 Task: Find people on LinkedIn who are located in Zijinglu, talk about #Productivity, work at AYESAŞ or EY, attended Bharathiar University, speak French, and offer Portrait Photography services with the title 'Attorney'.
Action: Mouse moved to (595, 71)
Screenshot: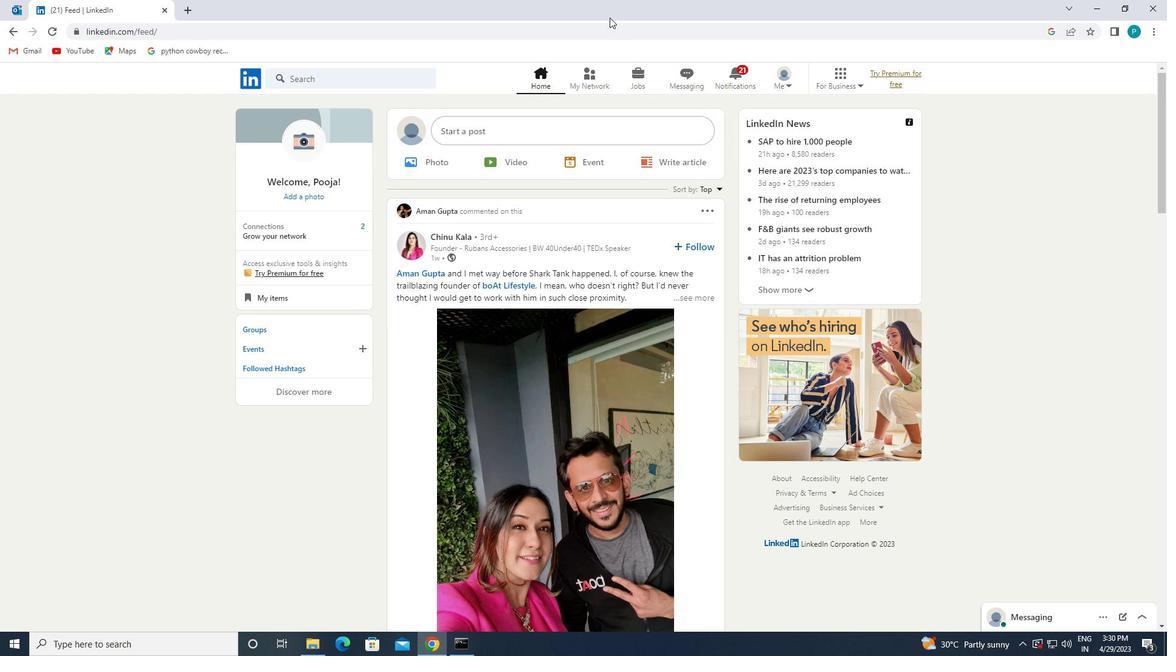 
Action: Mouse pressed left at (595, 71)
Screenshot: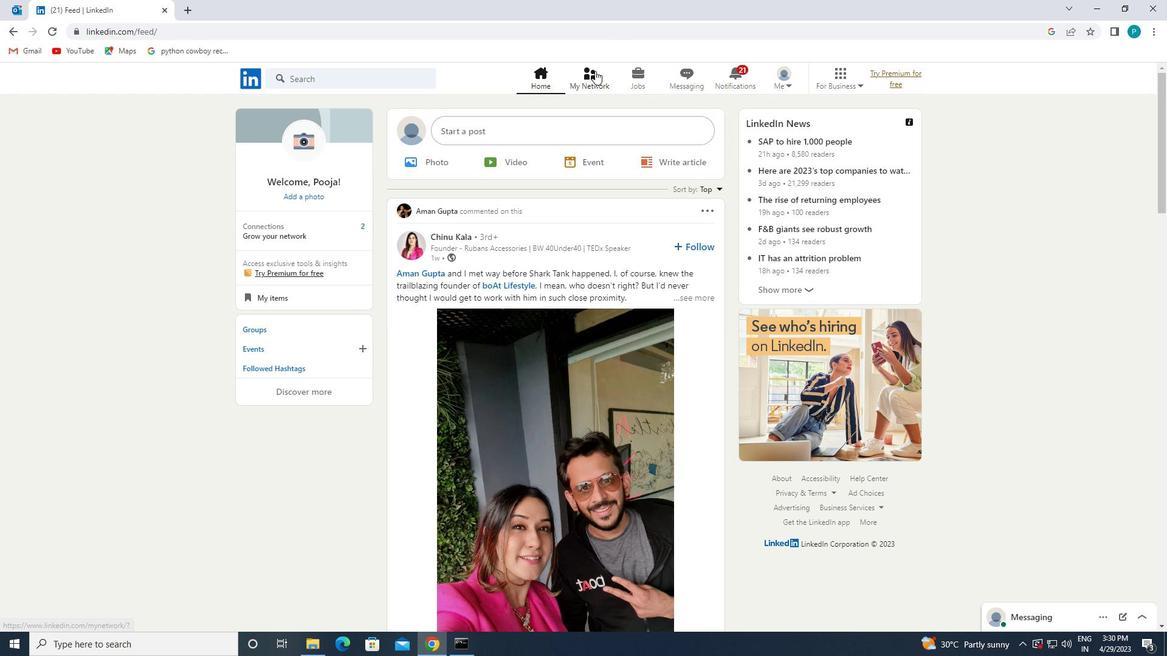 
Action: Mouse moved to (350, 160)
Screenshot: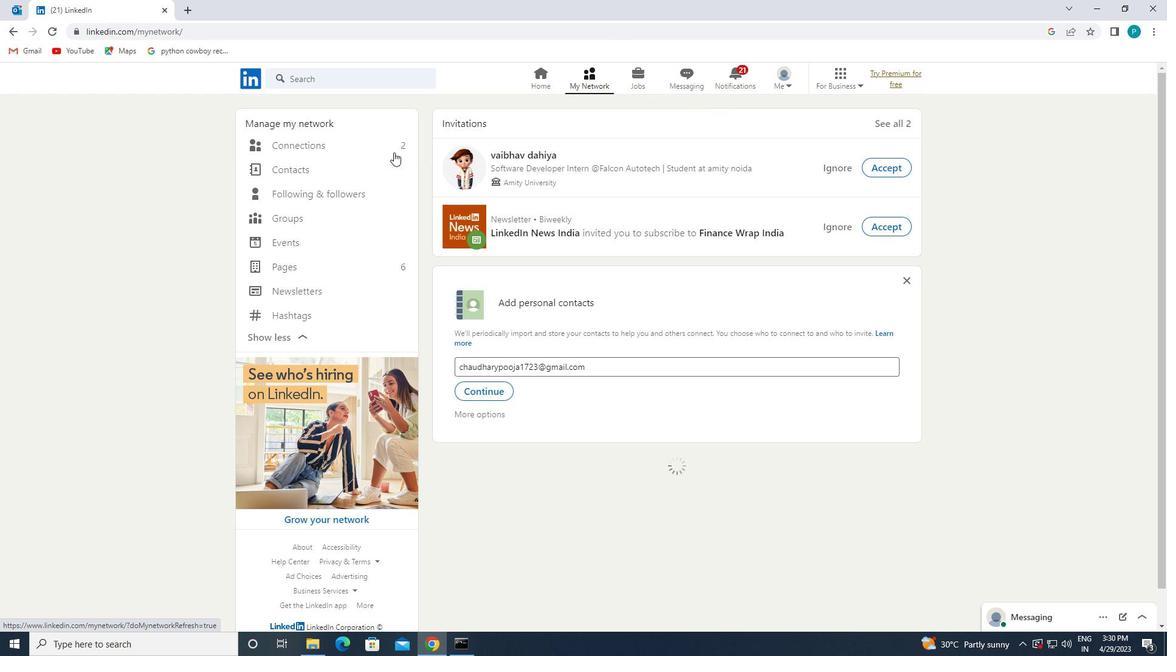 
Action: Mouse pressed left at (350, 160)
Screenshot: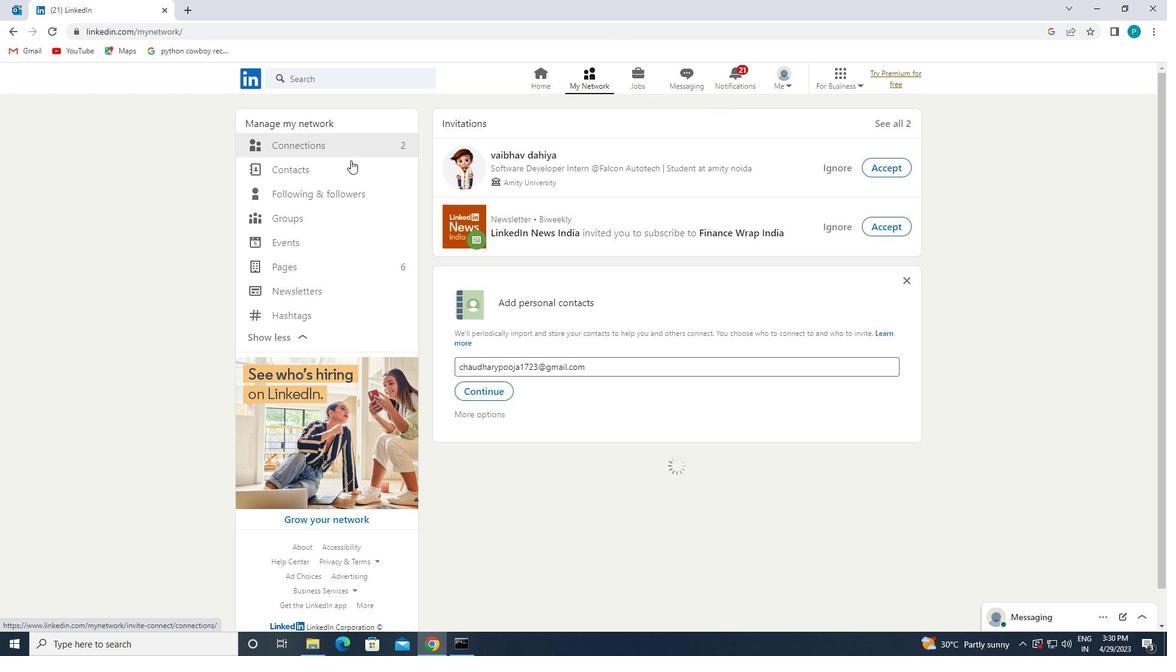 
Action: Mouse moved to (350, 150)
Screenshot: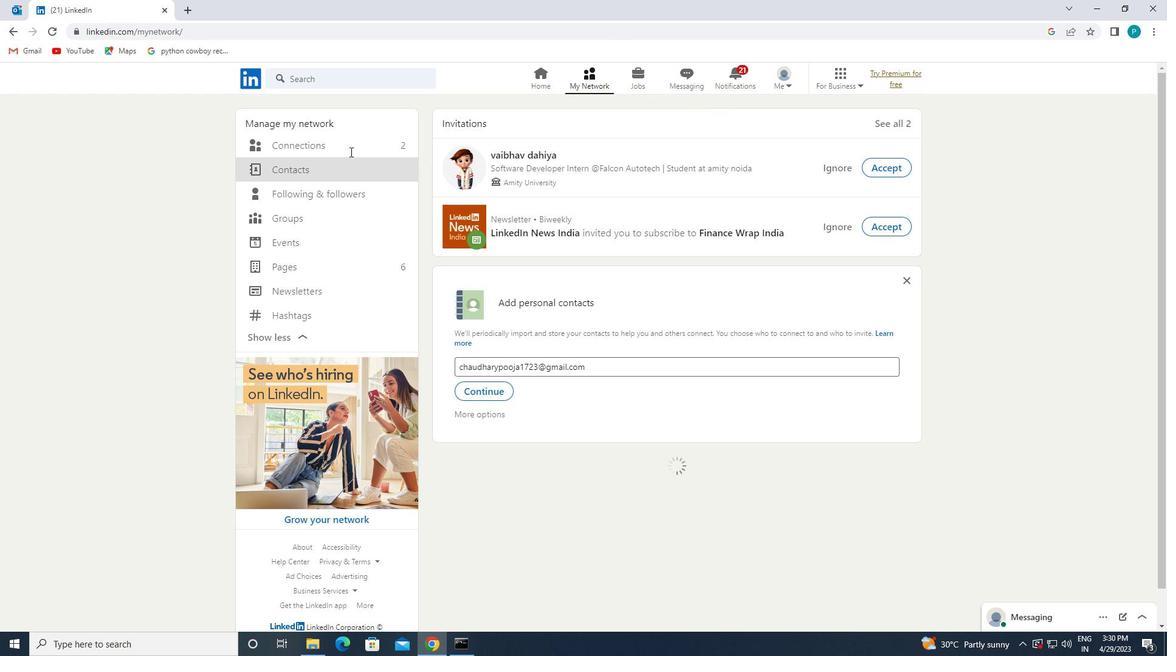 
Action: Mouse pressed left at (350, 150)
Screenshot: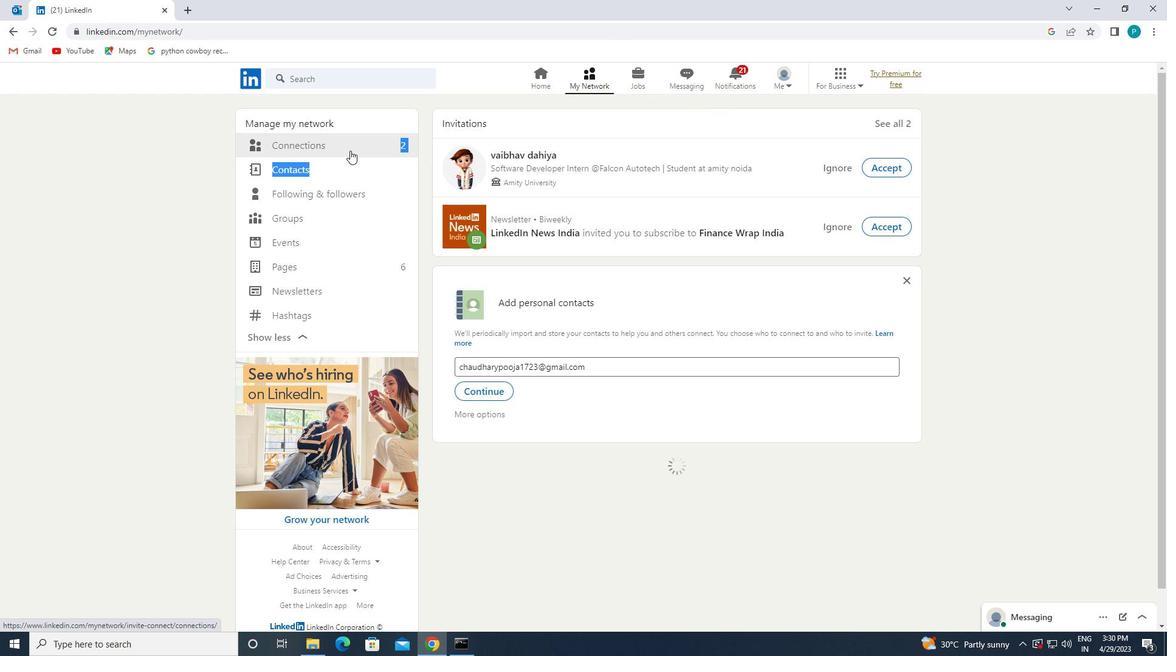 
Action: Mouse pressed left at (350, 150)
Screenshot: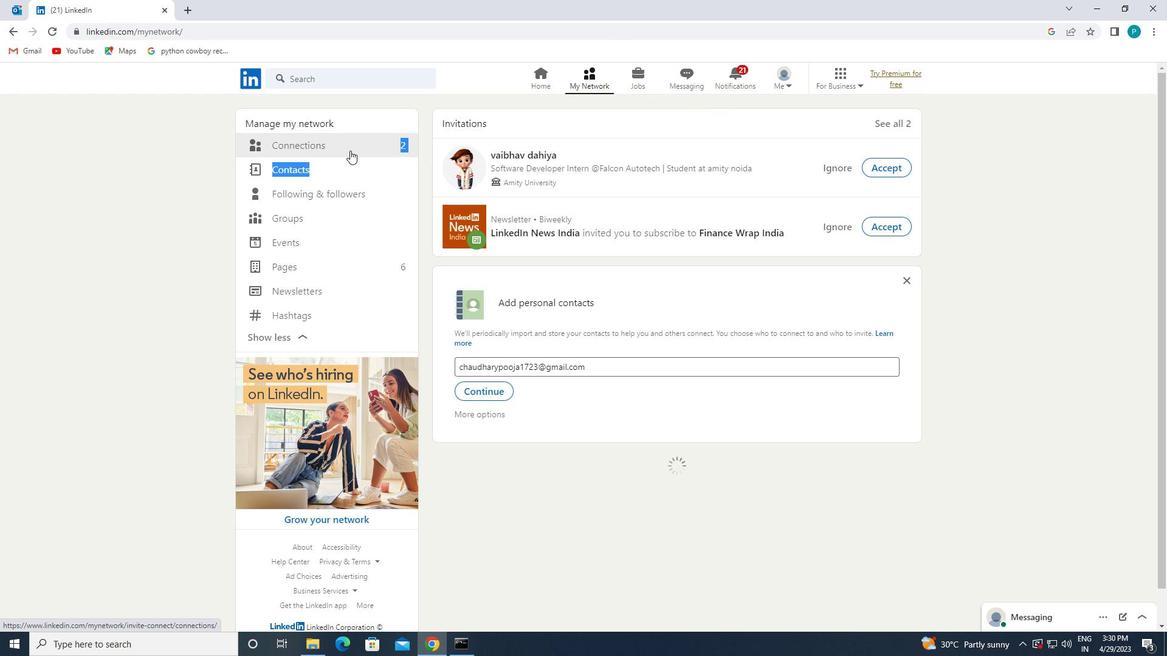 
Action: Mouse moved to (347, 148)
Screenshot: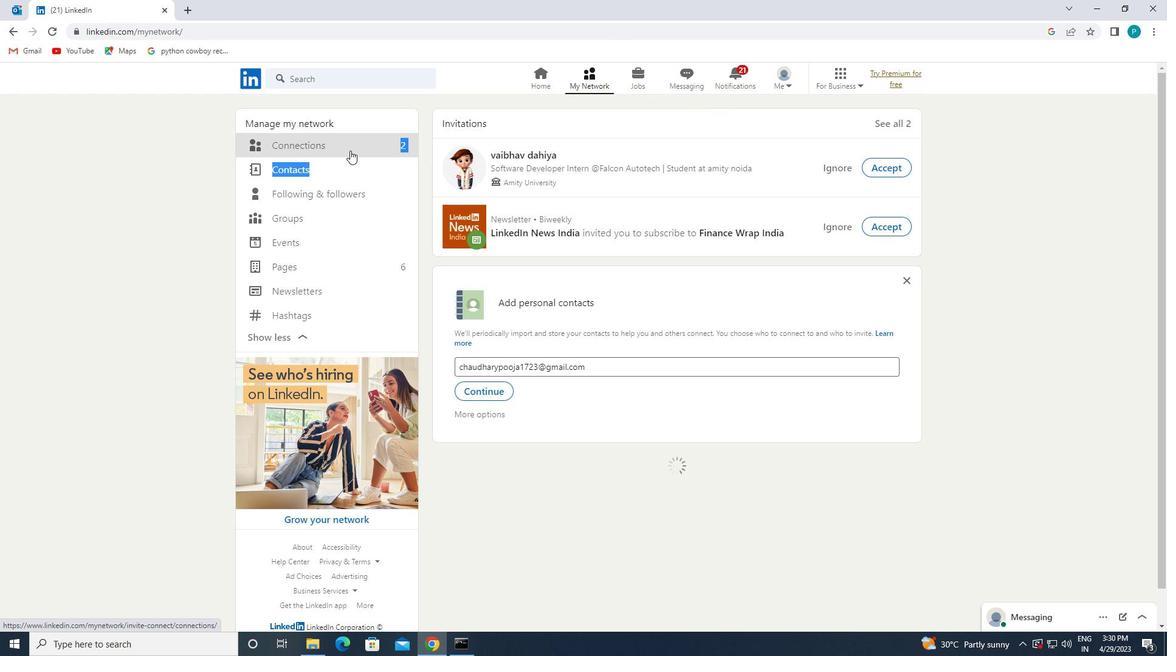 
Action: Mouse pressed left at (347, 148)
Screenshot: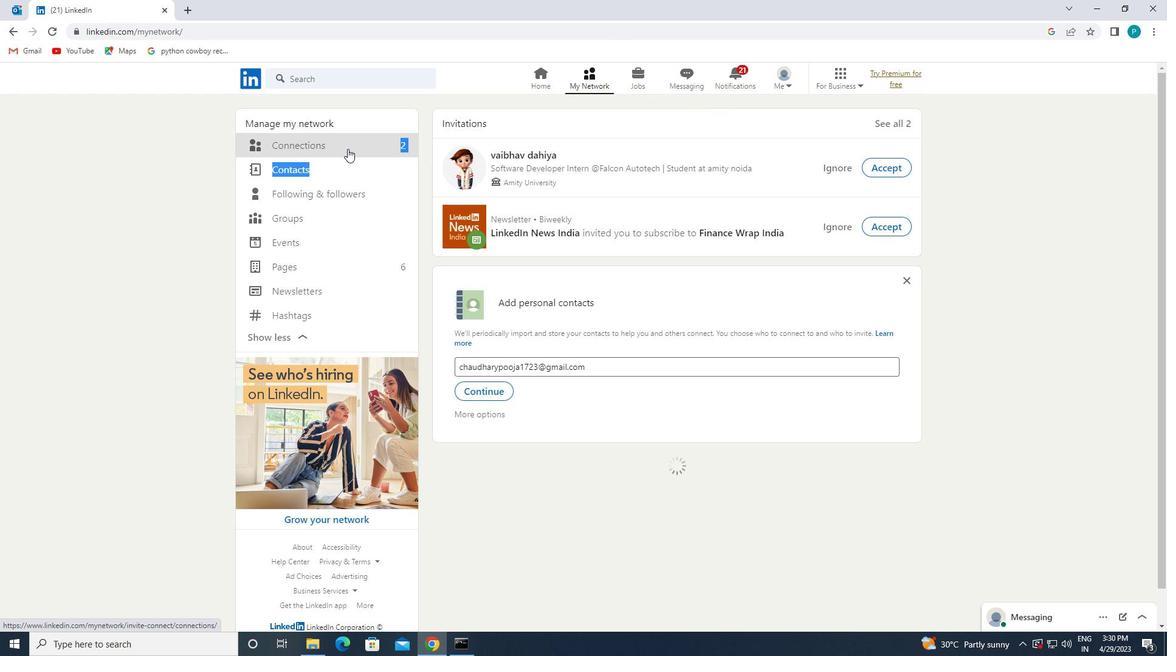 
Action: Mouse pressed left at (347, 148)
Screenshot: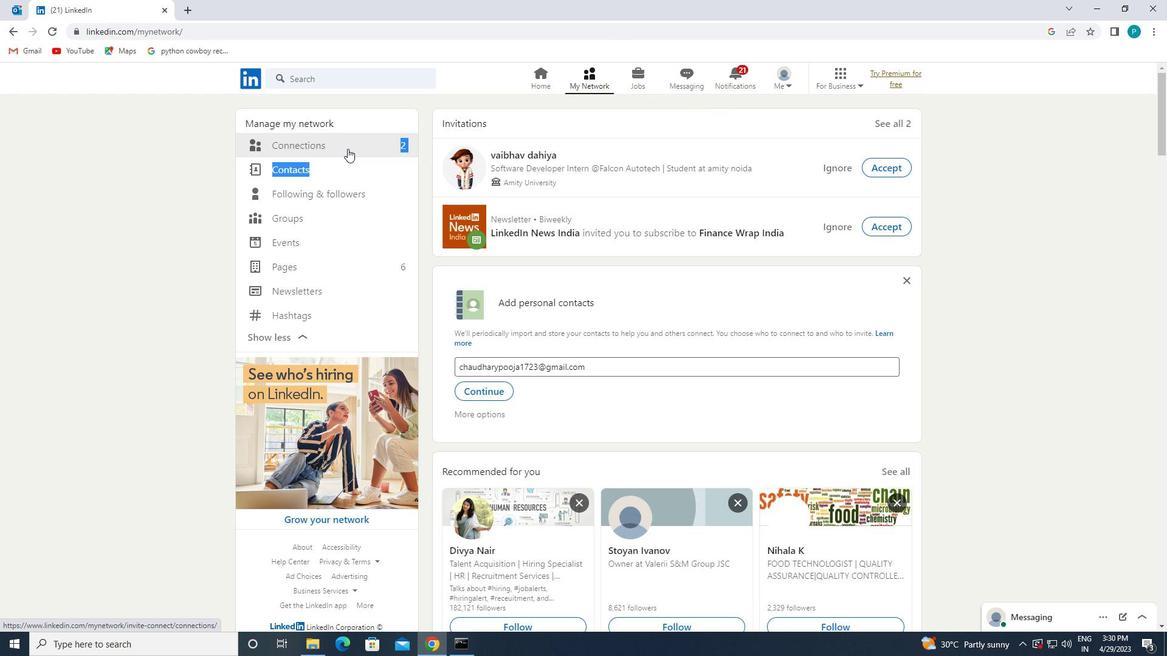 
Action: Mouse moved to (652, 150)
Screenshot: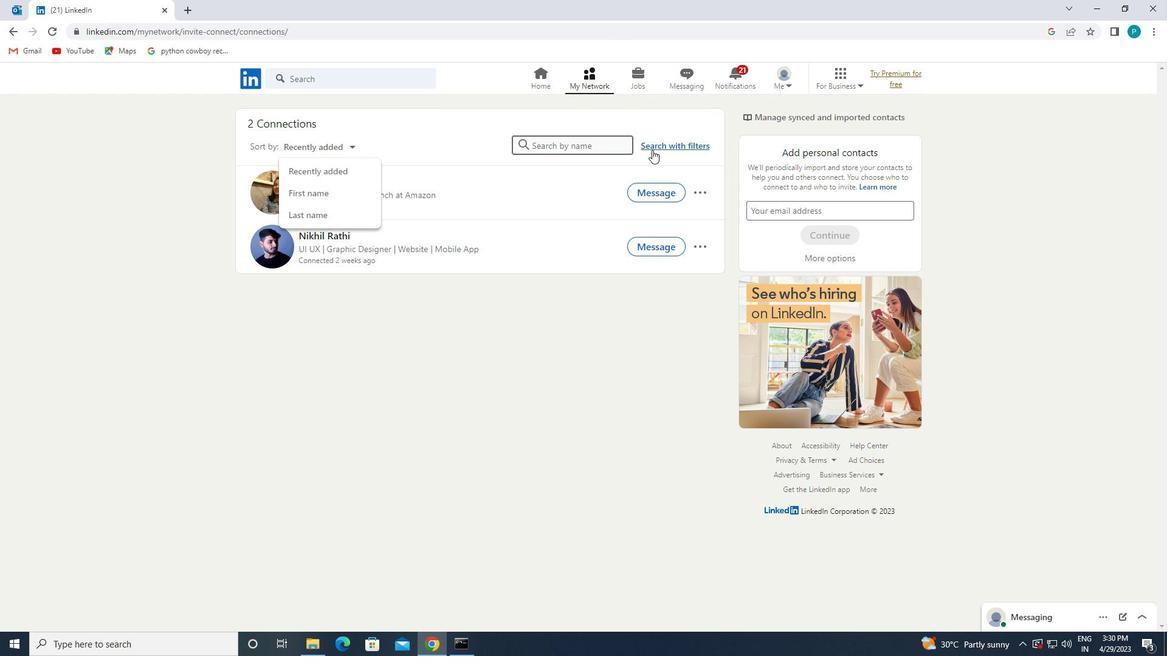 
Action: Mouse pressed left at (652, 150)
Screenshot: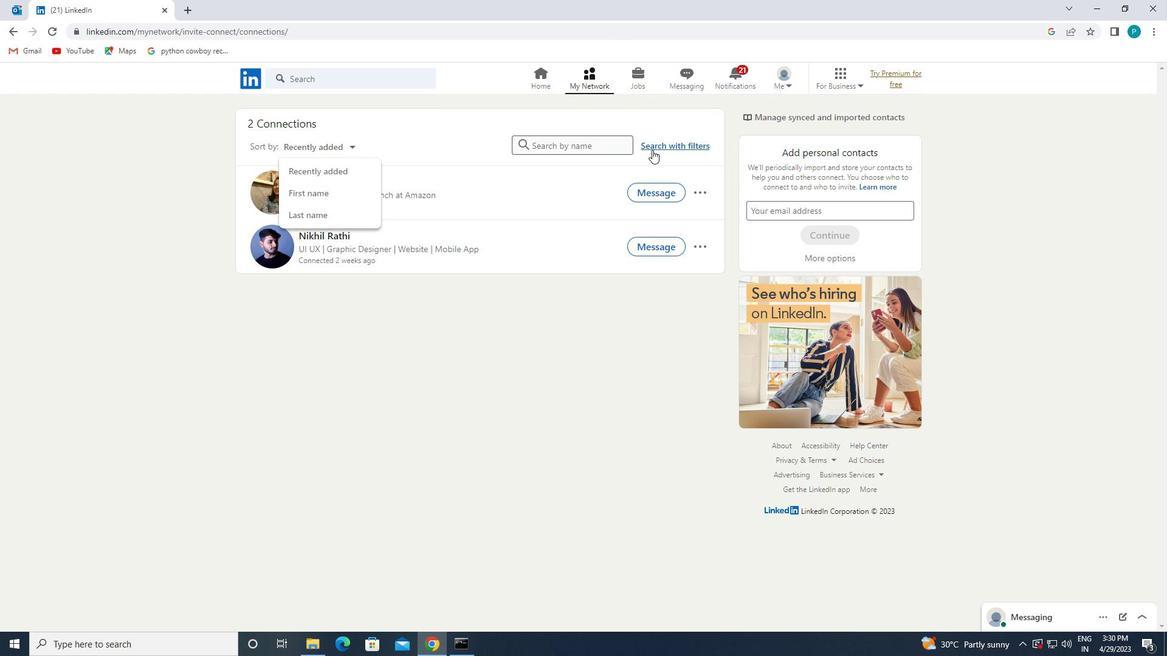 
Action: Mouse moved to (609, 108)
Screenshot: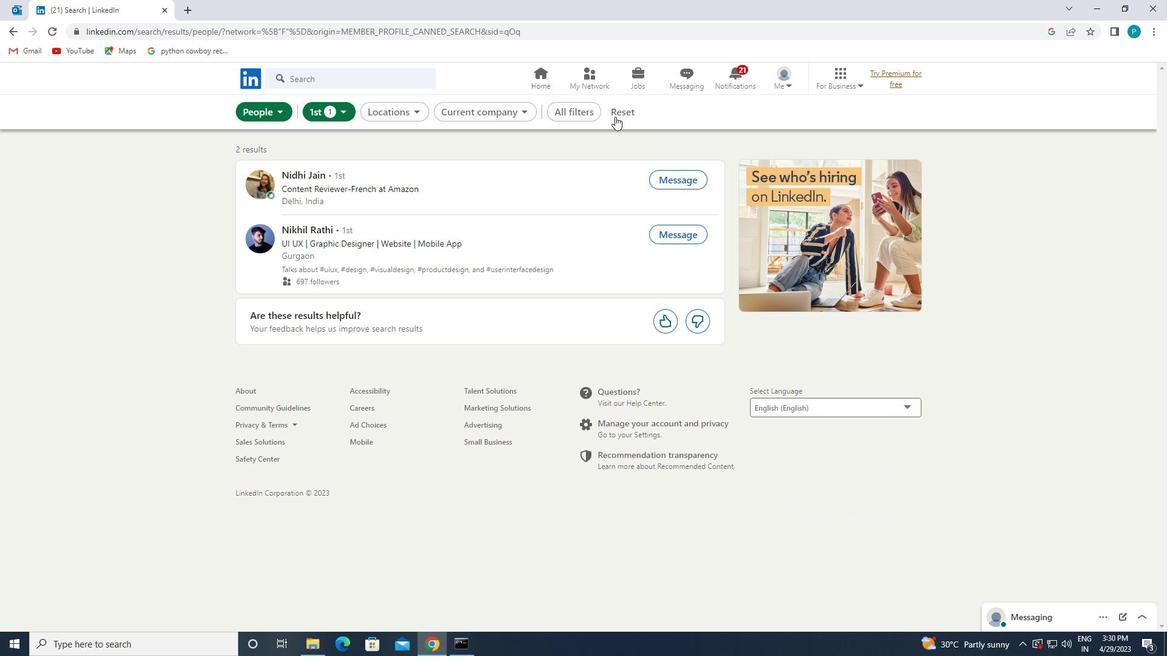
Action: Mouse pressed left at (609, 108)
Screenshot: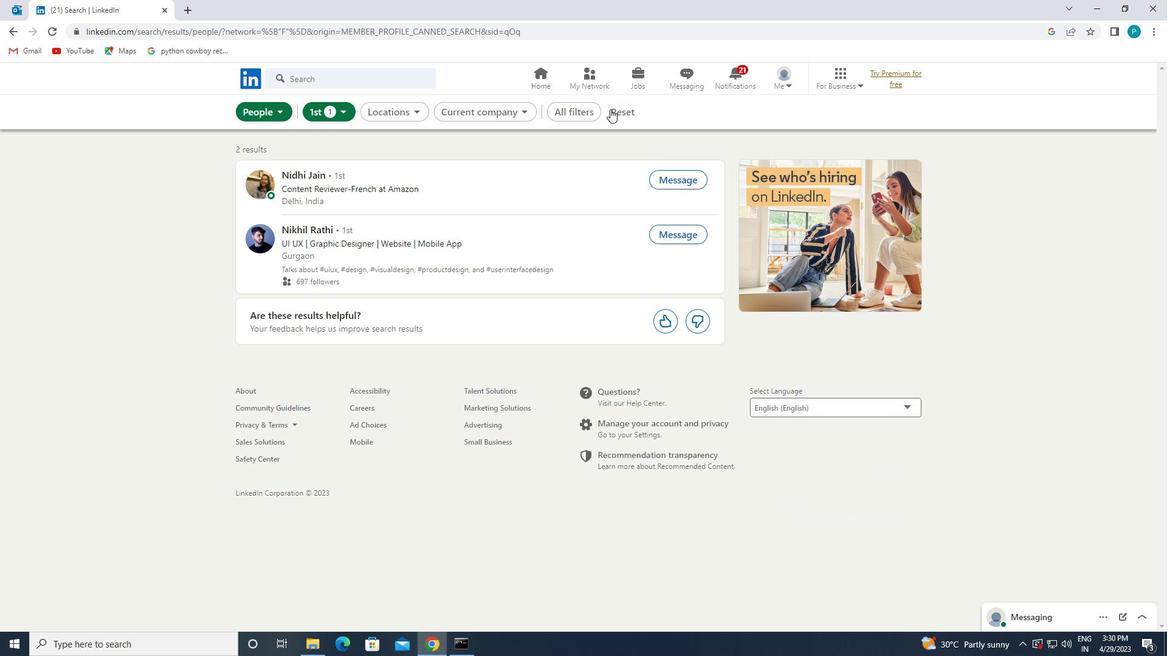 
Action: Mouse moved to (596, 117)
Screenshot: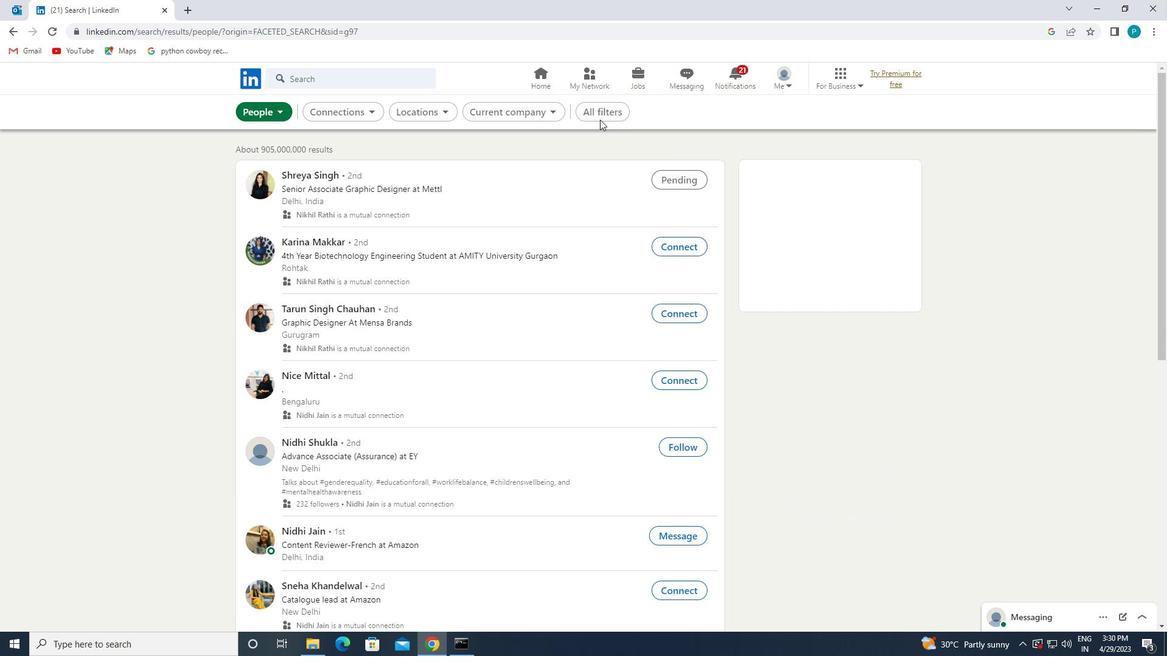
Action: Mouse pressed left at (596, 117)
Screenshot: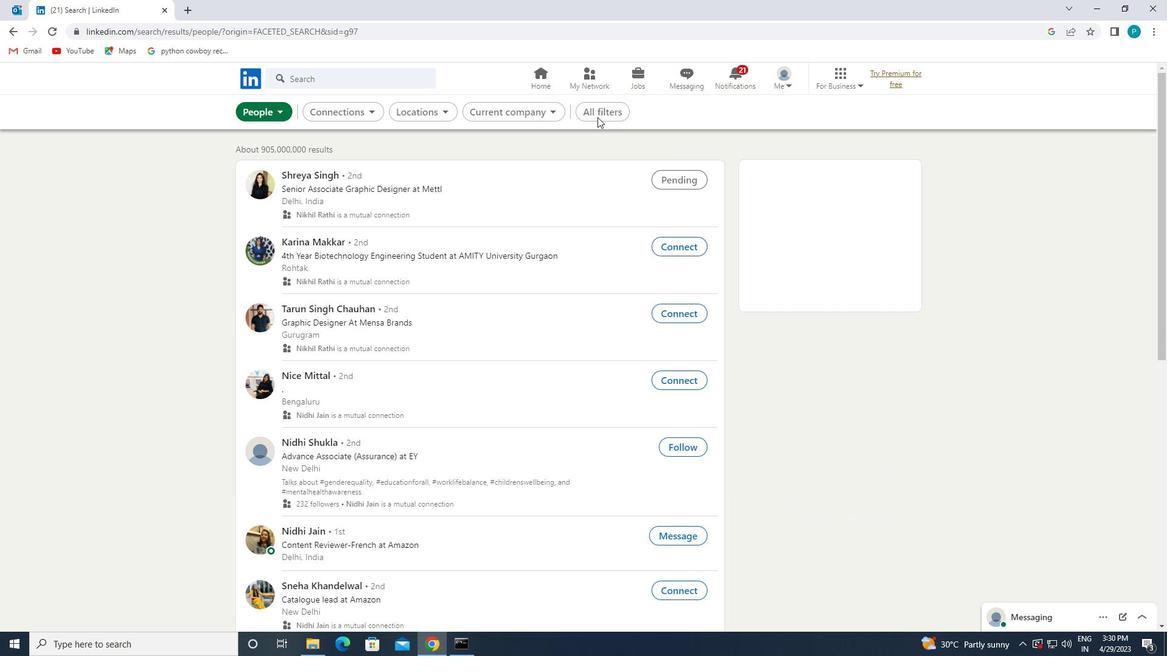 
Action: Mouse moved to (1032, 452)
Screenshot: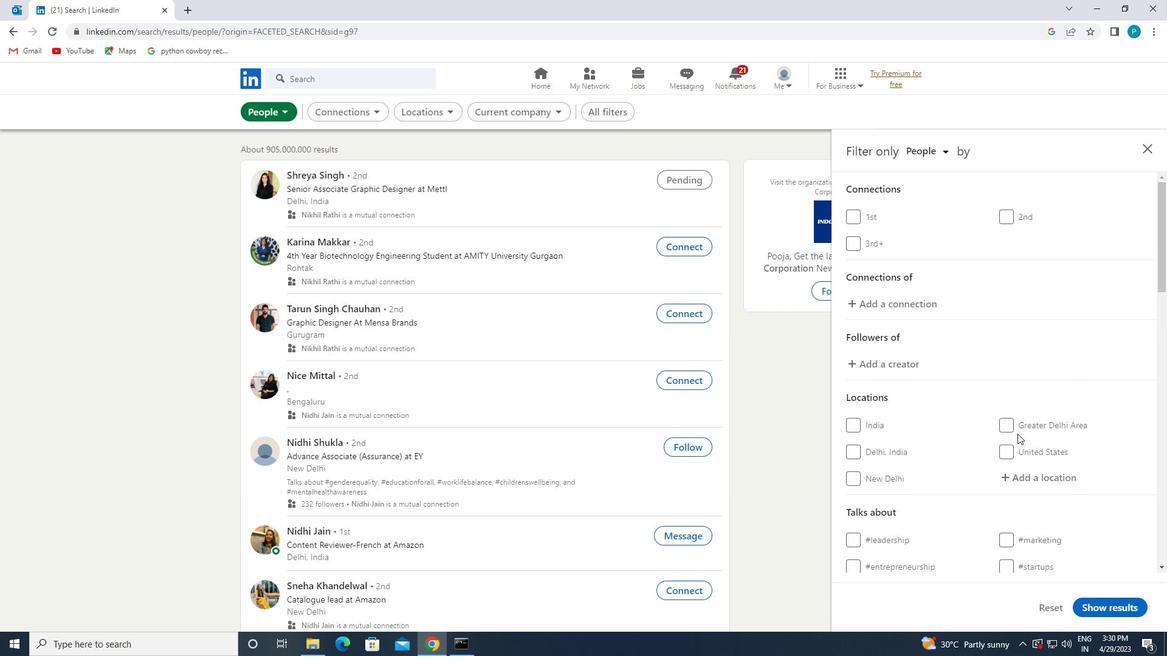 
Action: Mouse scrolled (1032, 452) with delta (0, 0)
Screenshot: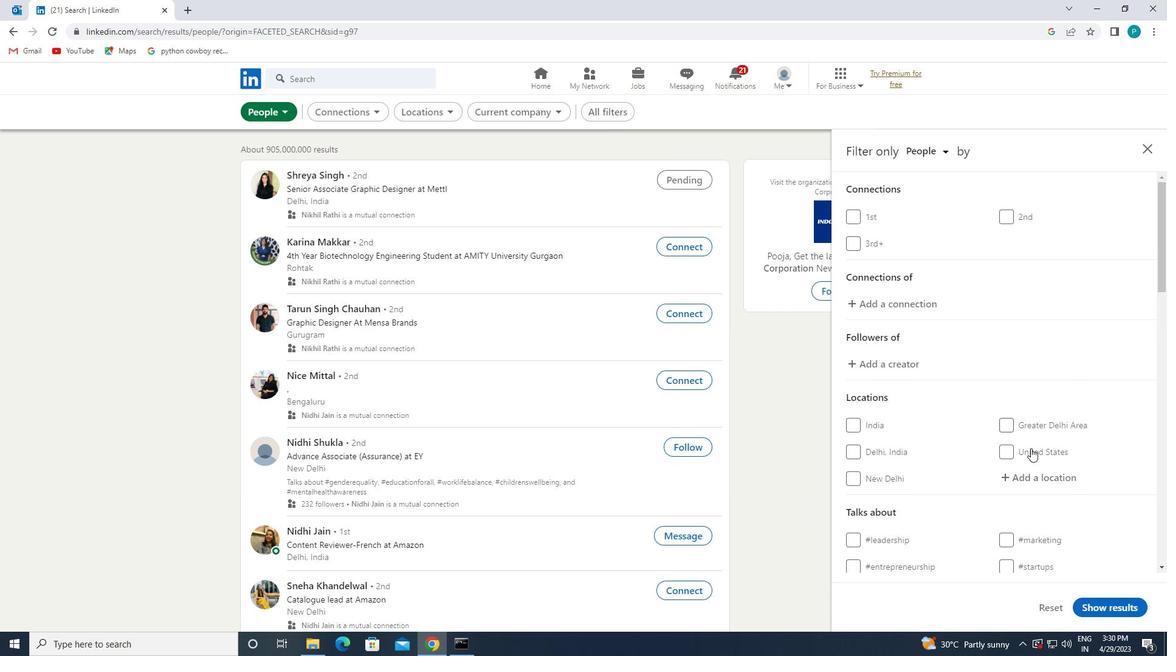
Action: Mouse moved to (1026, 409)
Screenshot: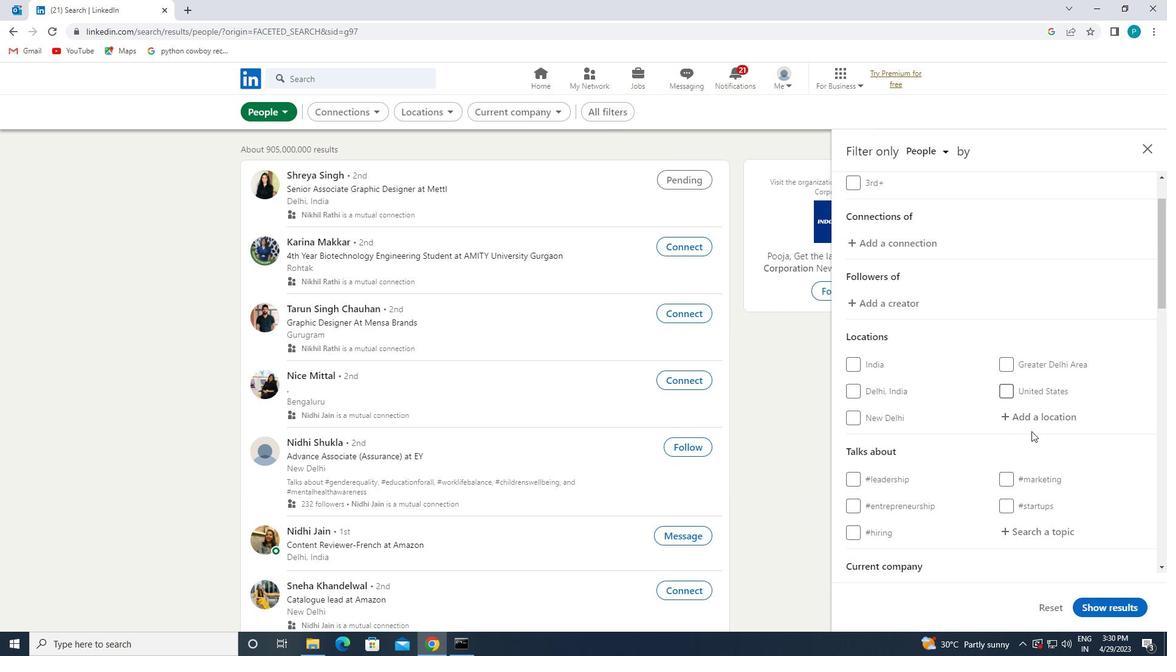 
Action: Mouse pressed left at (1026, 409)
Screenshot: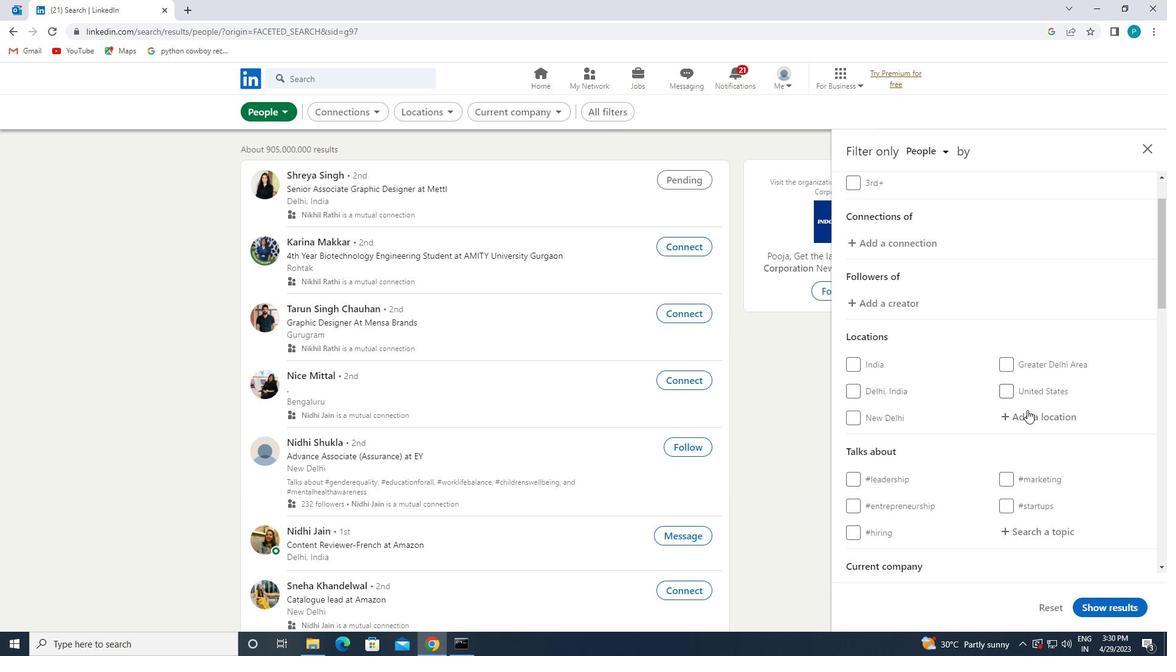 
Action: Key pressed <Key.caps_lock><Key.shift>Z<Key.caps_lock>IJINGLU
Screenshot: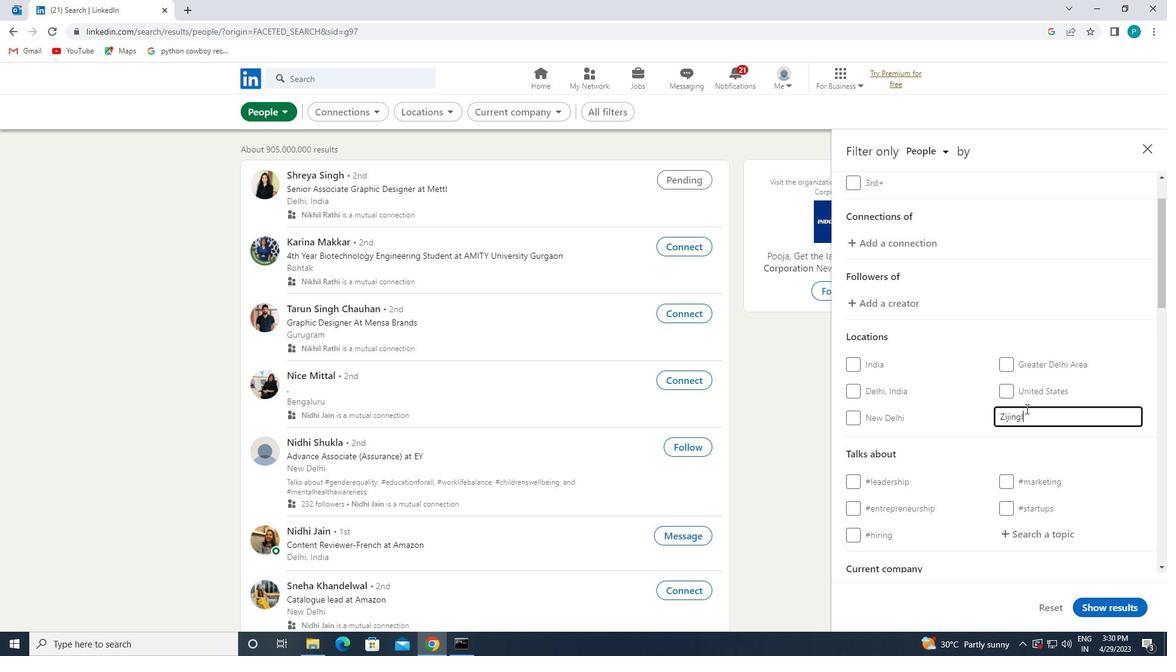
Action: Mouse moved to (1026, 409)
Screenshot: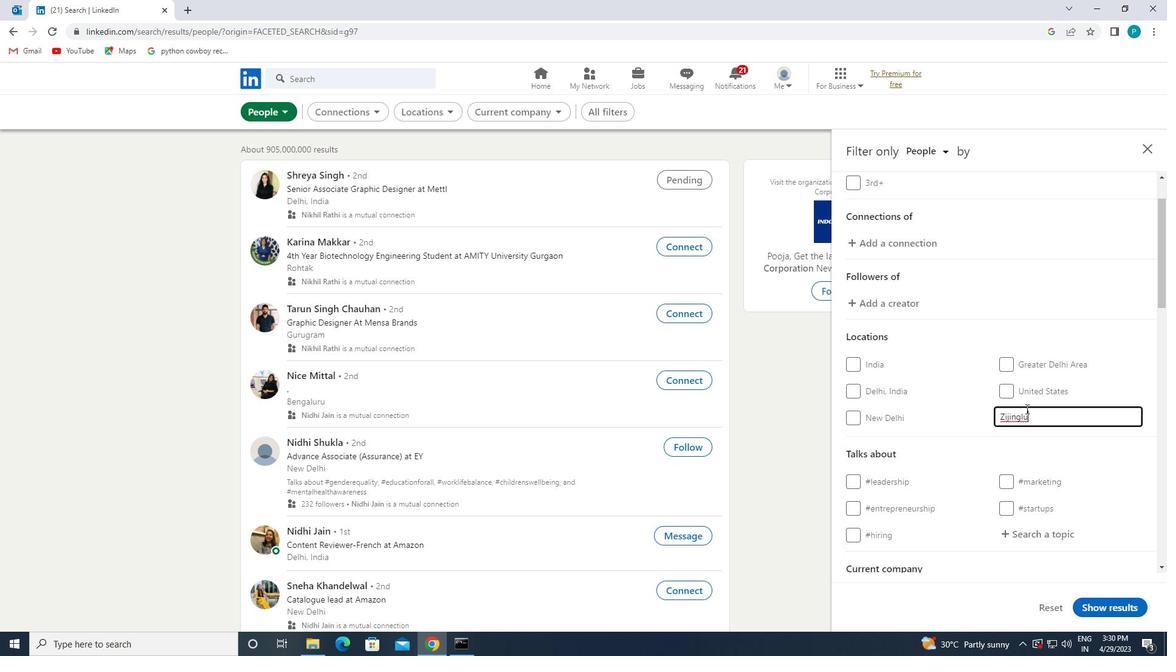 
Action: Mouse scrolled (1026, 409) with delta (0, 0)
Screenshot: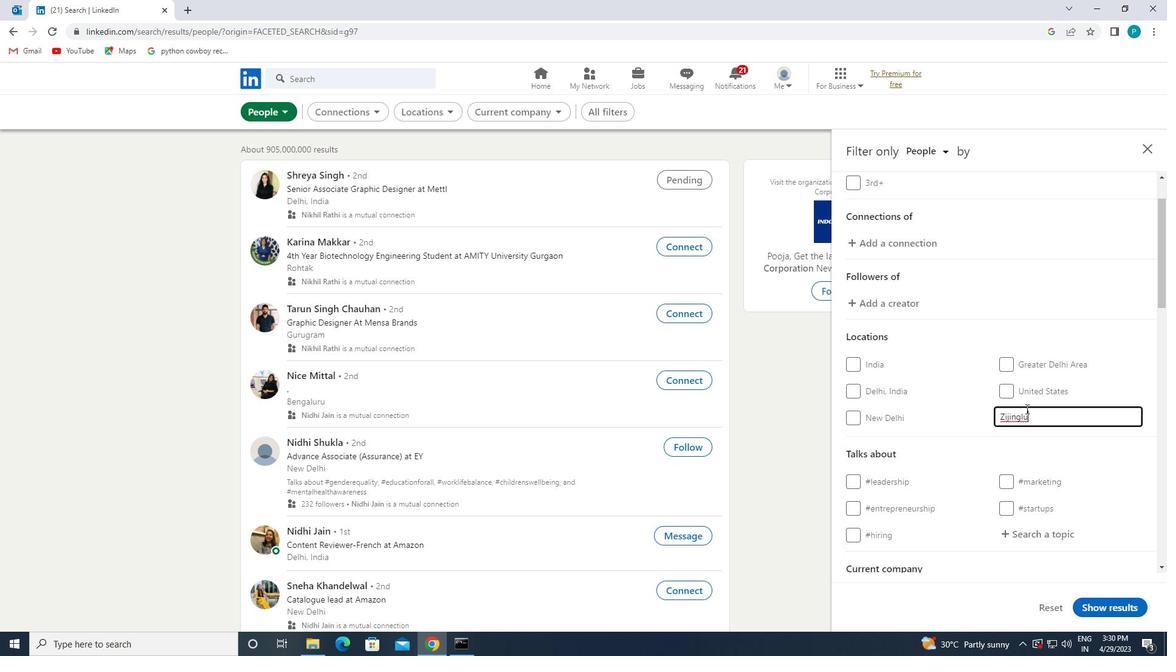 
Action: Mouse moved to (1024, 421)
Screenshot: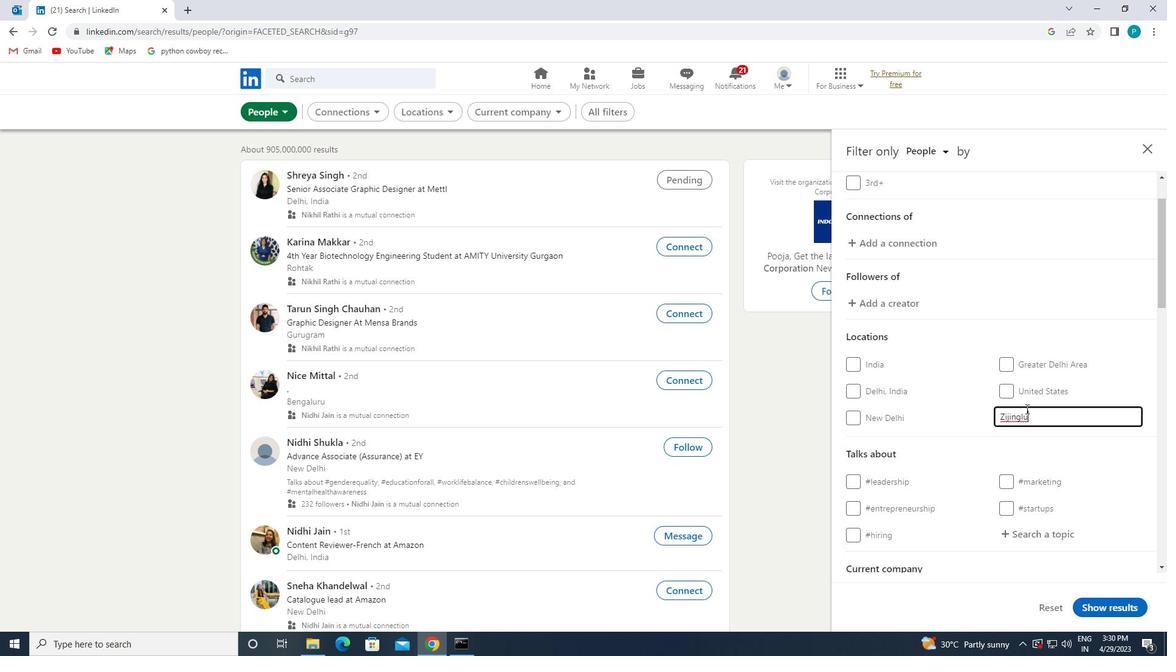 
Action: Mouse scrolled (1024, 421) with delta (0, 0)
Screenshot: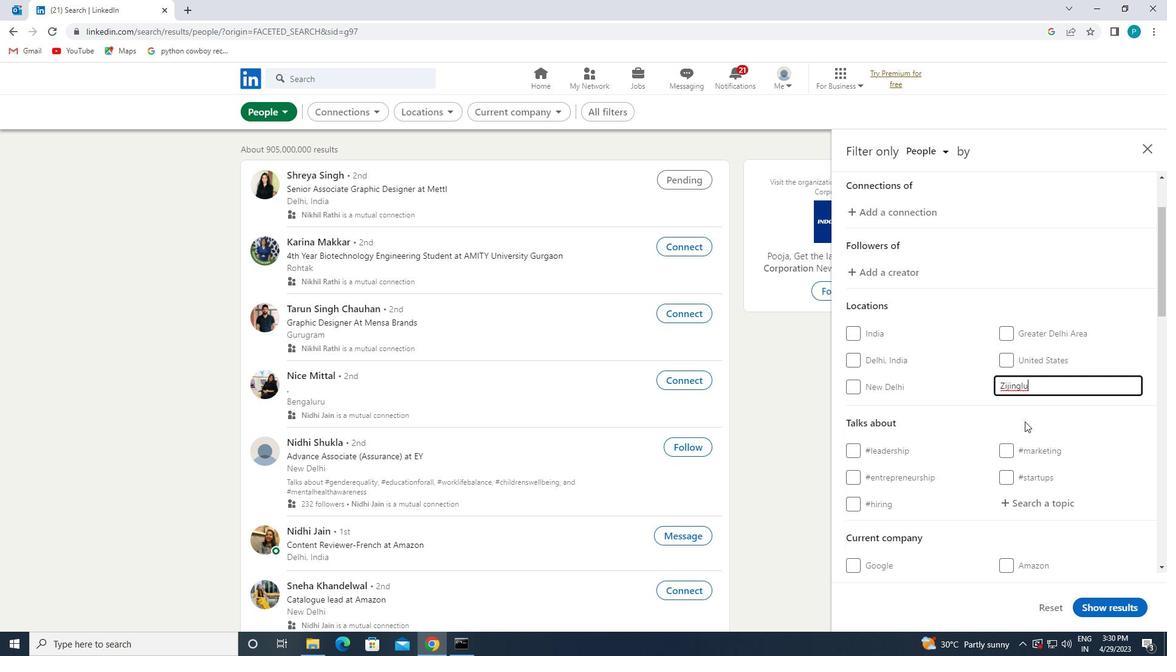 
Action: Mouse pressed left at (1024, 421)
Screenshot: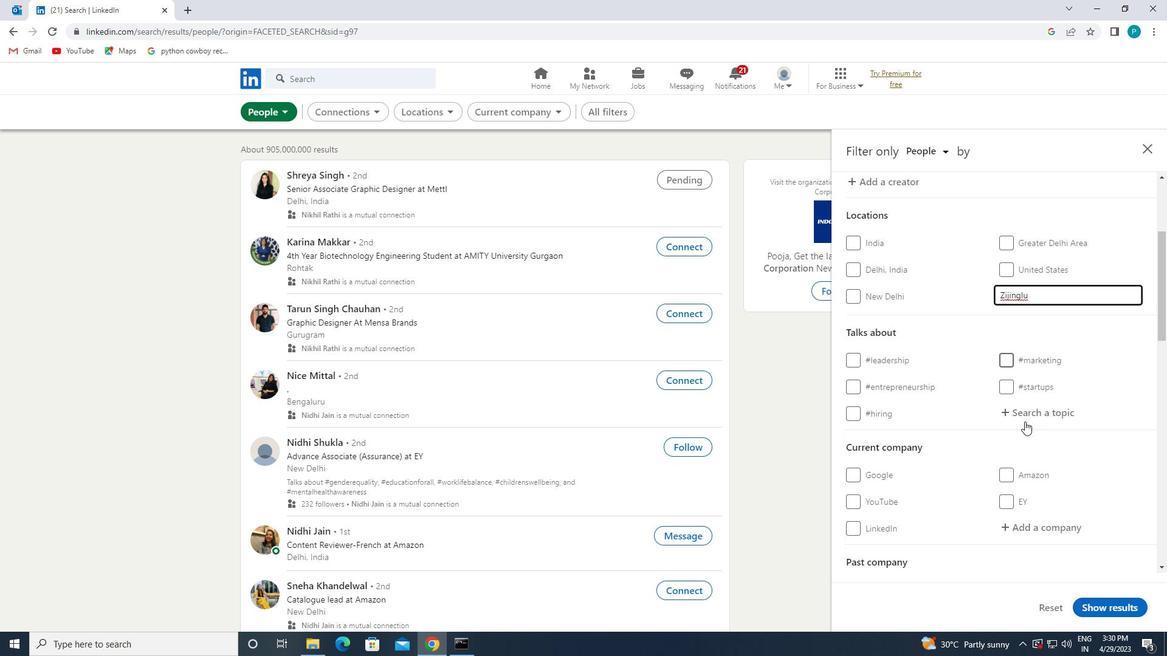 
Action: Key pressed <Key.shift>#<Key.caps_lock>P<Key.caps_lock>RODUCTIVITY
Screenshot: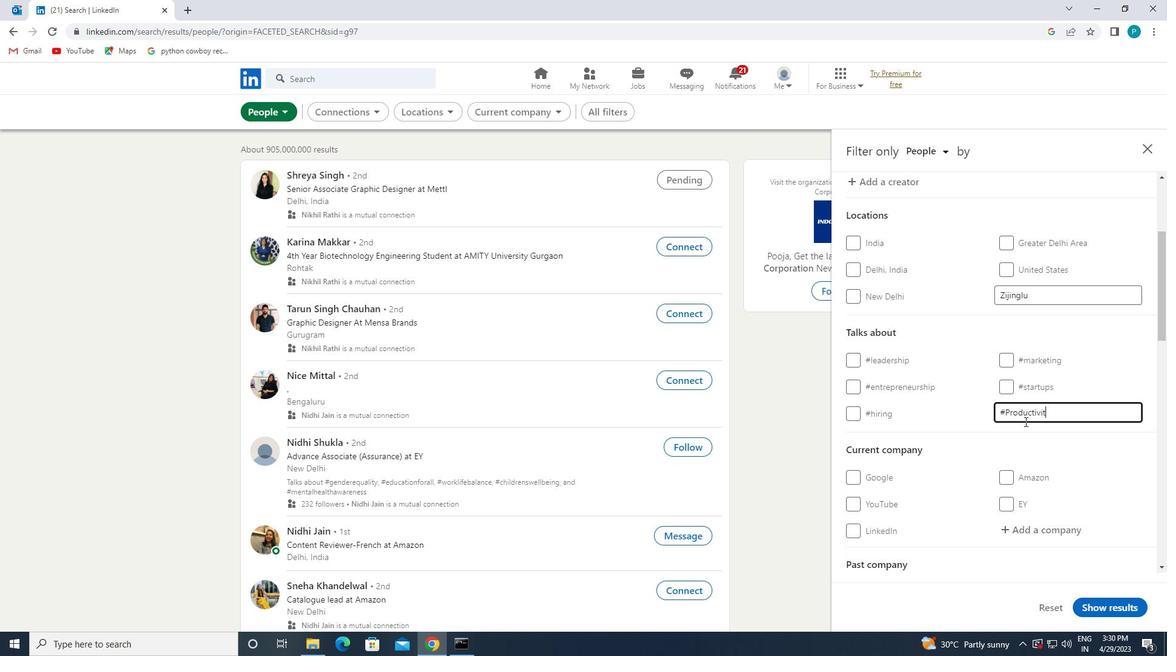 
Action: Mouse scrolled (1024, 421) with delta (0, 0)
Screenshot: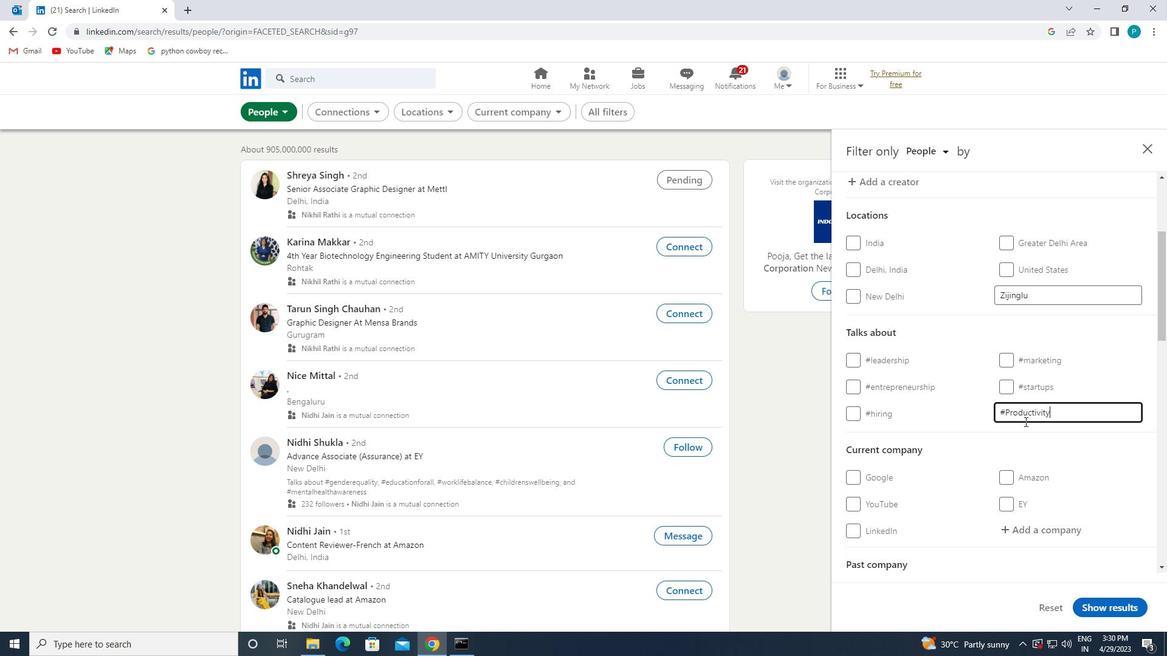 
Action: Mouse scrolled (1024, 421) with delta (0, 0)
Screenshot: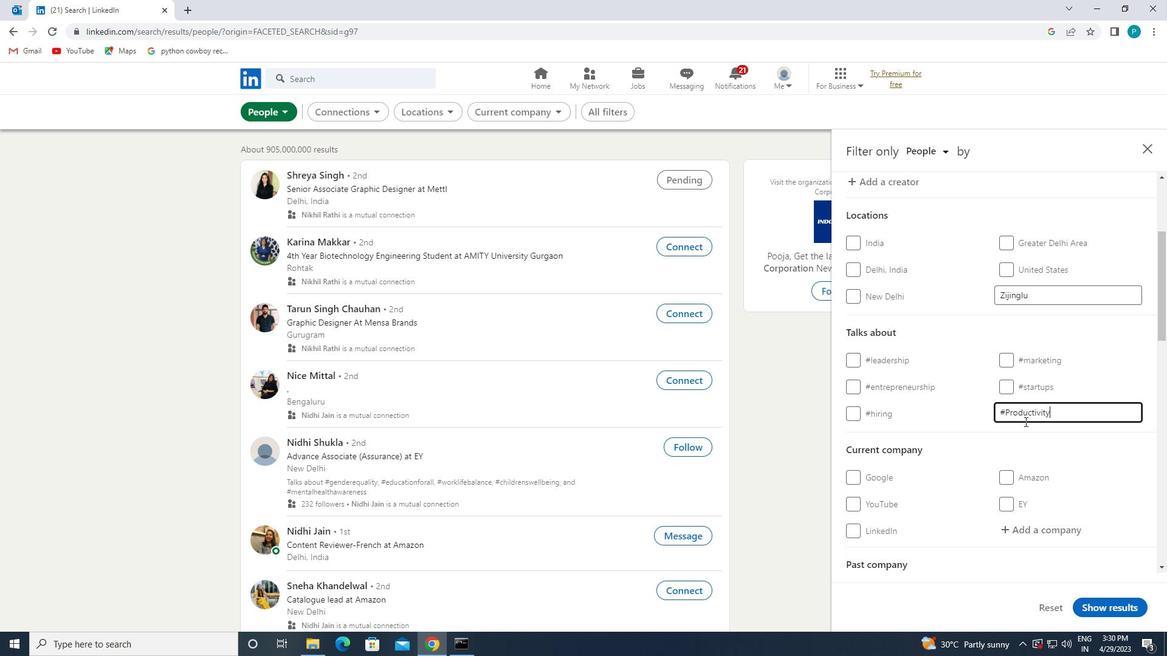 
Action: Mouse scrolled (1024, 421) with delta (0, 0)
Screenshot: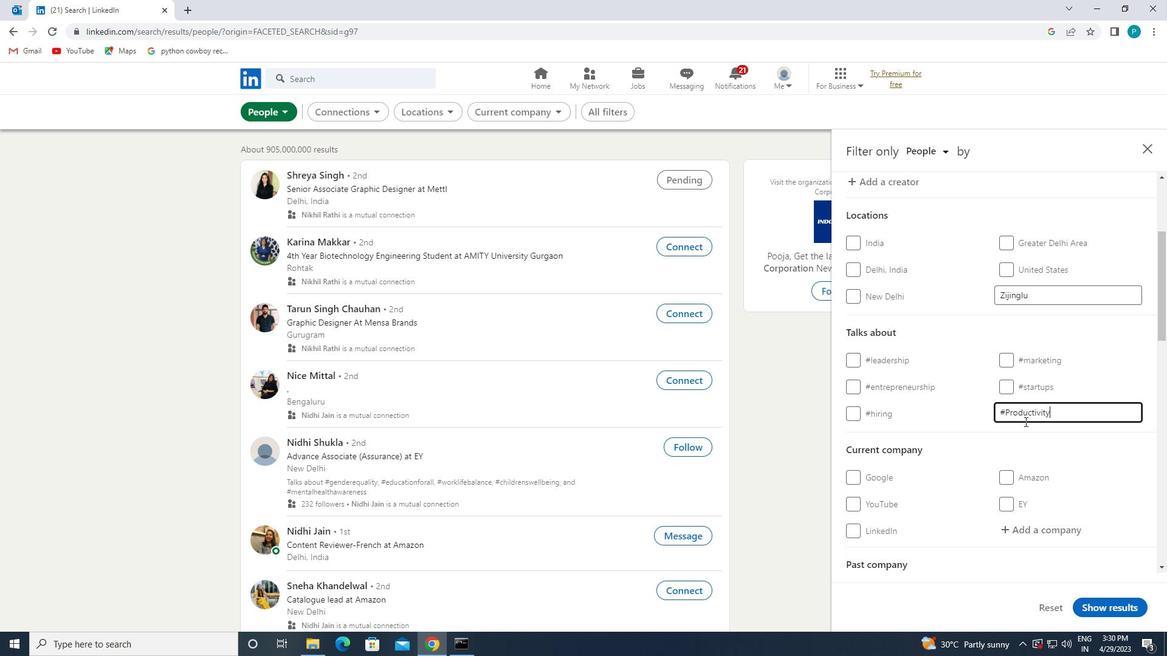 
Action: Mouse scrolled (1024, 421) with delta (0, 0)
Screenshot: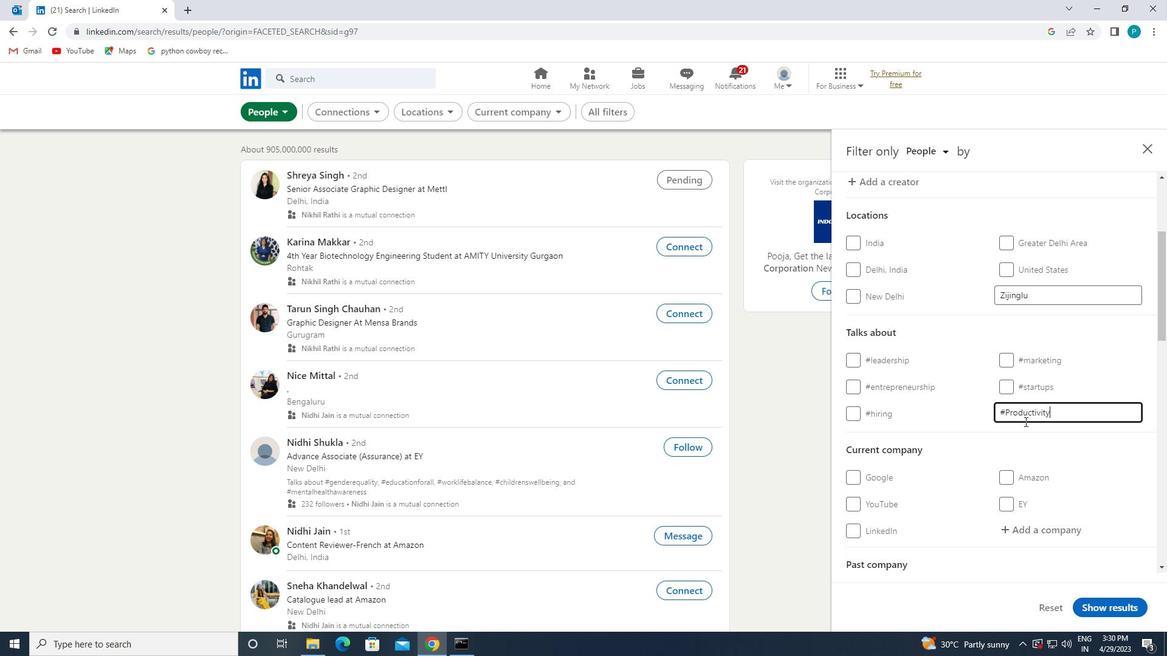 
Action: Mouse moved to (888, 475)
Screenshot: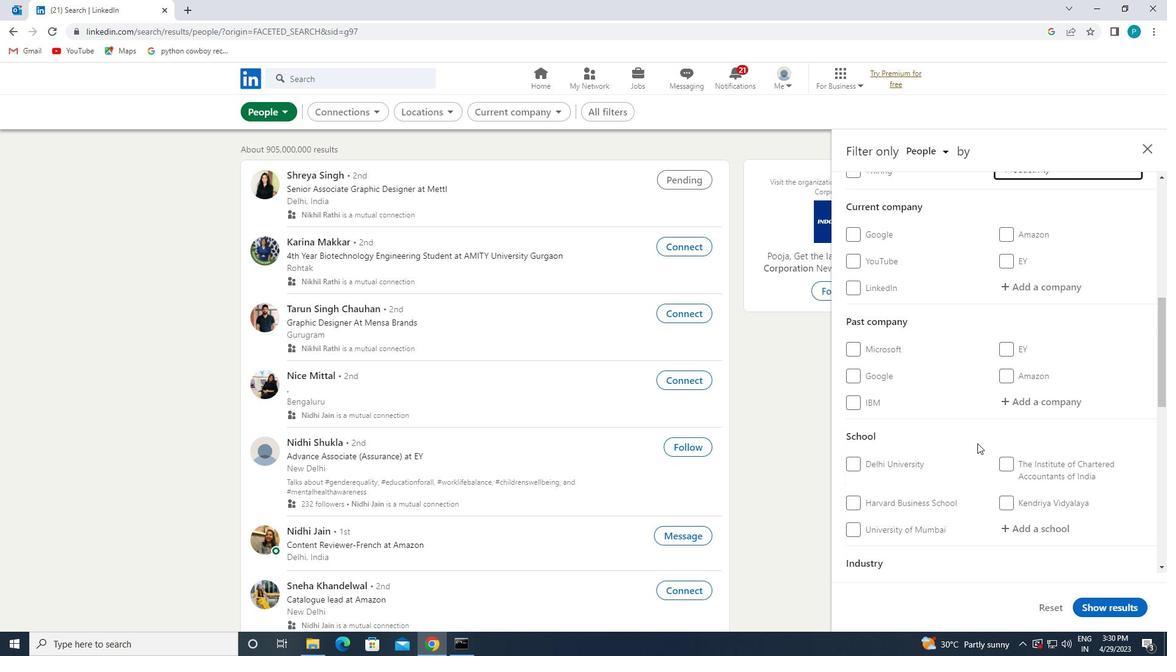 
Action: Mouse scrolled (888, 475) with delta (0, 0)
Screenshot: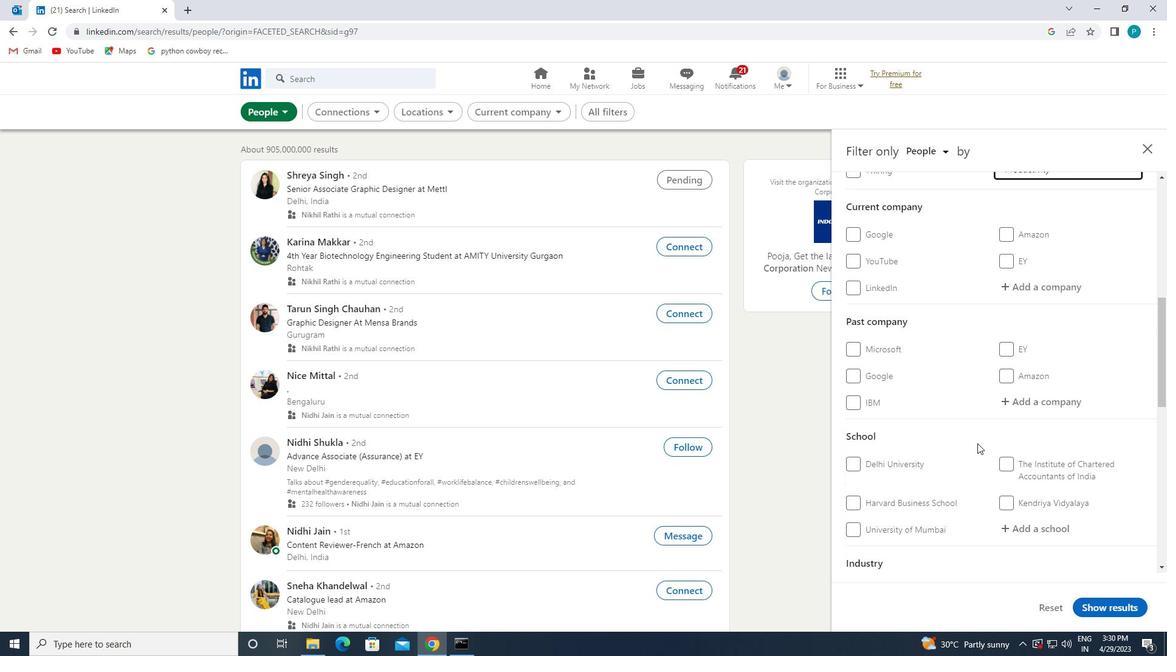 
Action: Mouse scrolled (888, 475) with delta (0, 0)
Screenshot: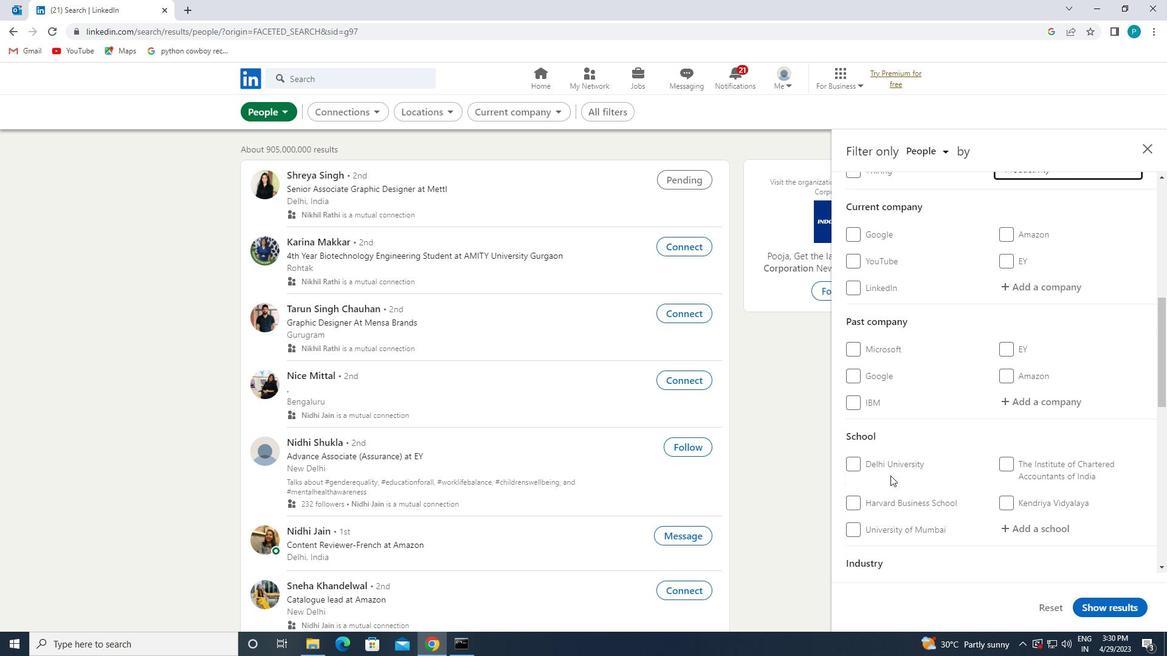 
Action: Mouse scrolled (888, 475) with delta (0, 0)
Screenshot: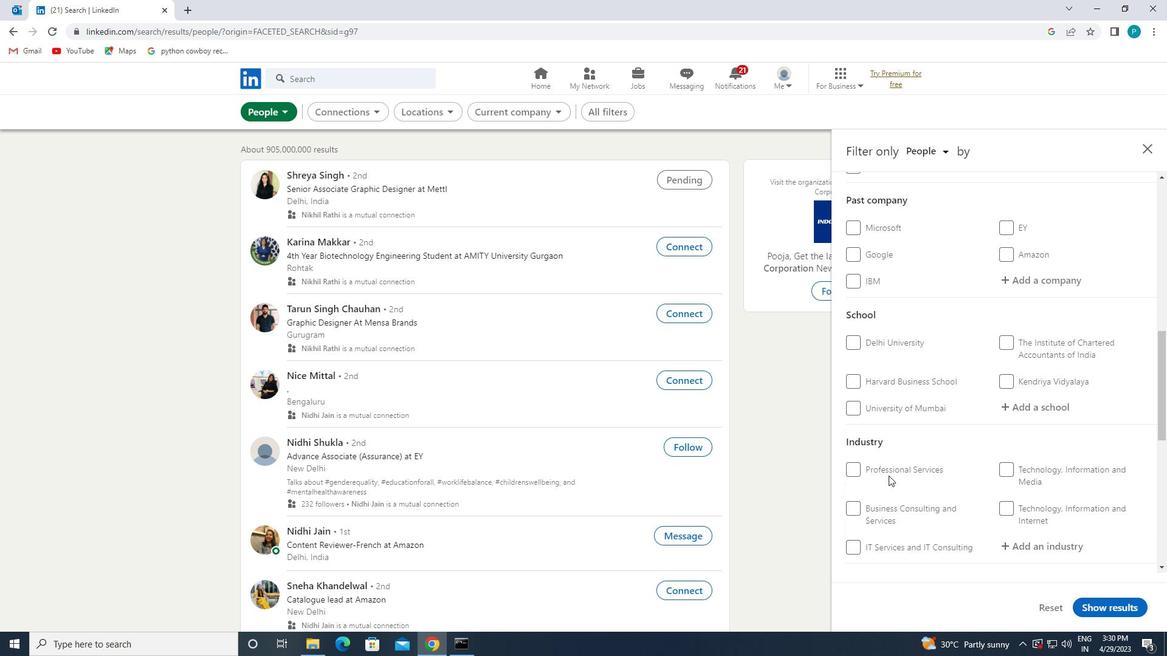 
Action: Mouse moved to (888, 476)
Screenshot: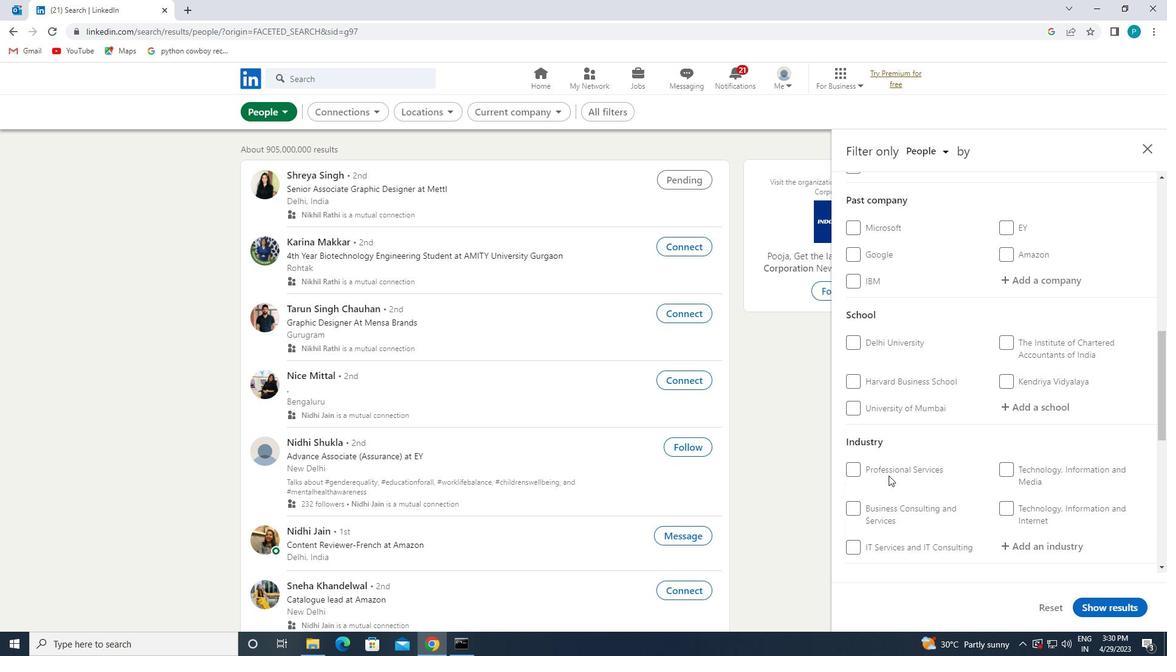 
Action: Mouse scrolled (888, 475) with delta (0, 0)
Screenshot: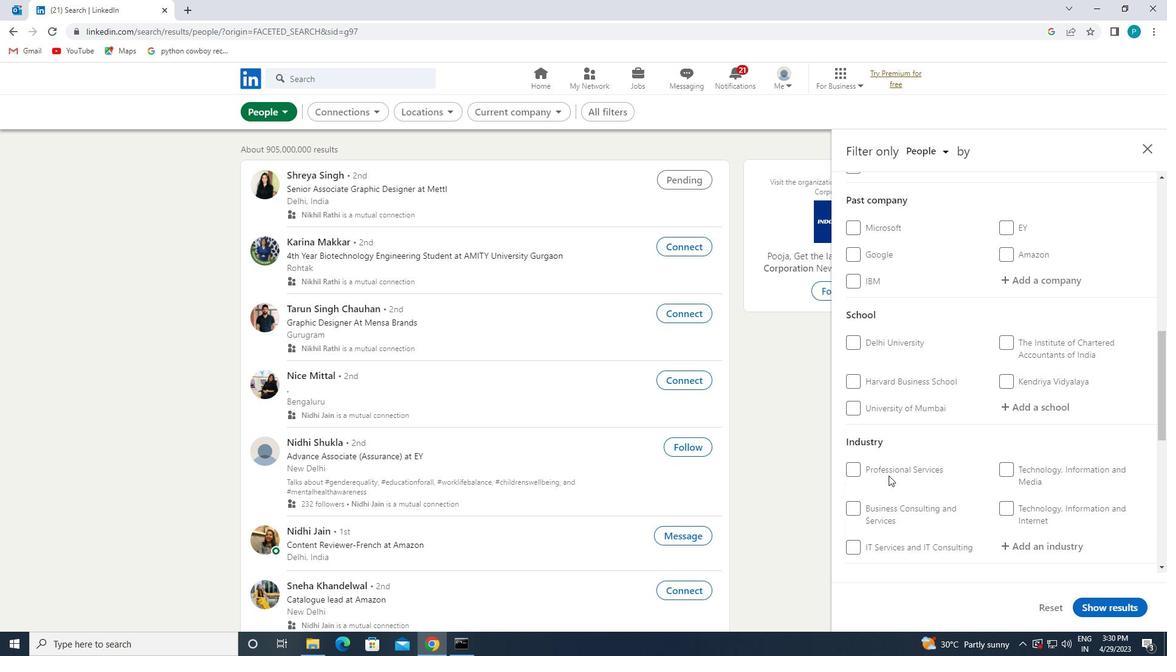 
Action: Mouse moved to (1032, 488)
Screenshot: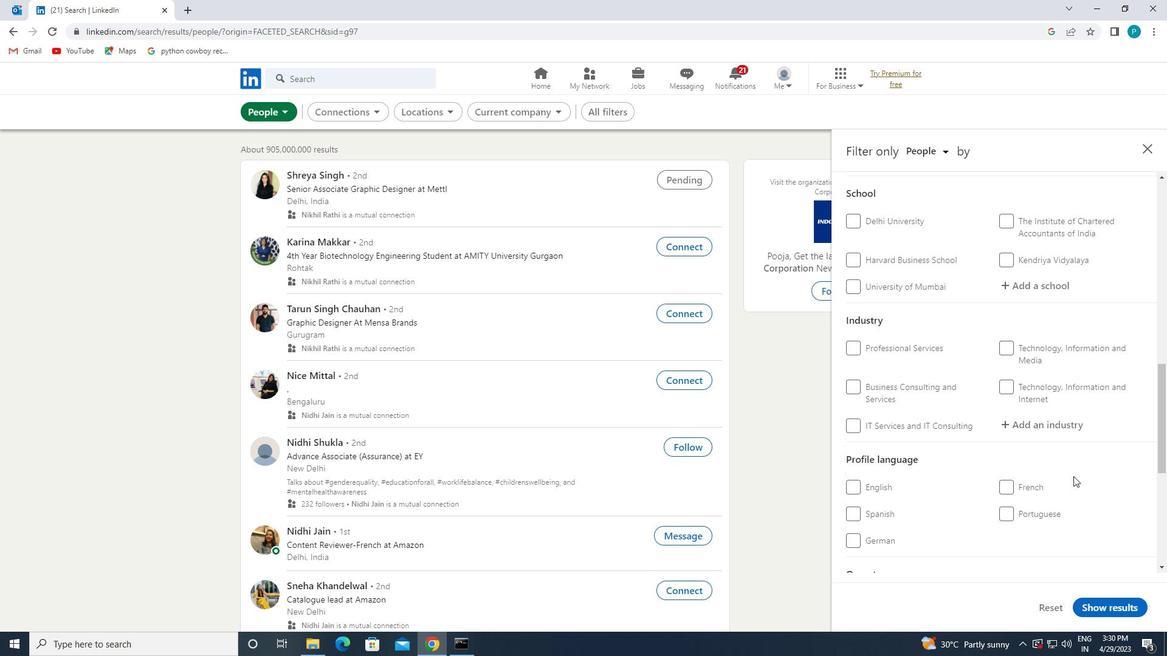 
Action: Mouse pressed left at (1032, 488)
Screenshot: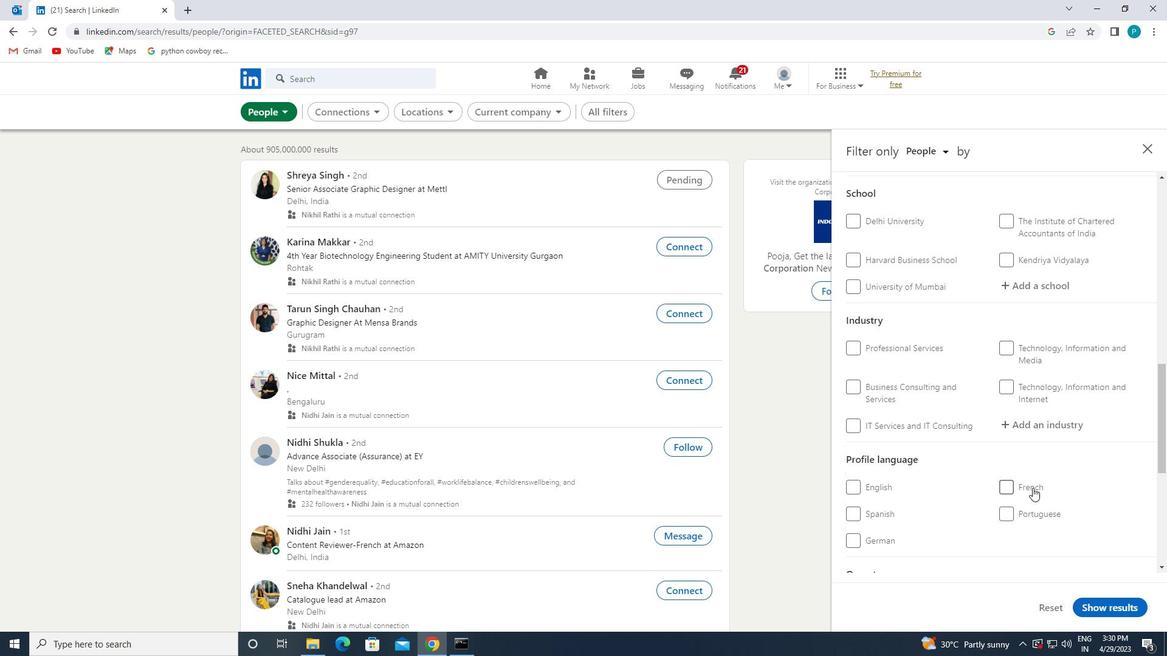
Action: Mouse moved to (1038, 471)
Screenshot: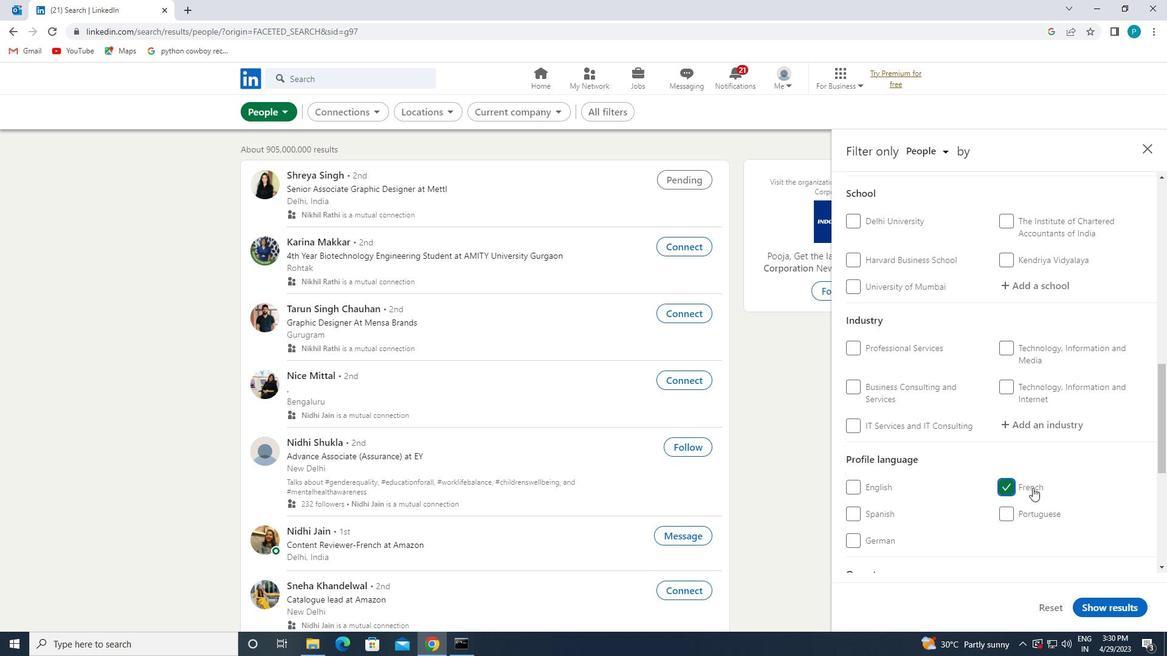 
Action: Mouse scrolled (1038, 471) with delta (0, 0)
Screenshot: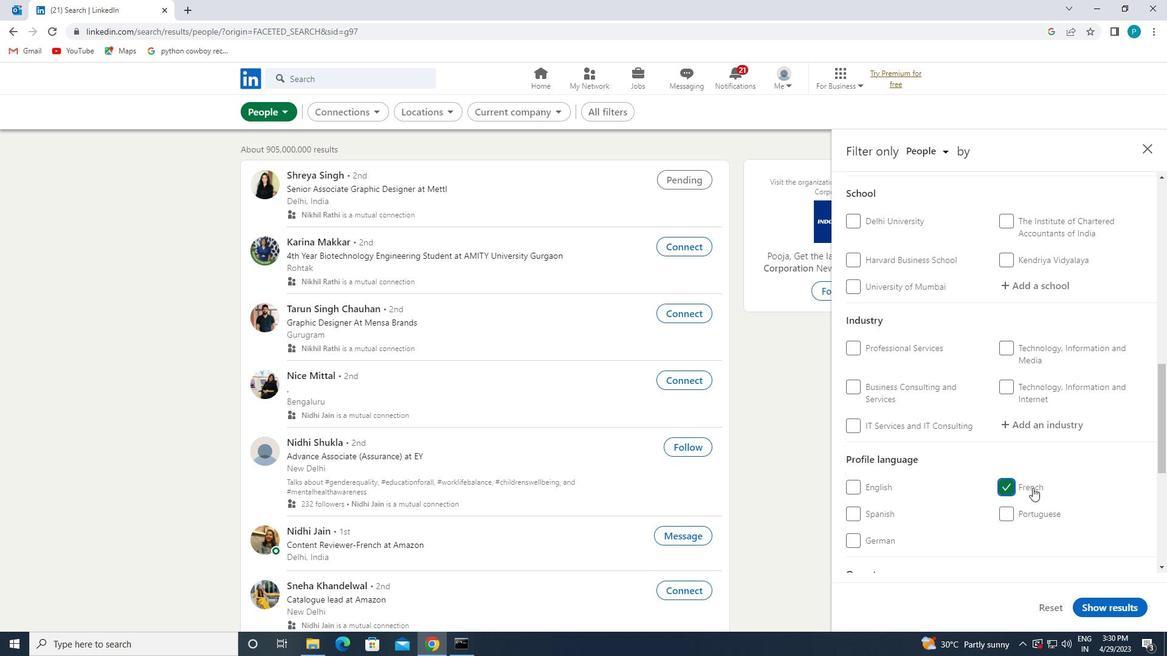 
Action: Mouse moved to (1038, 466)
Screenshot: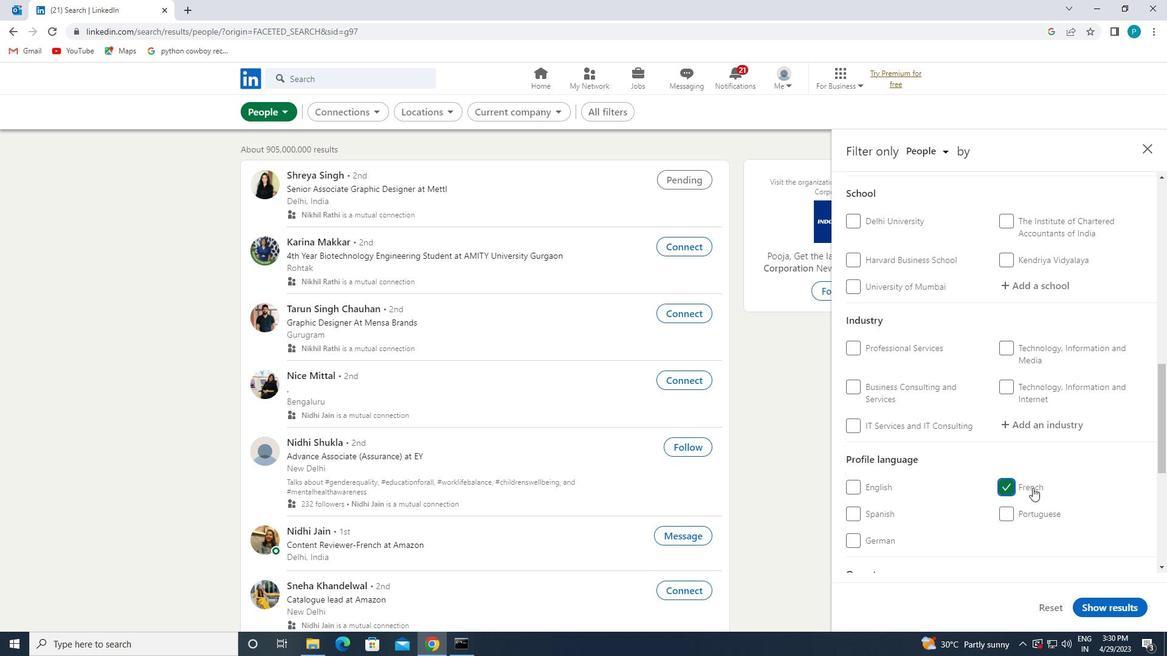 
Action: Mouse scrolled (1038, 466) with delta (0, 0)
Screenshot: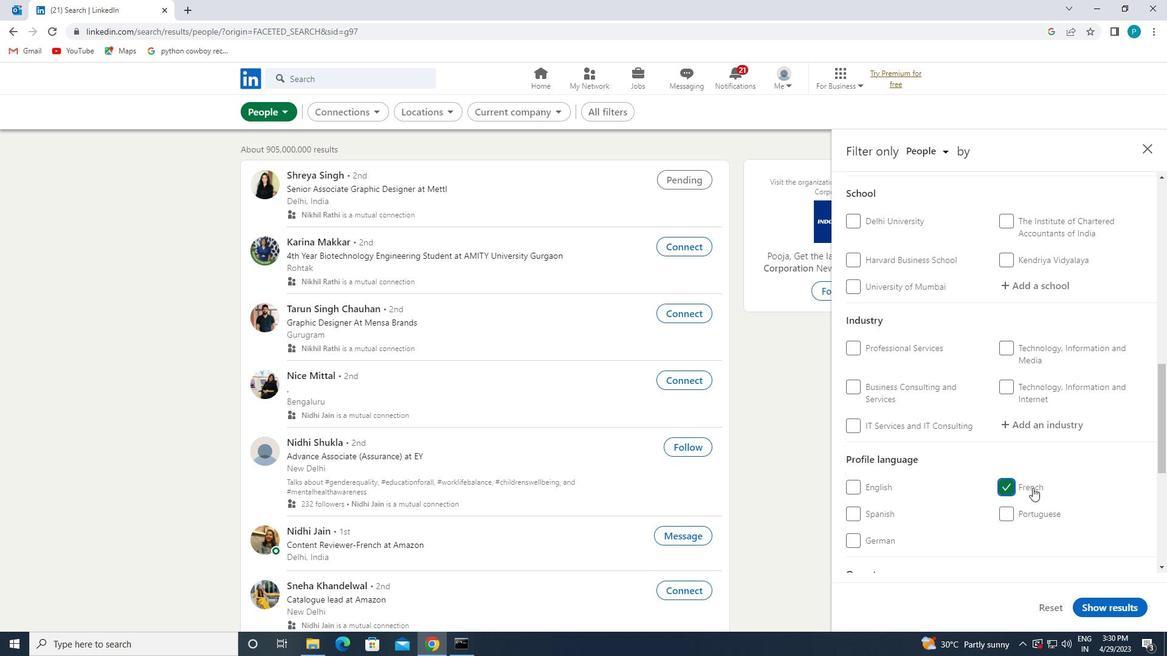 
Action: Mouse scrolled (1038, 466) with delta (0, 0)
Screenshot: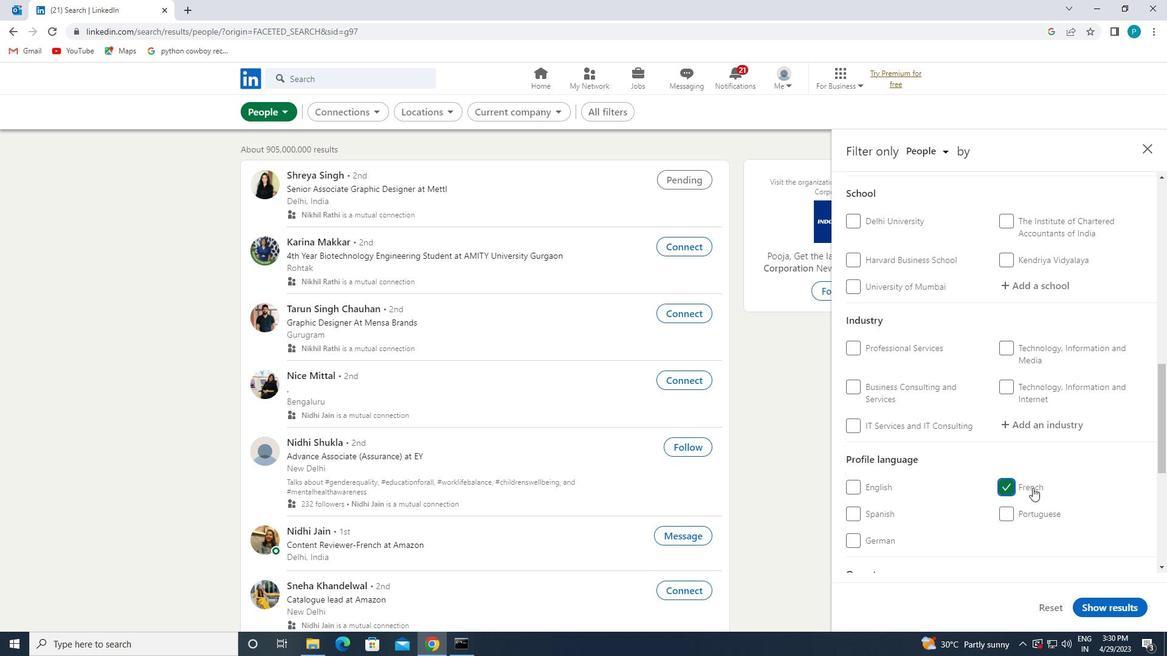 
Action: Mouse scrolled (1038, 466) with delta (0, 0)
Screenshot: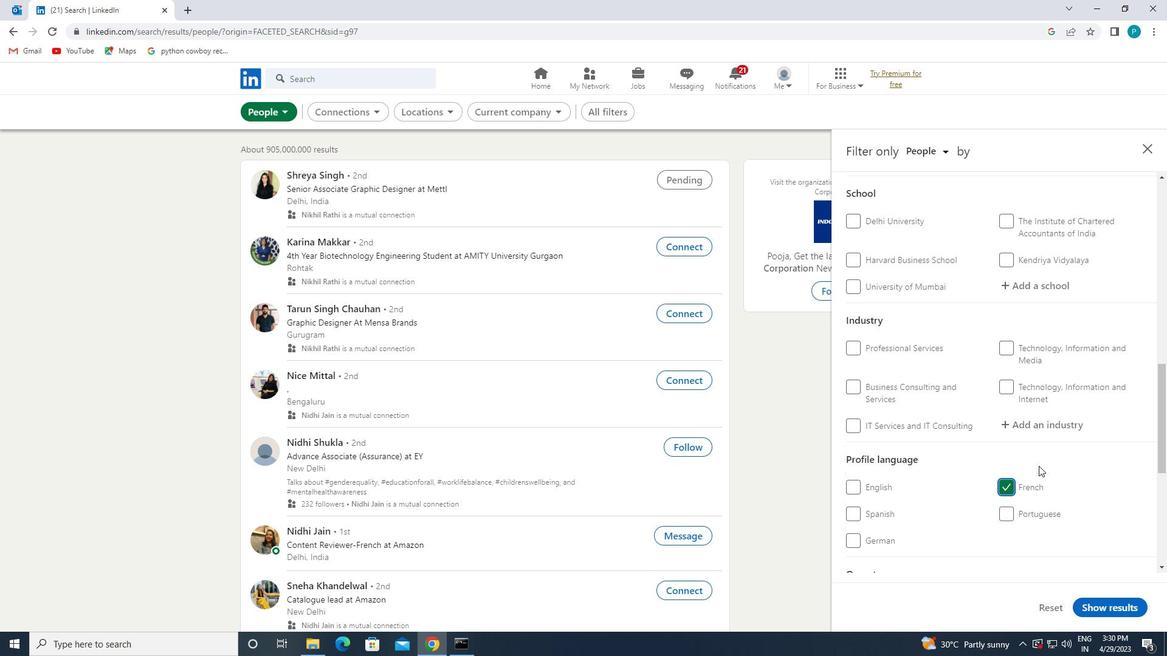 
Action: Mouse scrolled (1038, 466) with delta (0, 0)
Screenshot: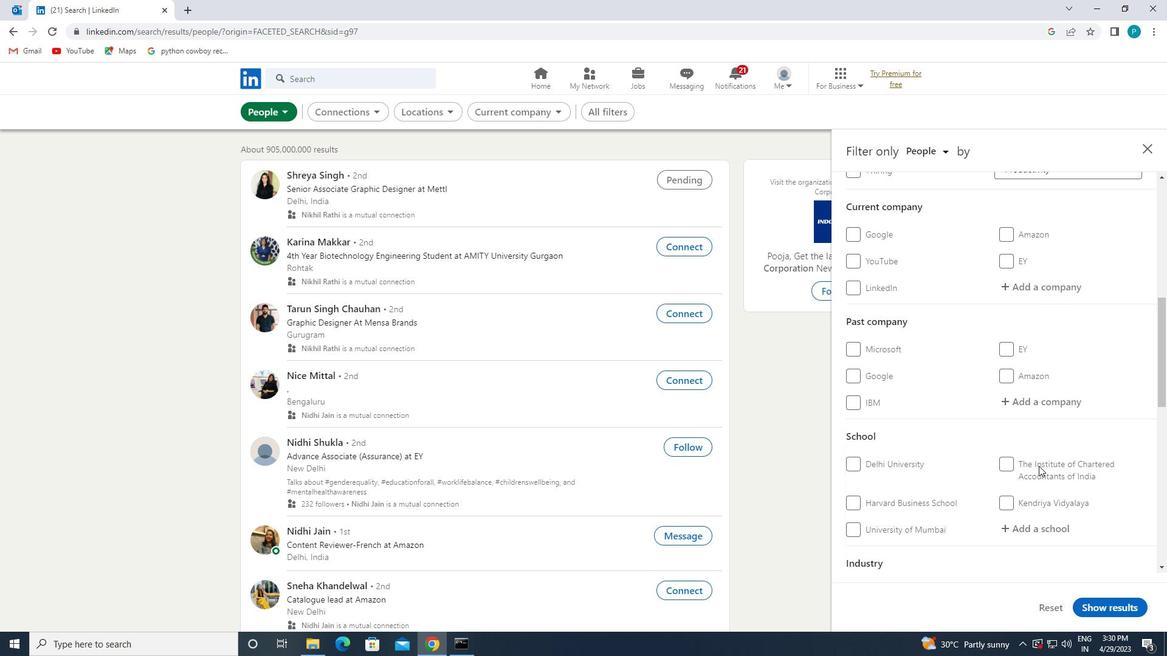 
Action: Mouse scrolled (1038, 466) with delta (0, 0)
Screenshot: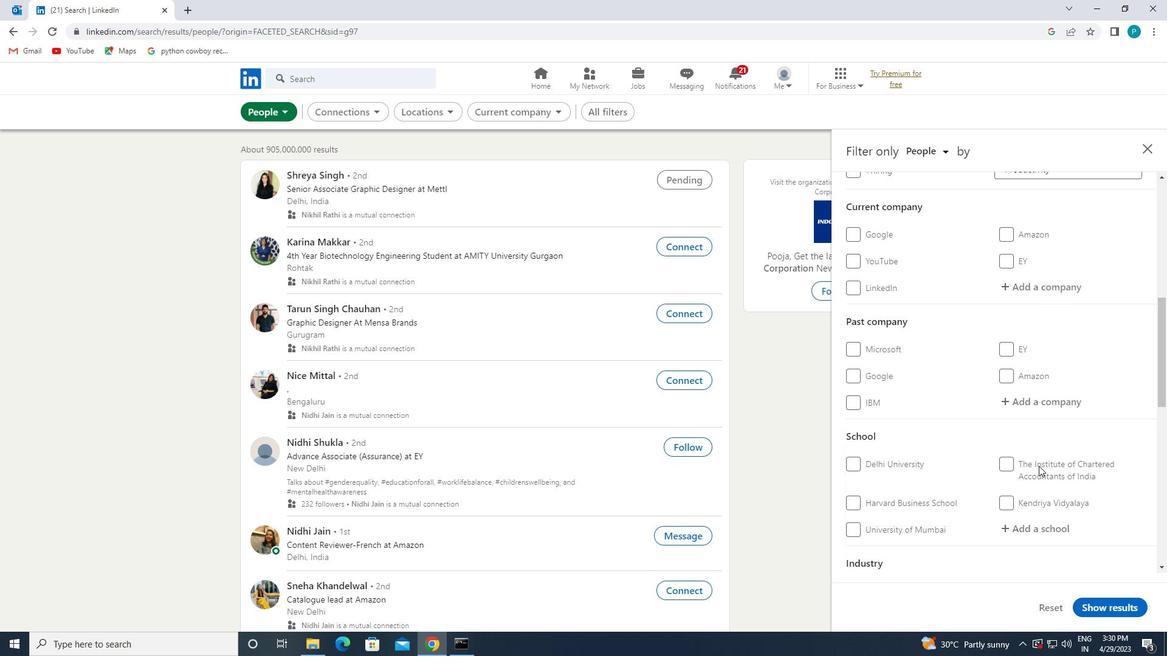 
Action: Mouse scrolled (1038, 466) with delta (0, 0)
Screenshot: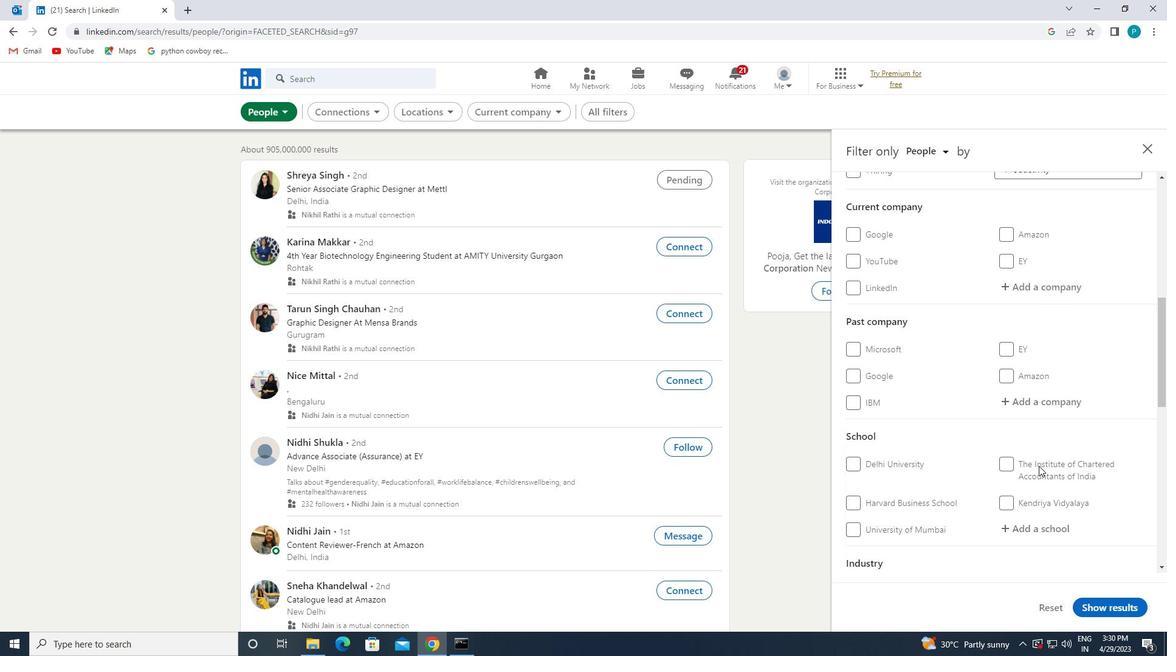 
Action: Mouse moved to (1036, 472)
Screenshot: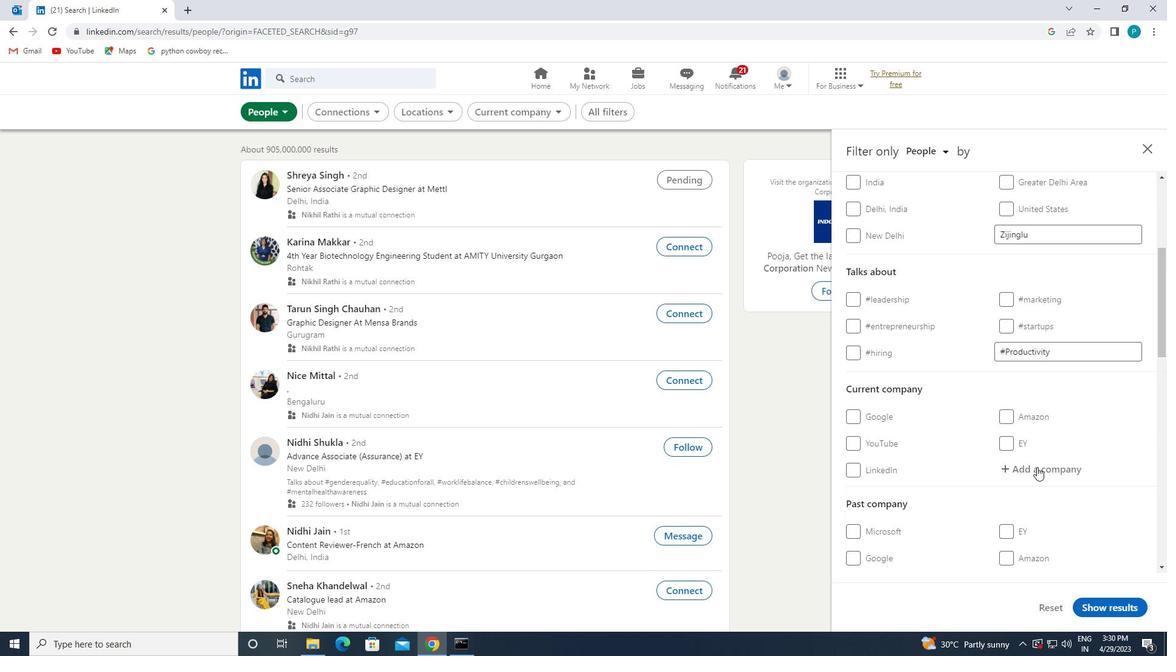 
Action: Mouse pressed left at (1036, 472)
Screenshot: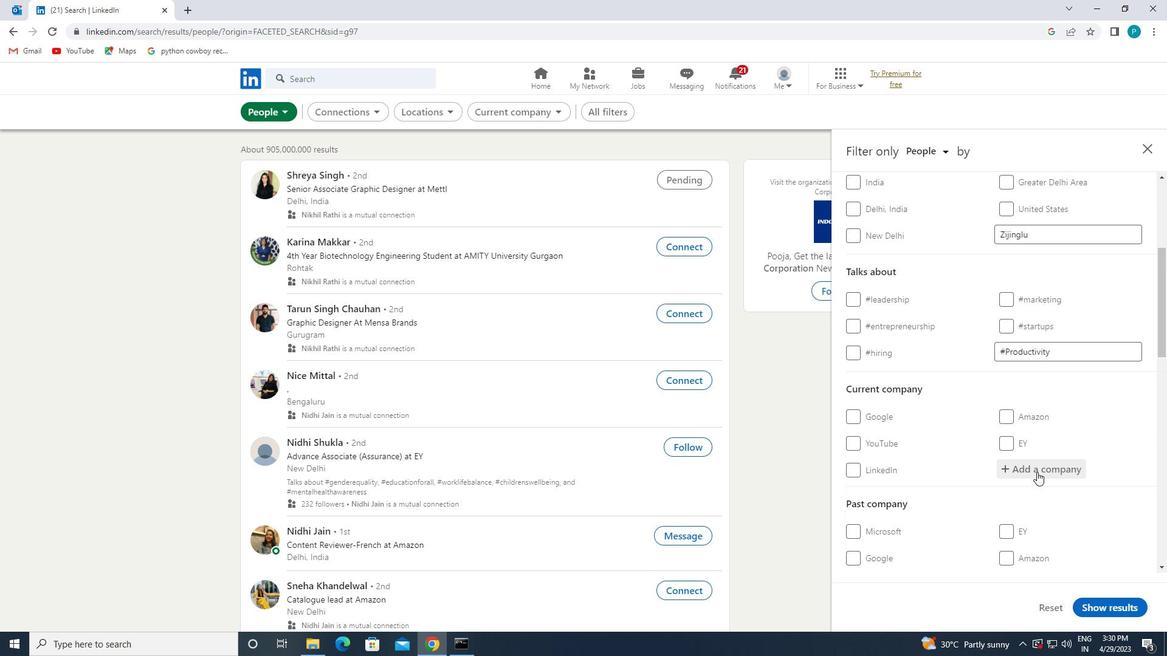 
Action: Key pressed <Key.caps_lock>AYESA
Screenshot: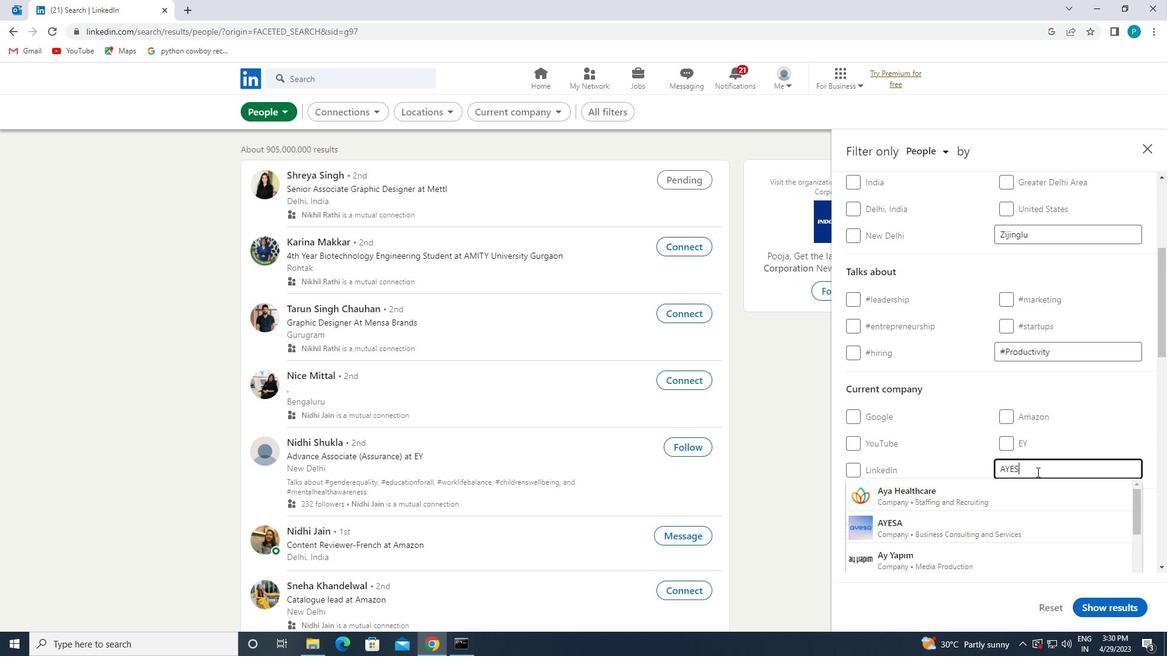 
Action: Mouse moved to (934, 526)
Screenshot: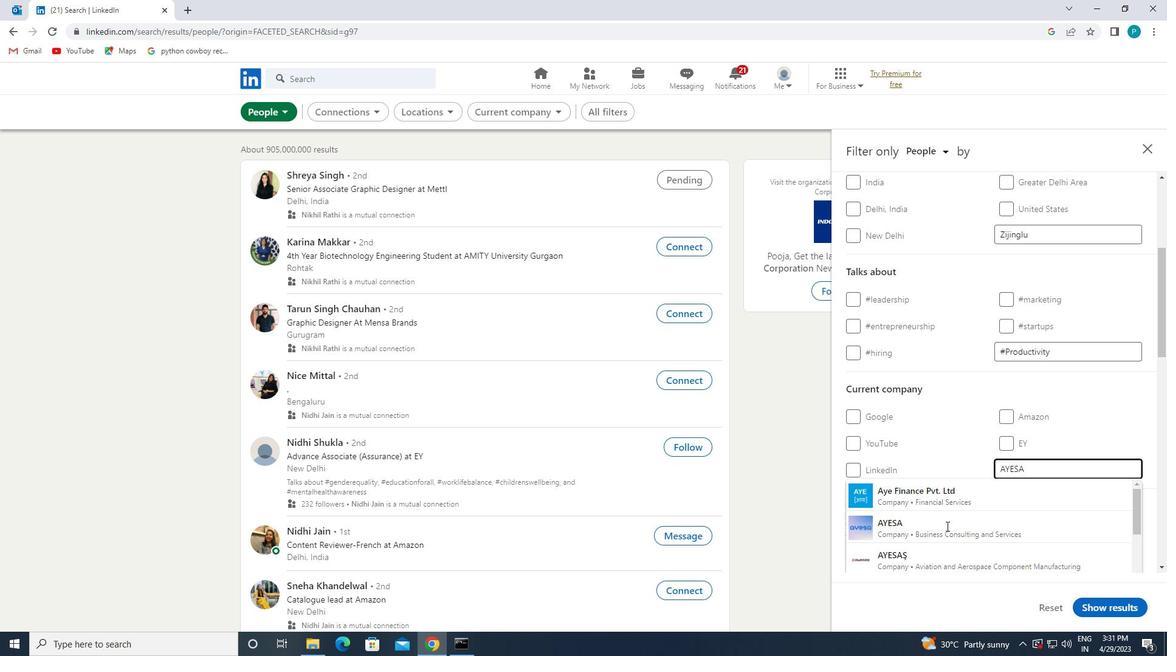 
Action: Mouse pressed left at (934, 526)
Screenshot: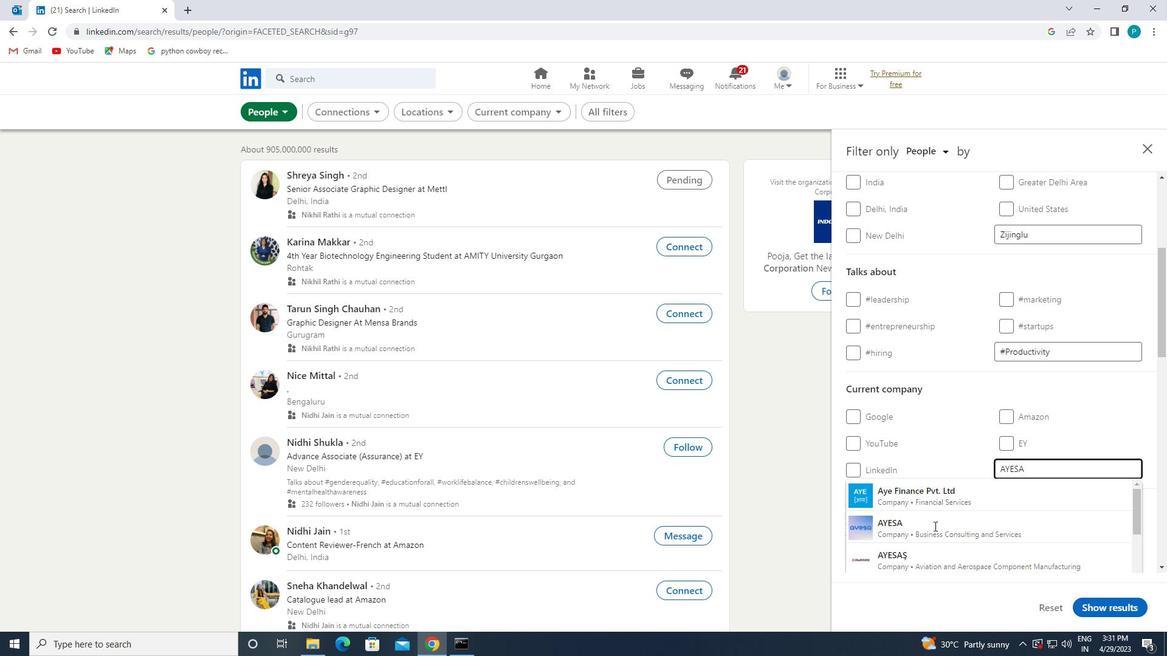 
Action: Mouse moved to (871, 527)
Screenshot: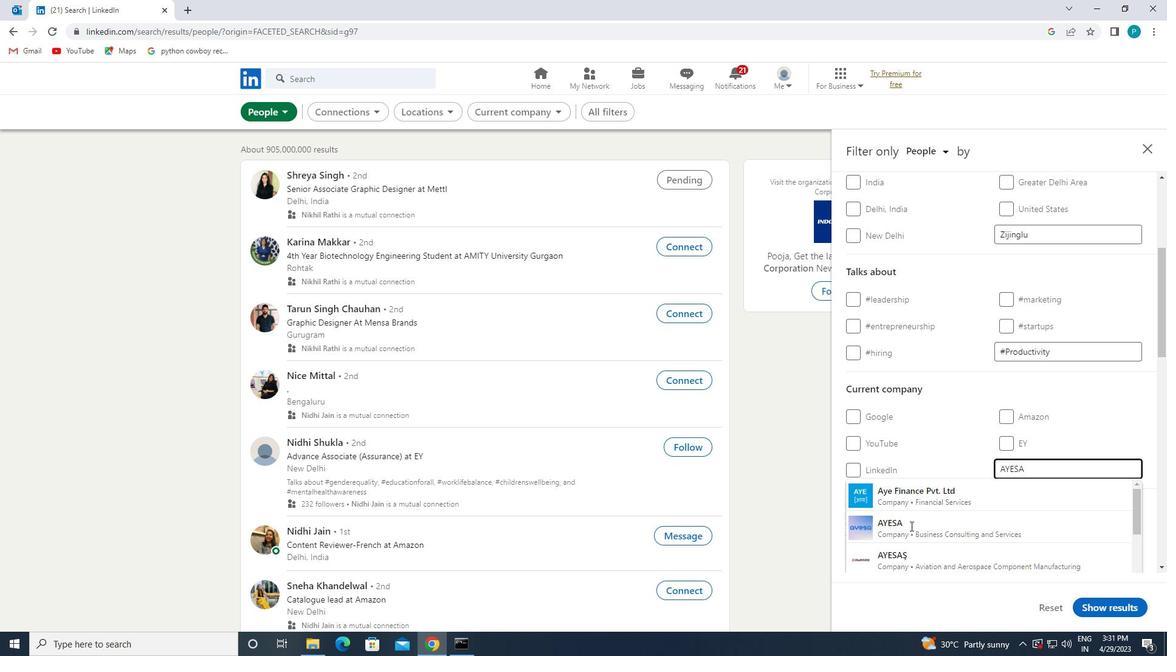 
Action: Mouse pressed left at (871, 527)
Screenshot: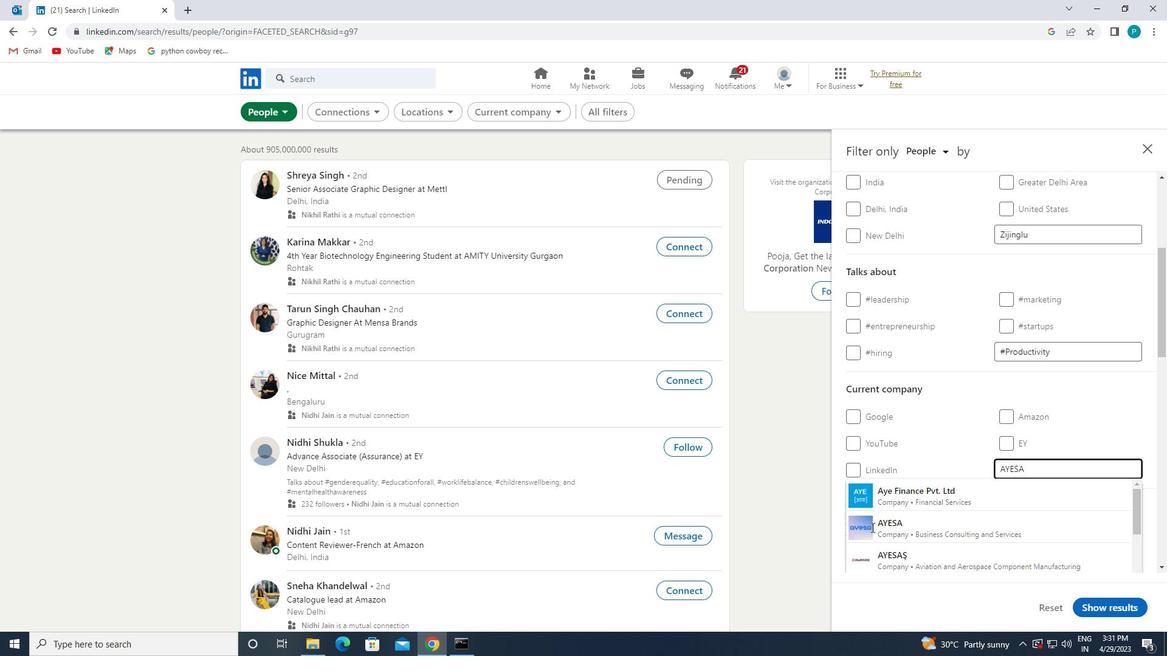
Action: Mouse pressed left at (871, 527)
Screenshot: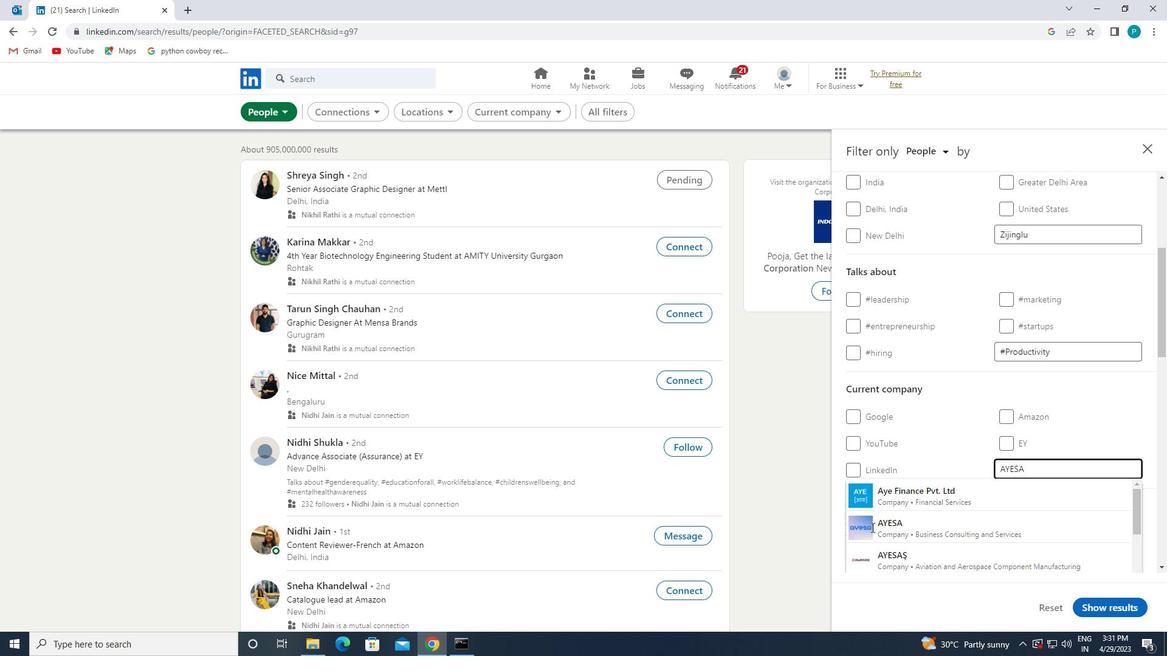 
Action: Mouse scrolled (871, 528) with delta (0, 0)
Screenshot: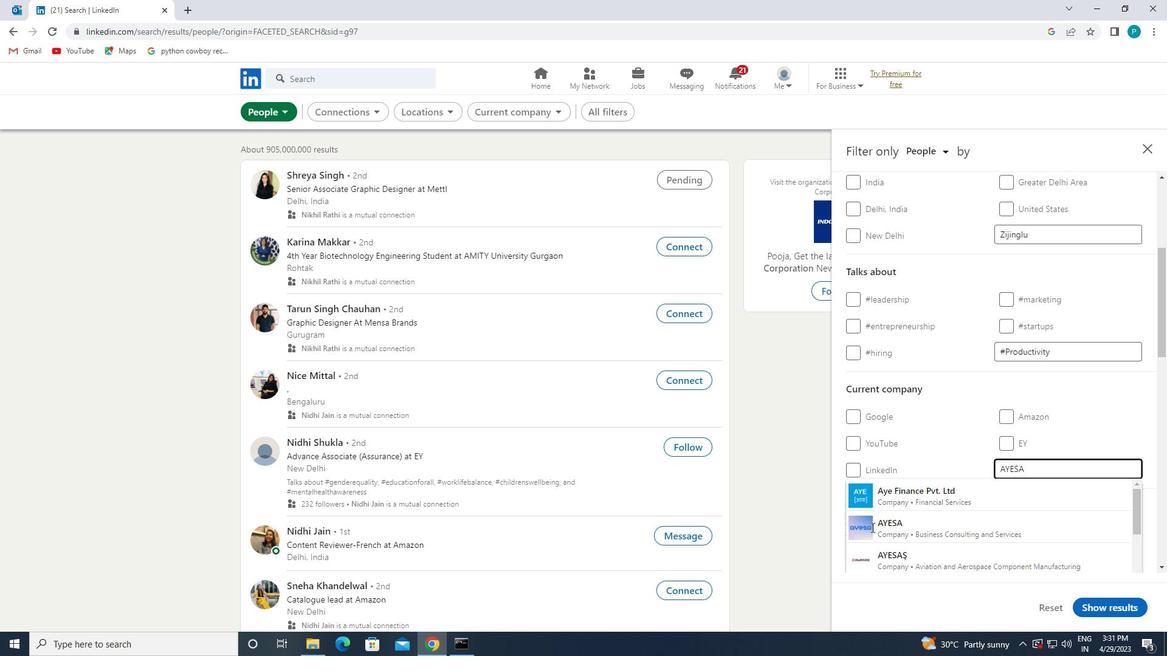 
Action: Mouse pressed left at (871, 527)
Screenshot: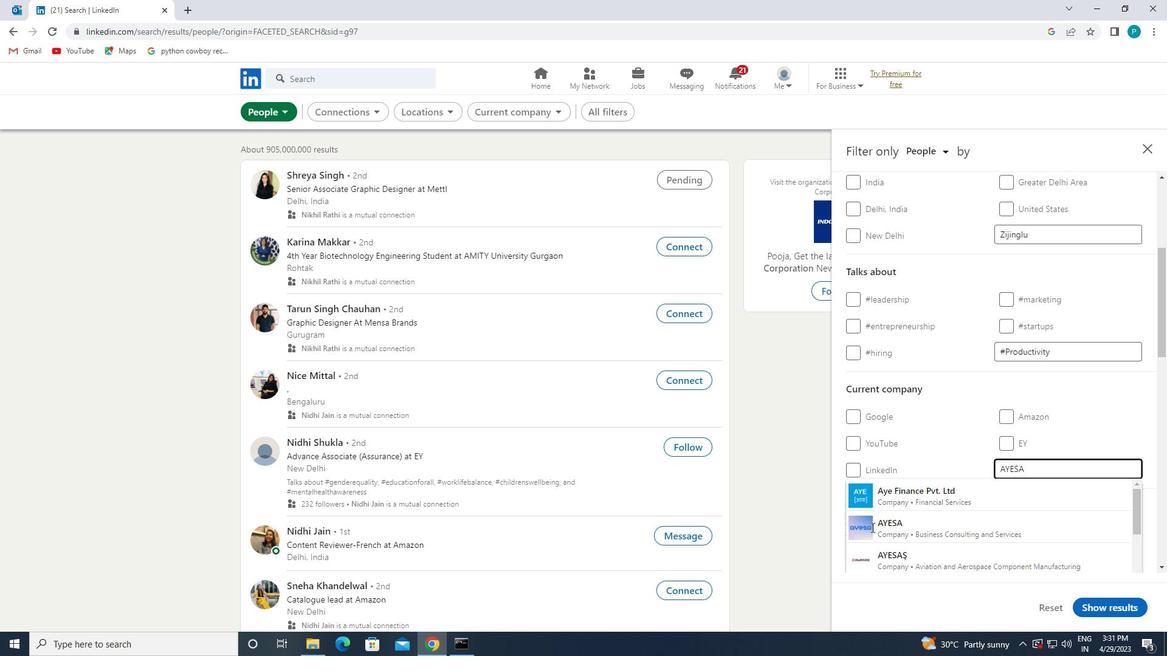 
Action: Mouse pressed left at (871, 527)
Screenshot: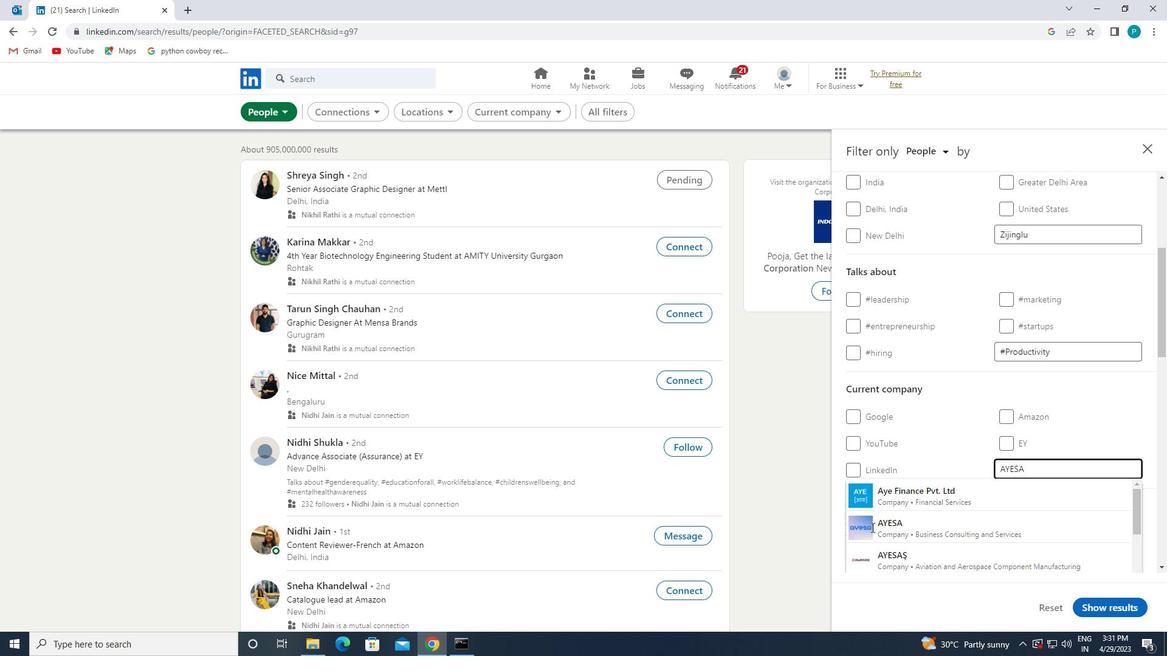 
Action: Mouse pressed left at (871, 527)
Screenshot: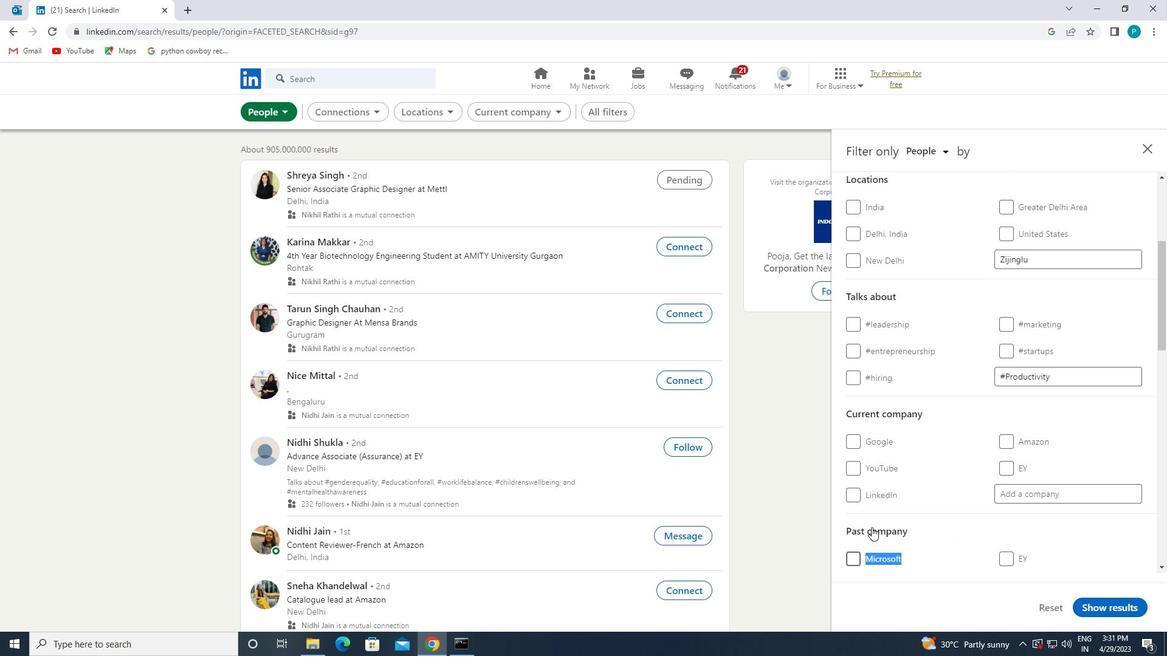 
Action: Mouse pressed left at (871, 527)
Screenshot: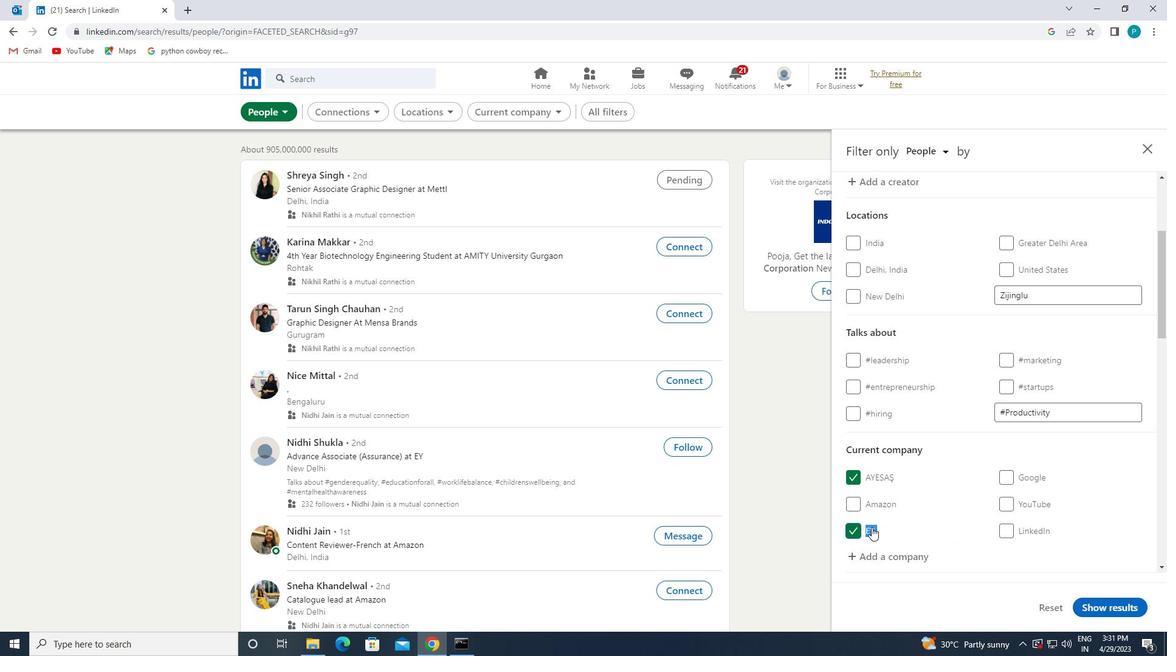 
Action: Mouse pressed left at (871, 527)
Screenshot: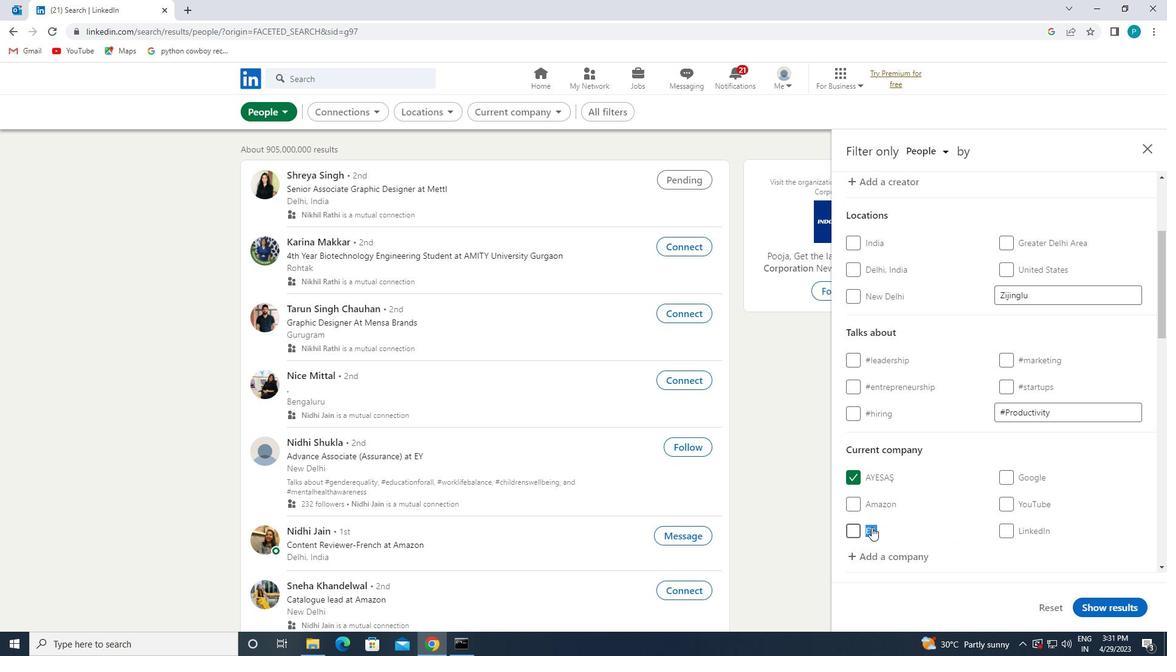 
Action: Mouse moved to (867, 528)
Screenshot: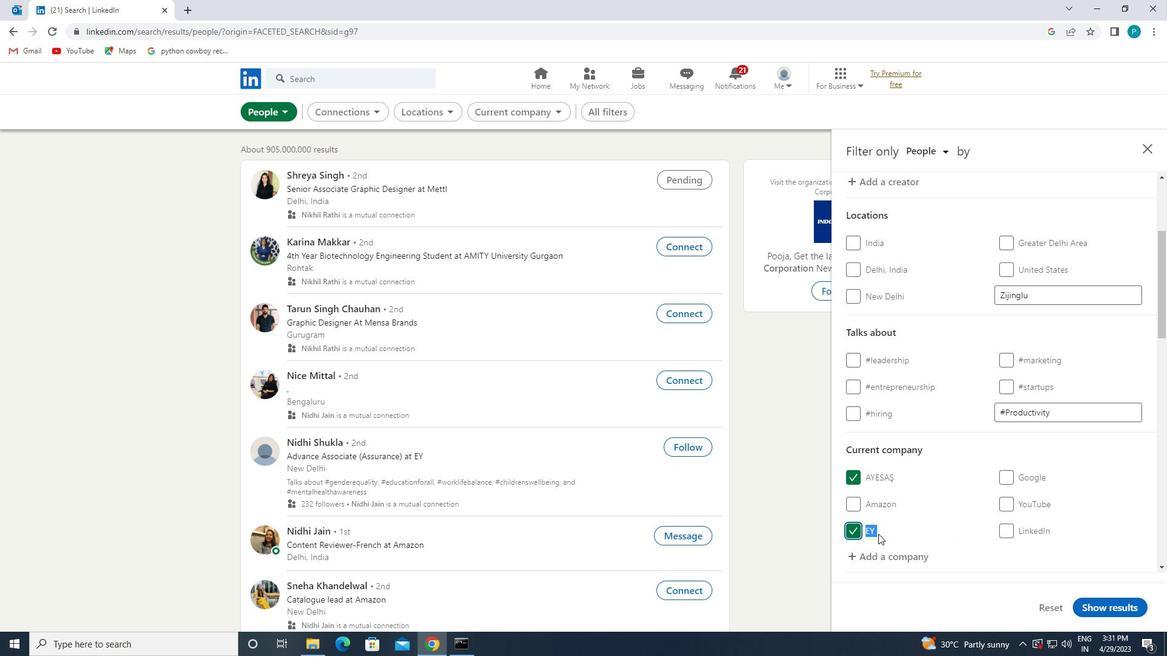 
Action: Mouse pressed left at (867, 528)
Screenshot: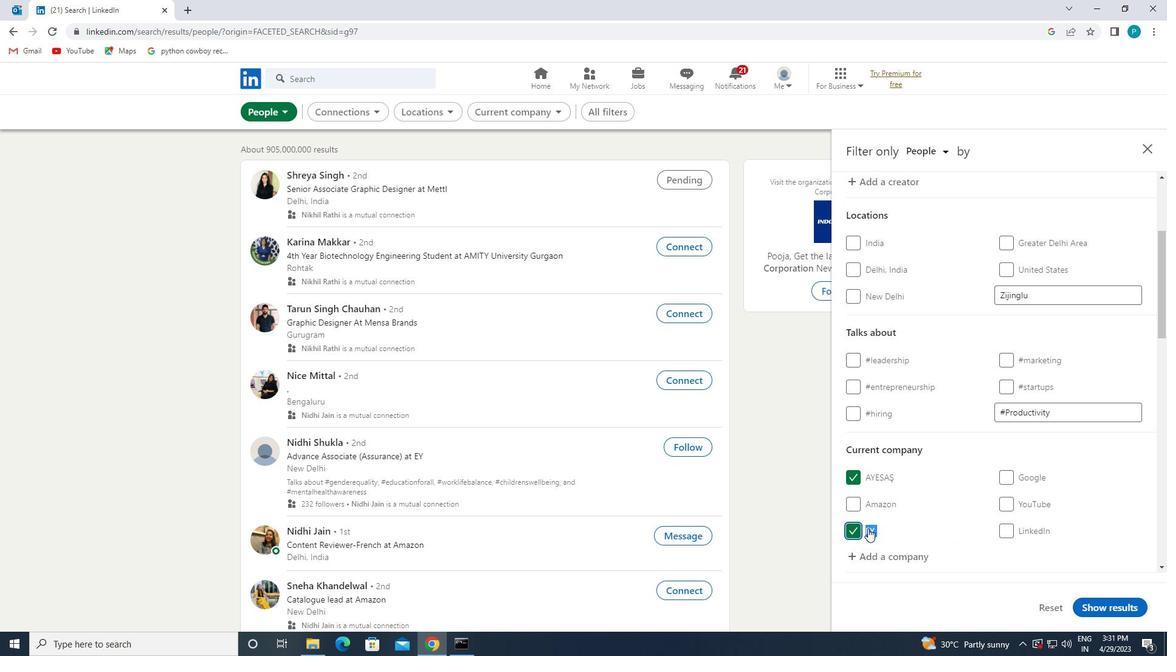 
Action: Mouse moved to (860, 534)
Screenshot: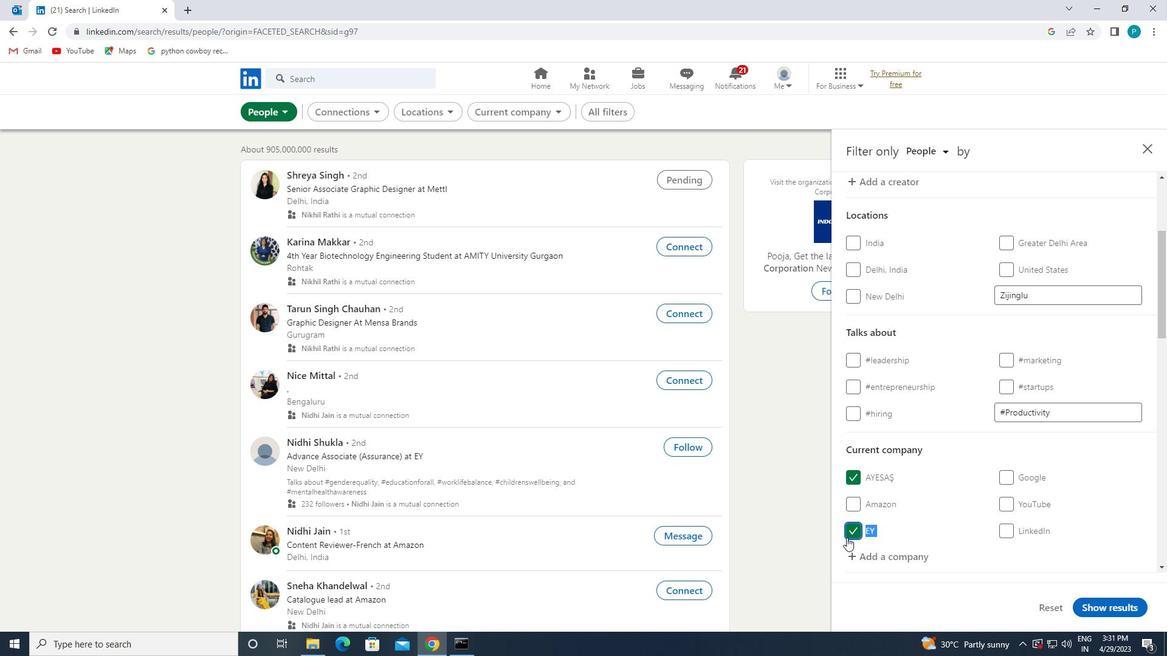 
Action: Mouse pressed left at (860, 534)
Screenshot: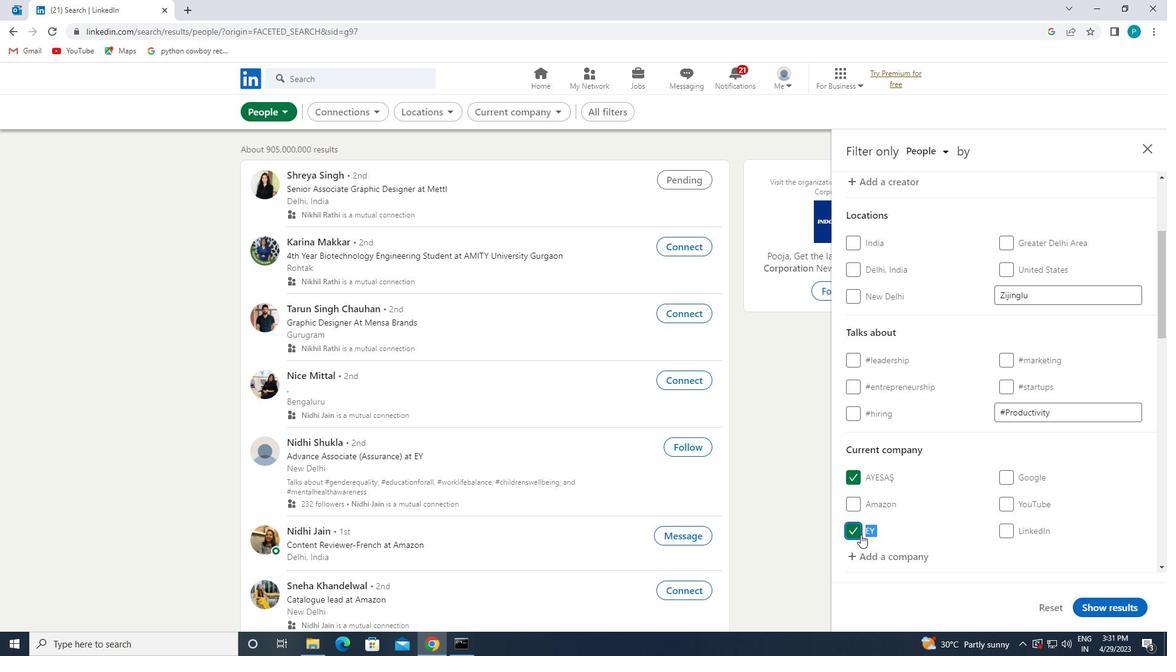 
Action: Mouse moved to (856, 530)
Screenshot: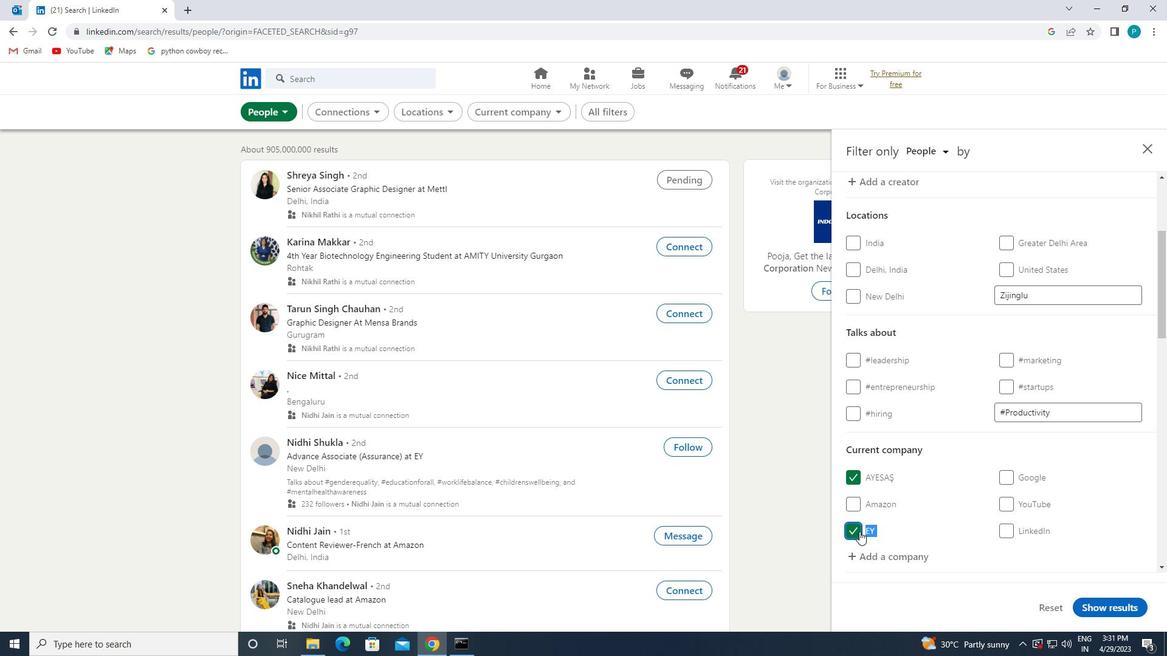 
Action: Mouse pressed left at (856, 530)
Screenshot: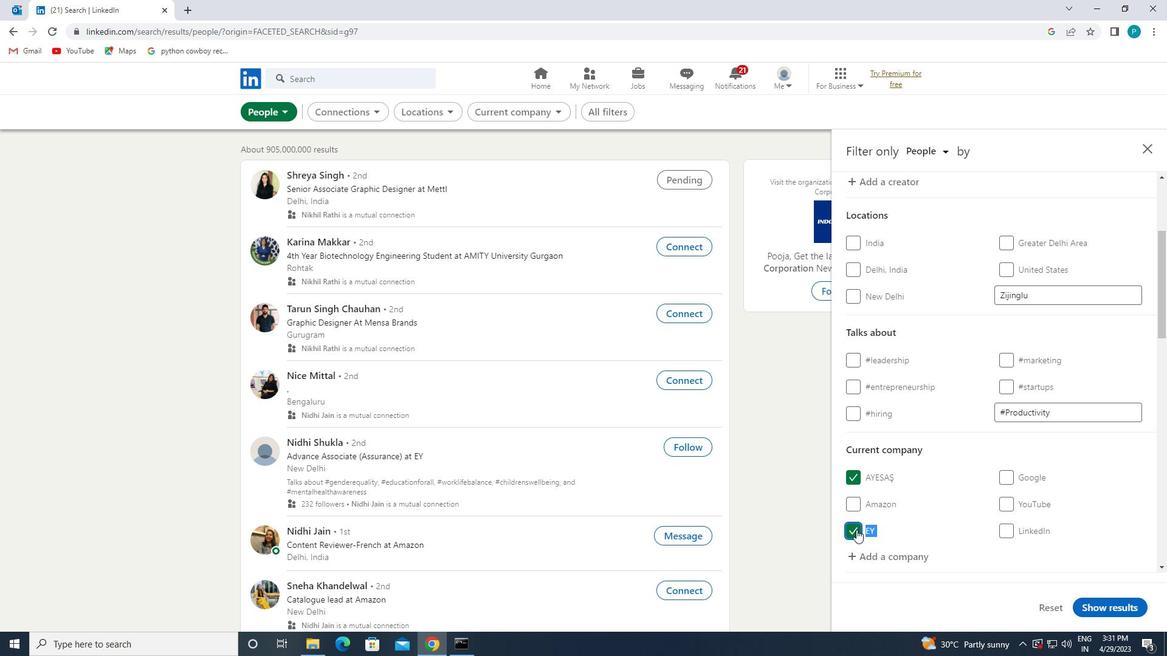 
Action: Mouse moved to (953, 520)
Screenshot: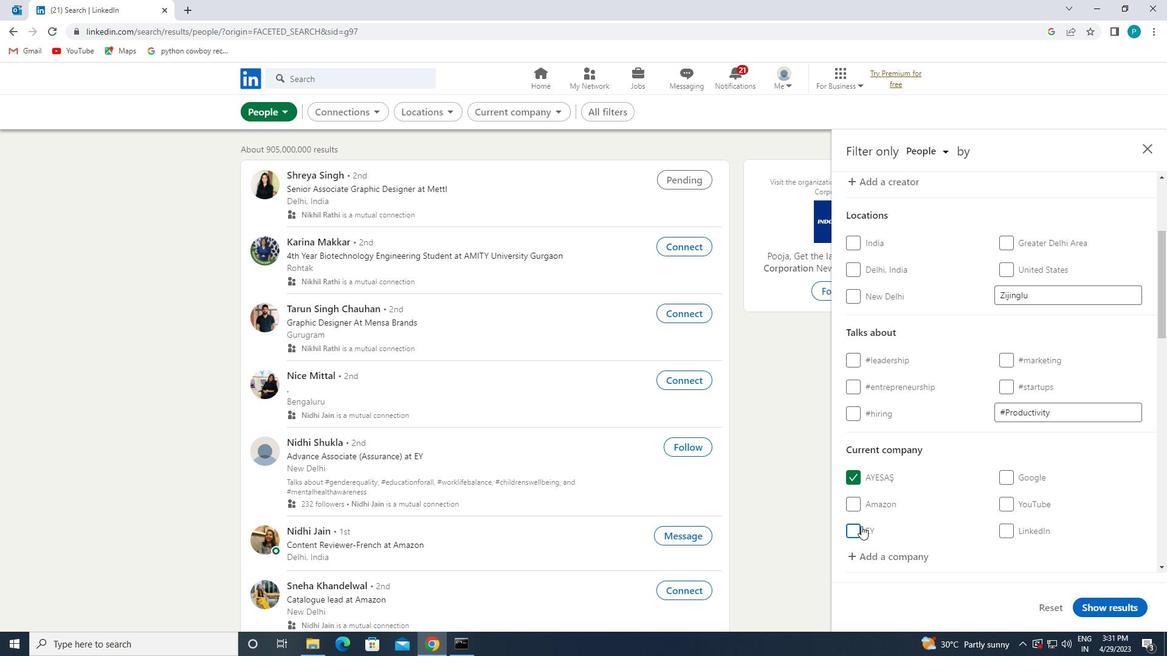 
Action: Mouse scrolled (953, 519) with delta (0, 0)
Screenshot: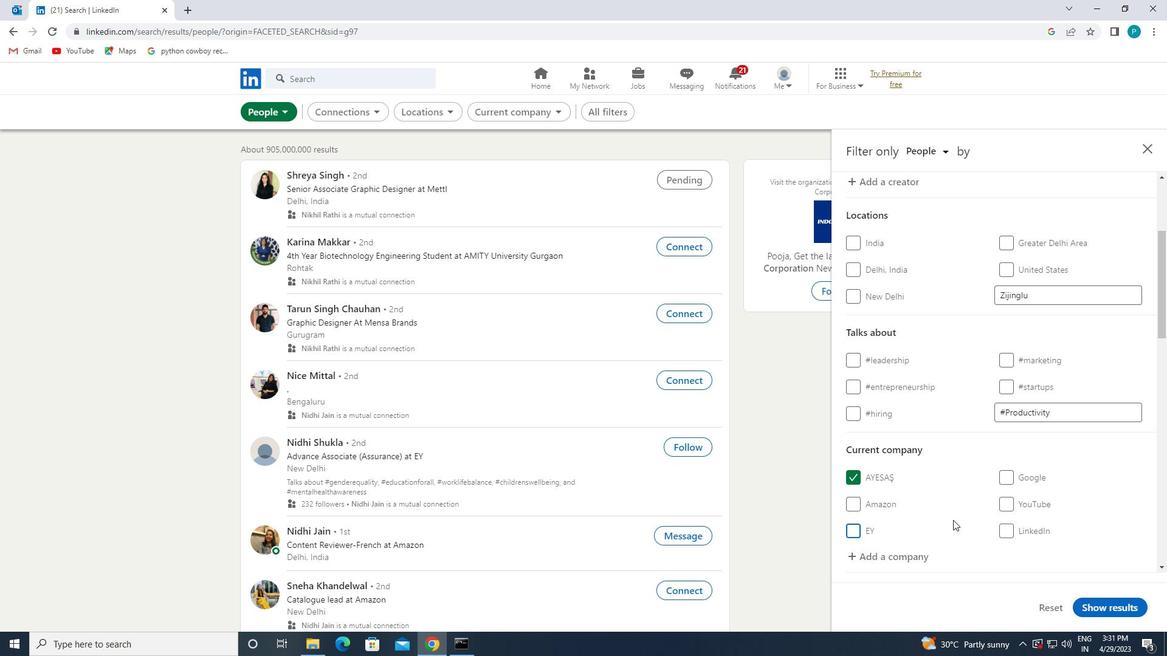 
Action: Mouse moved to (975, 525)
Screenshot: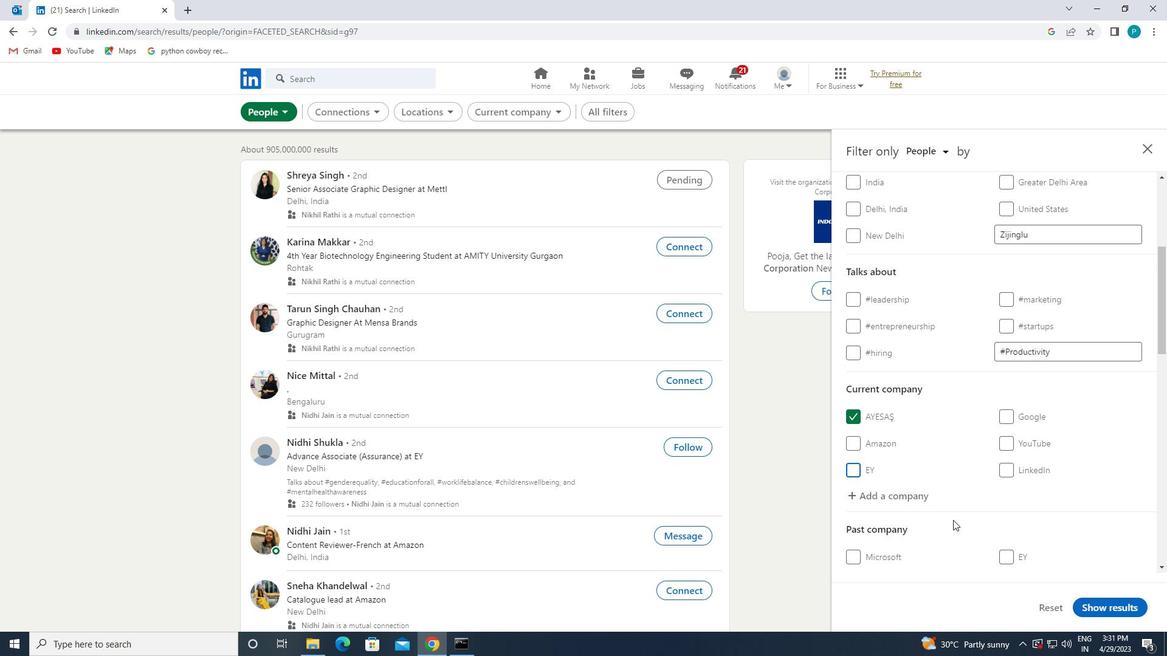 
Action: Mouse scrolled (975, 525) with delta (0, 0)
Screenshot: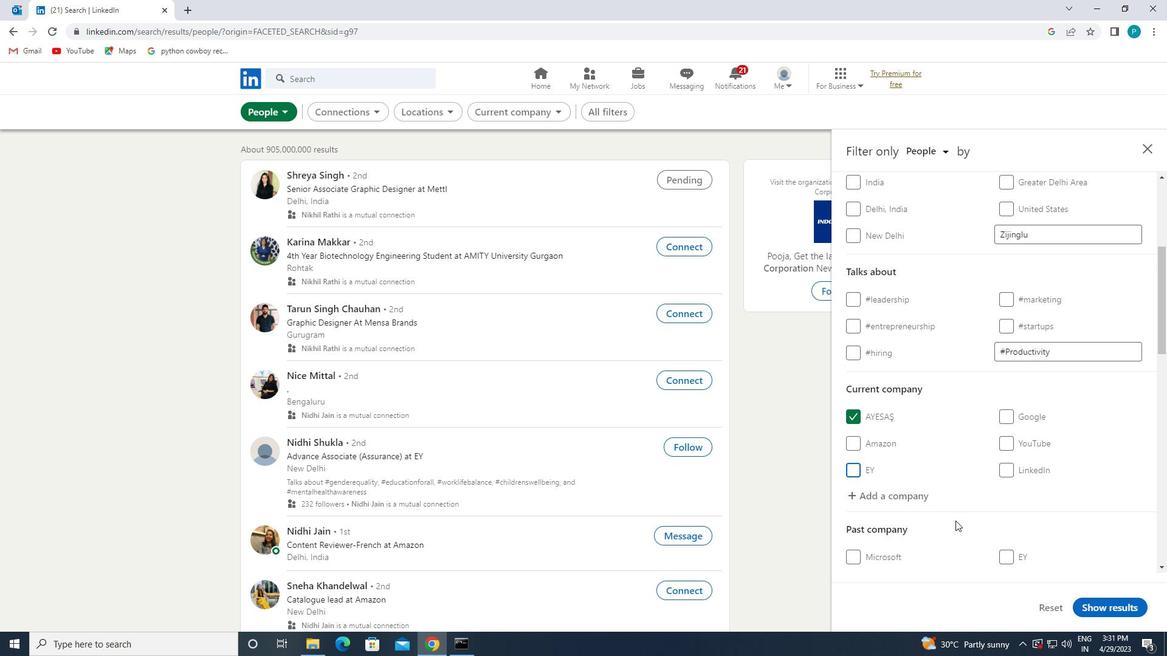 
Action: Mouse moved to (976, 525)
Screenshot: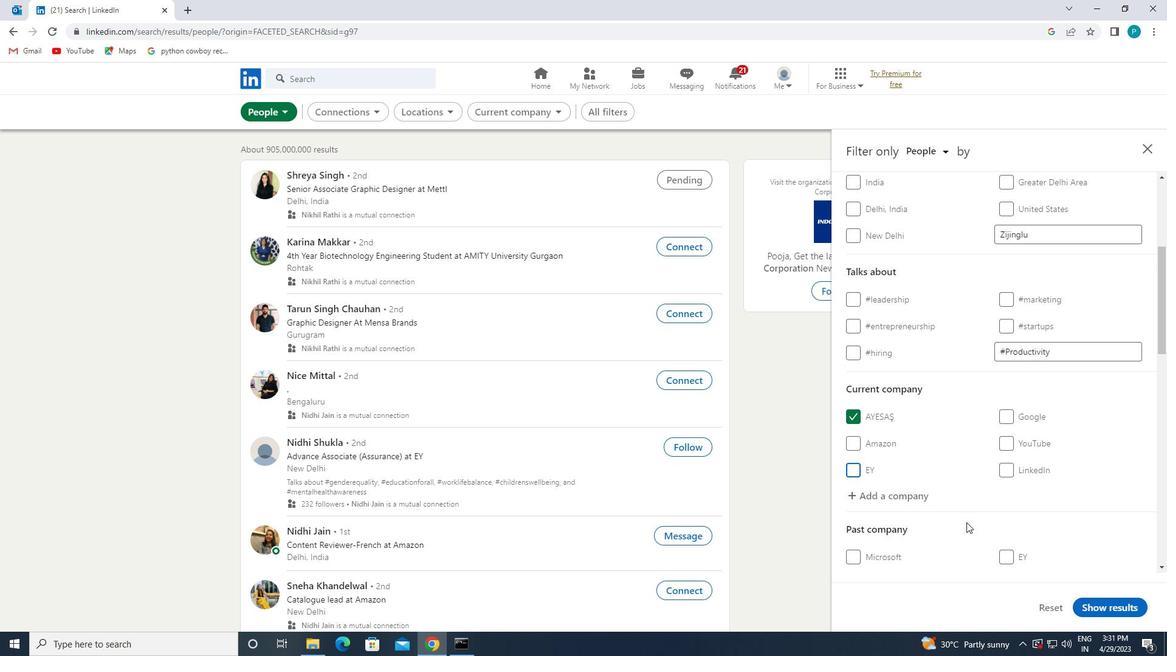 
Action: Mouse scrolled (976, 525) with delta (0, 0)
Screenshot: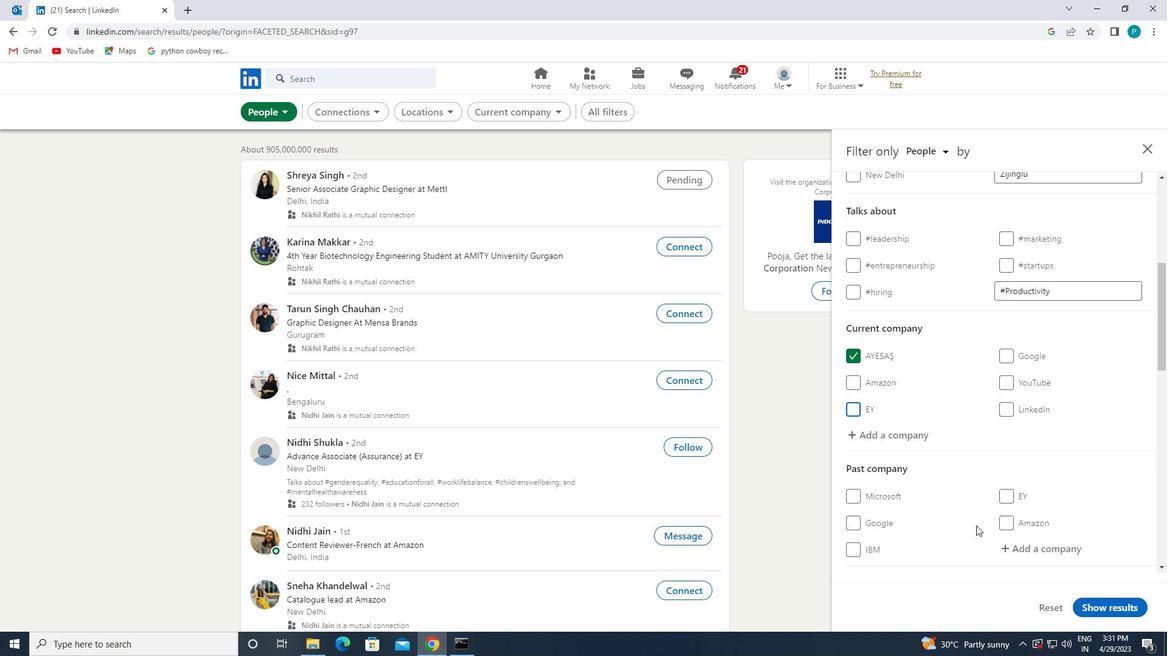 
Action: Mouse scrolled (976, 525) with delta (0, 0)
Screenshot: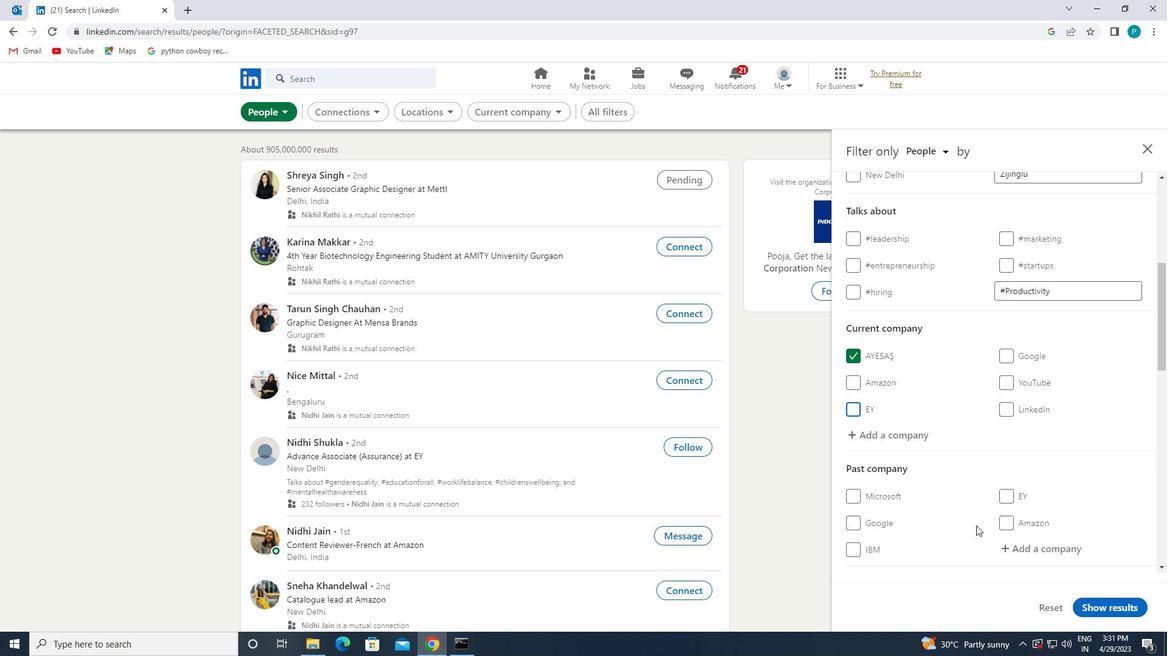 
Action: Mouse moved to (1035, 528)
Screenshot: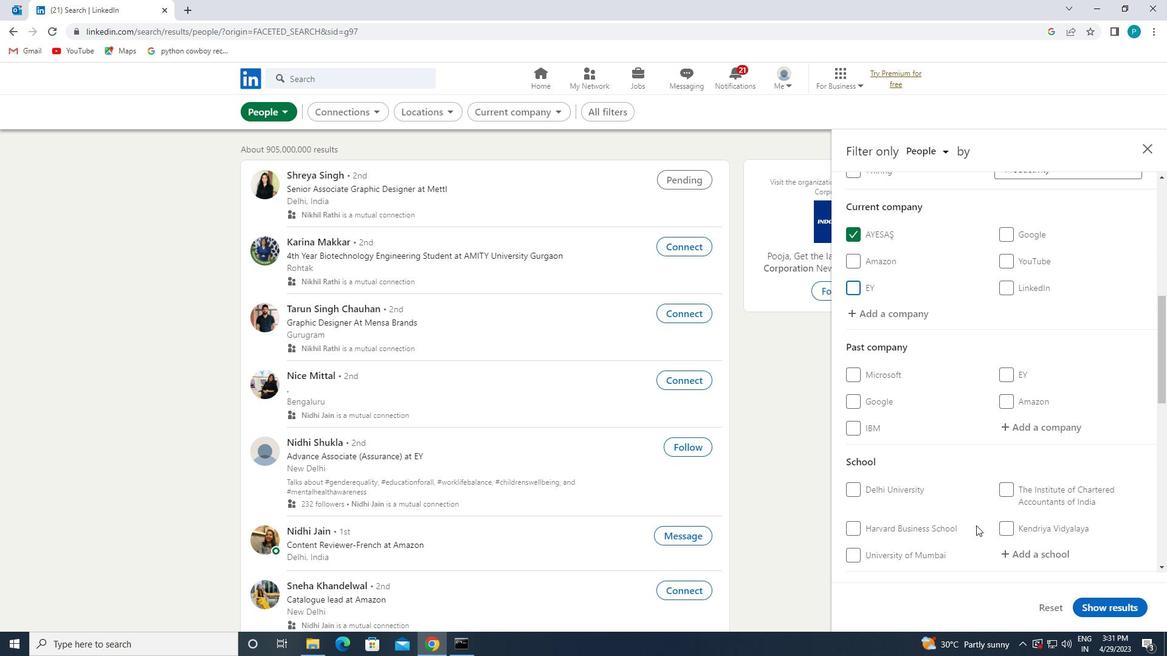 
Action: Mouse scrolled (1035, 527) with delta (0, 0)
Screenshot: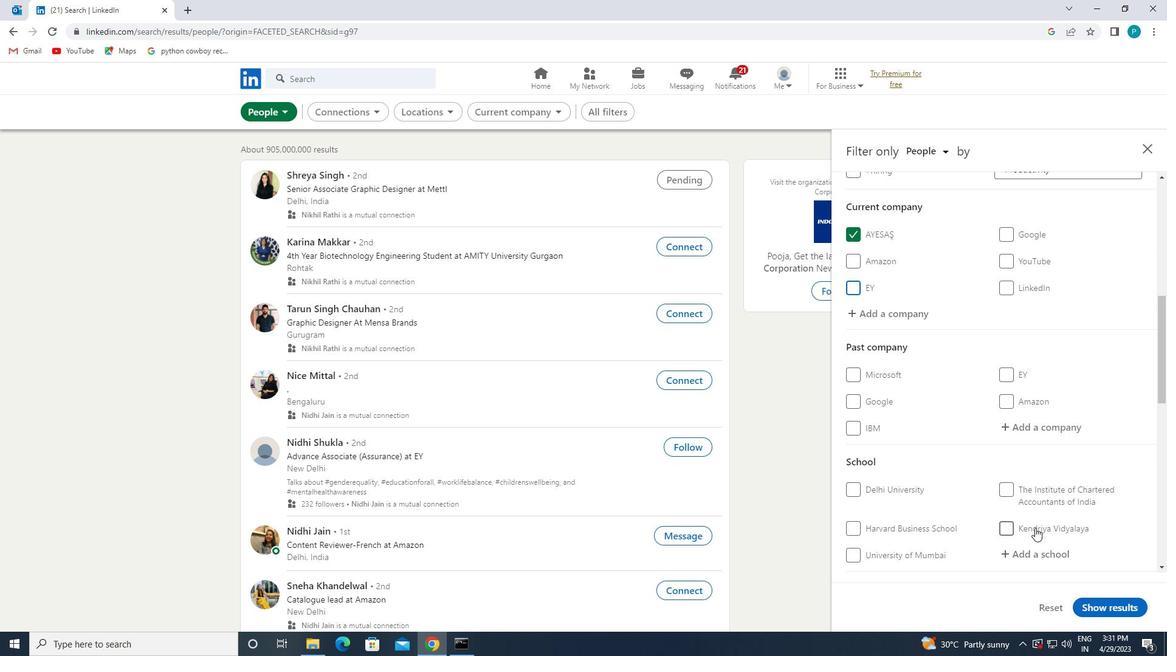
Action: Mouse scrolled (1035, 527) with delta (0, 0)
Screenshot: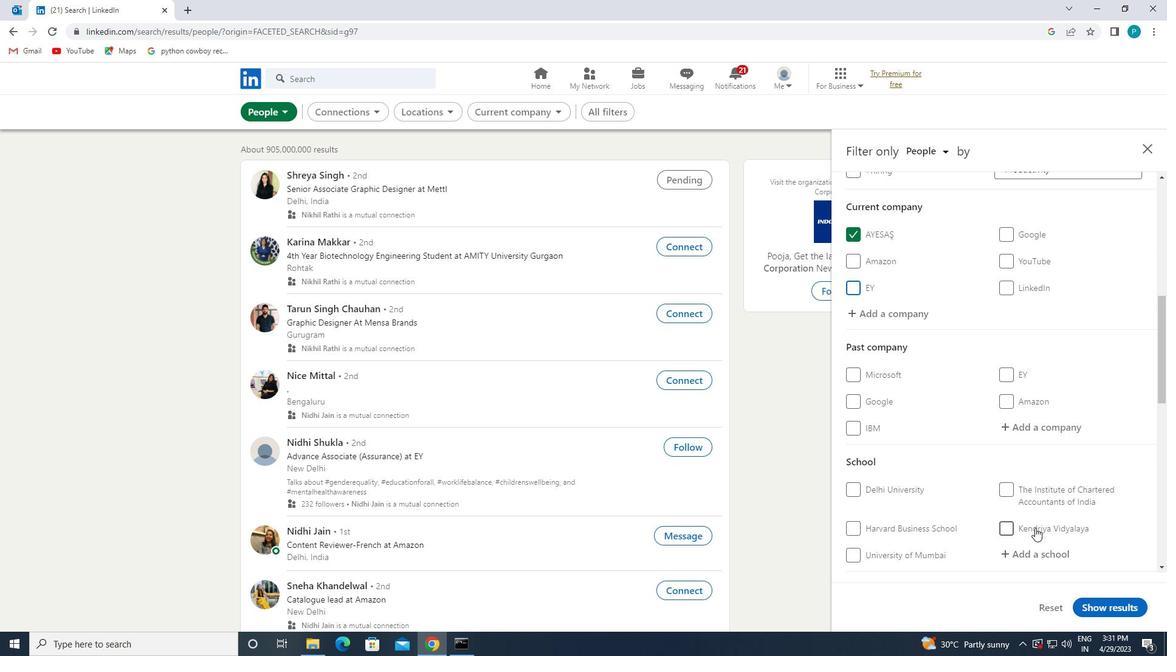 
Action: Mouse moved to (1019, 415)
Screenshot: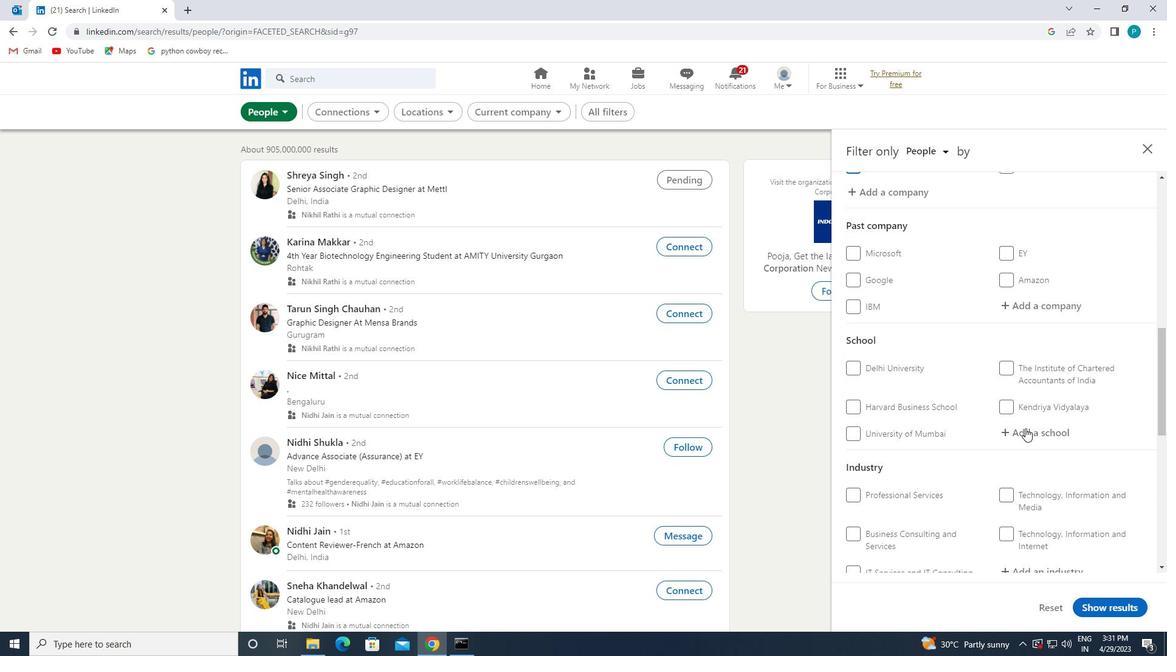 
Action: Mouse pressed left at (1019, 415)
Screenshot: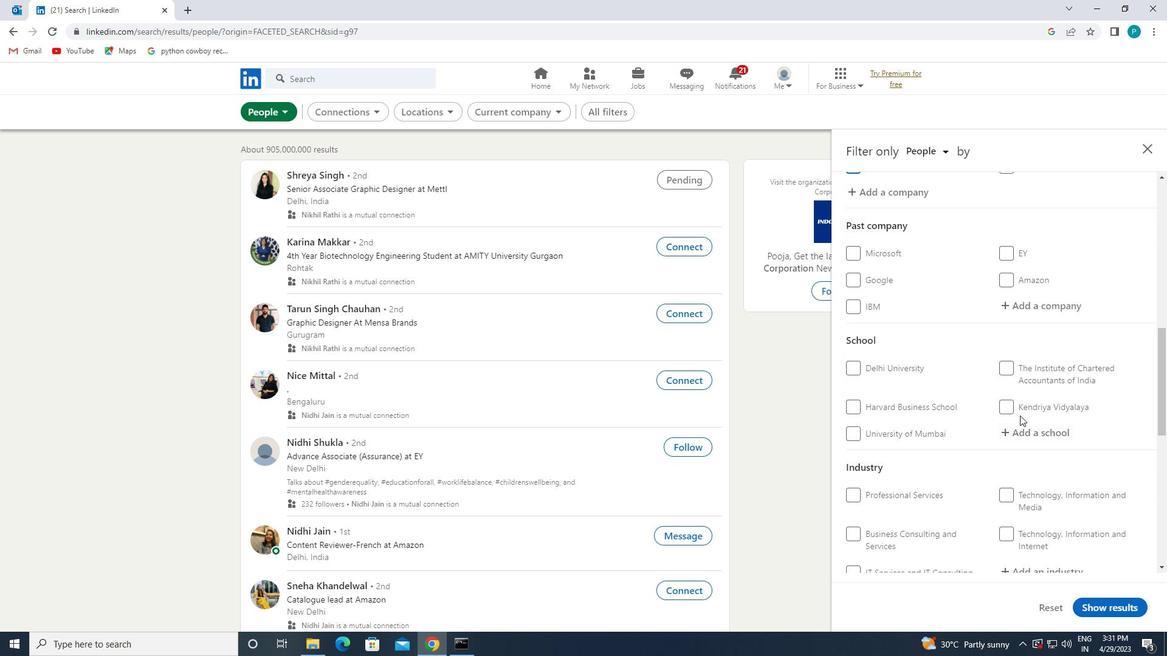 
Action: Mouse moved to (1027, 430)
Screenshot: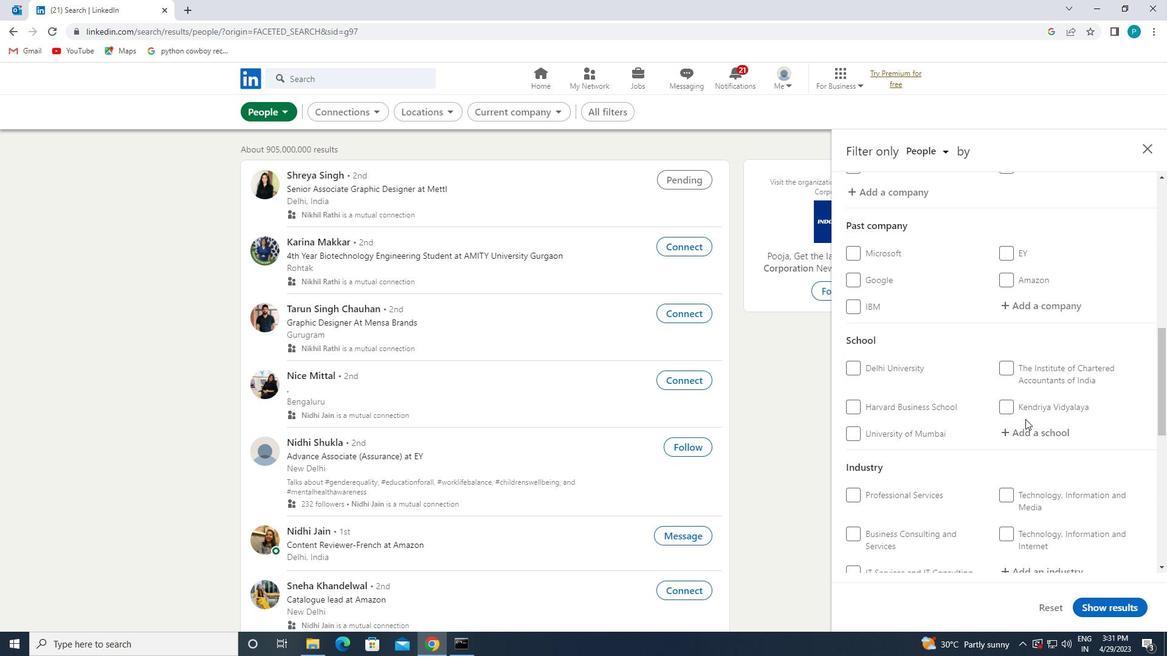
Action: Mouse pressed left at (1027, 430)
Screenshot: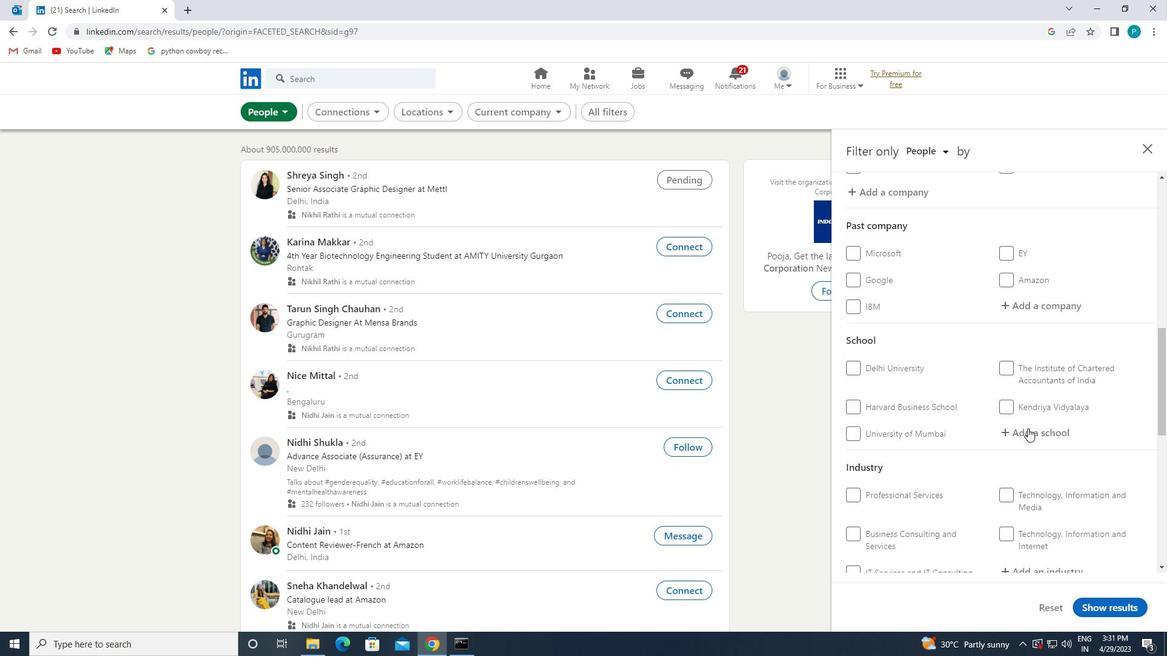 
Action: Key pressed <Key.caps_lock>B<Key.caps_lock>HARATHIAR
Screenshot: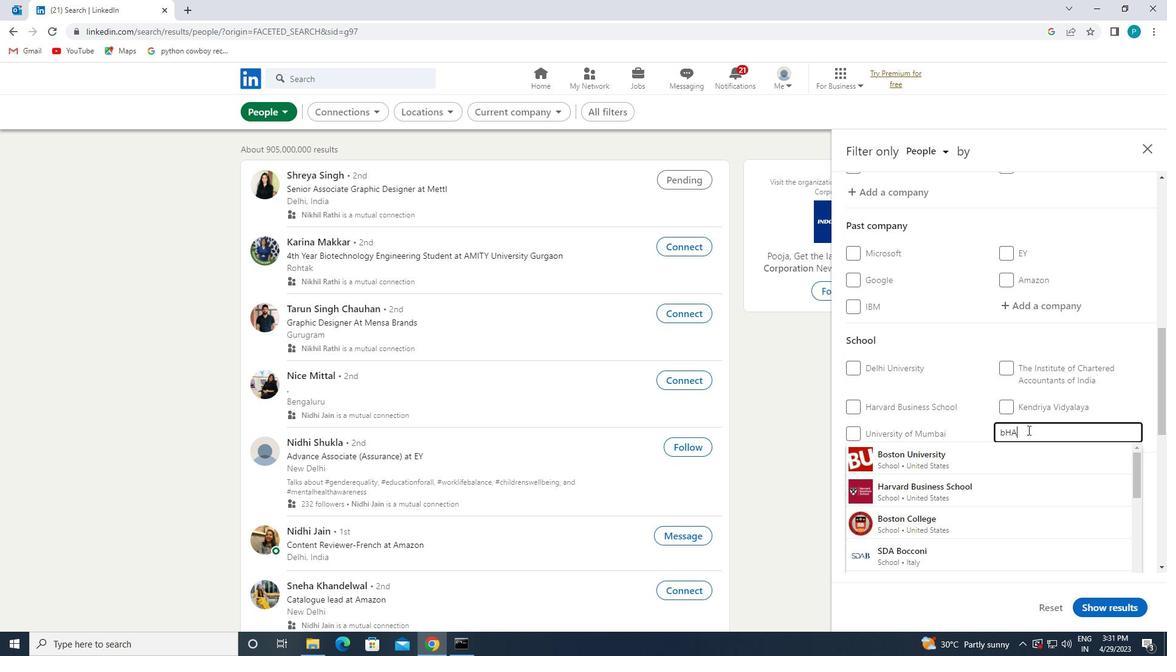 
Action: Mouse moved to (998, 495)
Screenshot: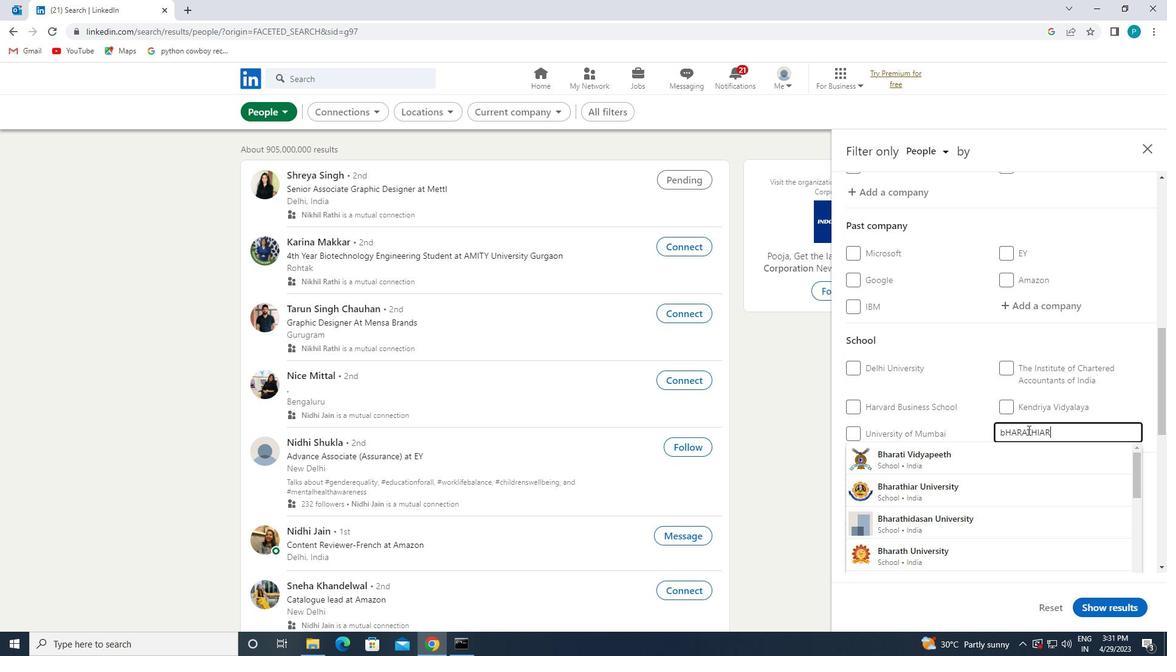 
Action: Mouse pressed left at (998, 495)
Screenshot: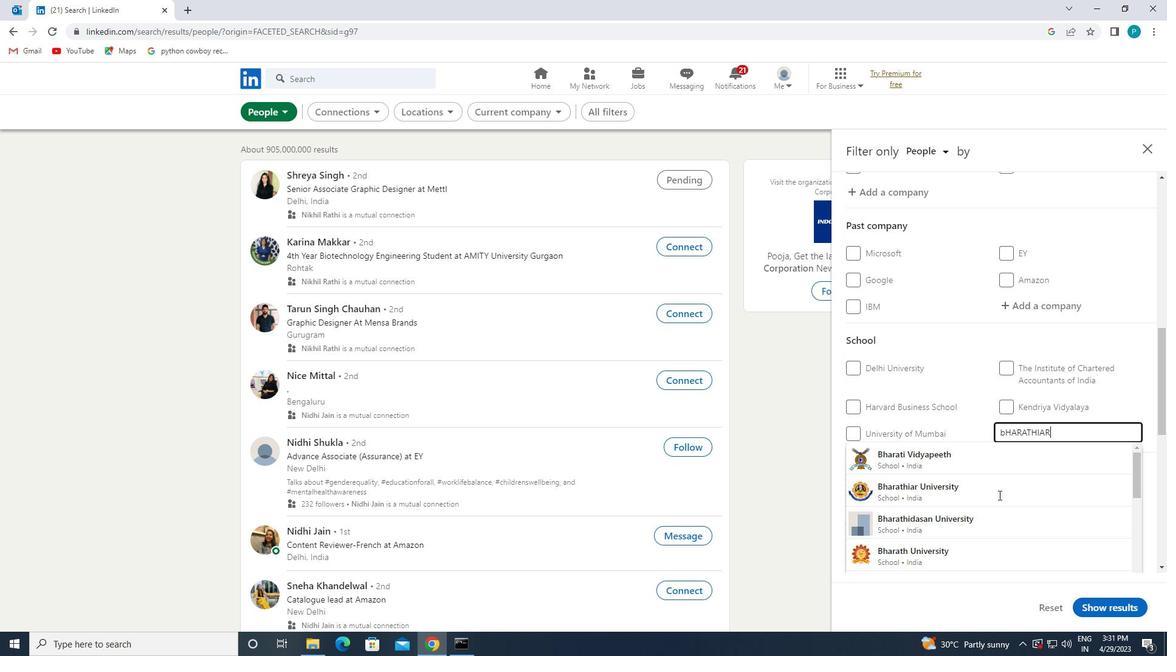 
Action: Mouse pressed left at (998, 495)
Screenshot: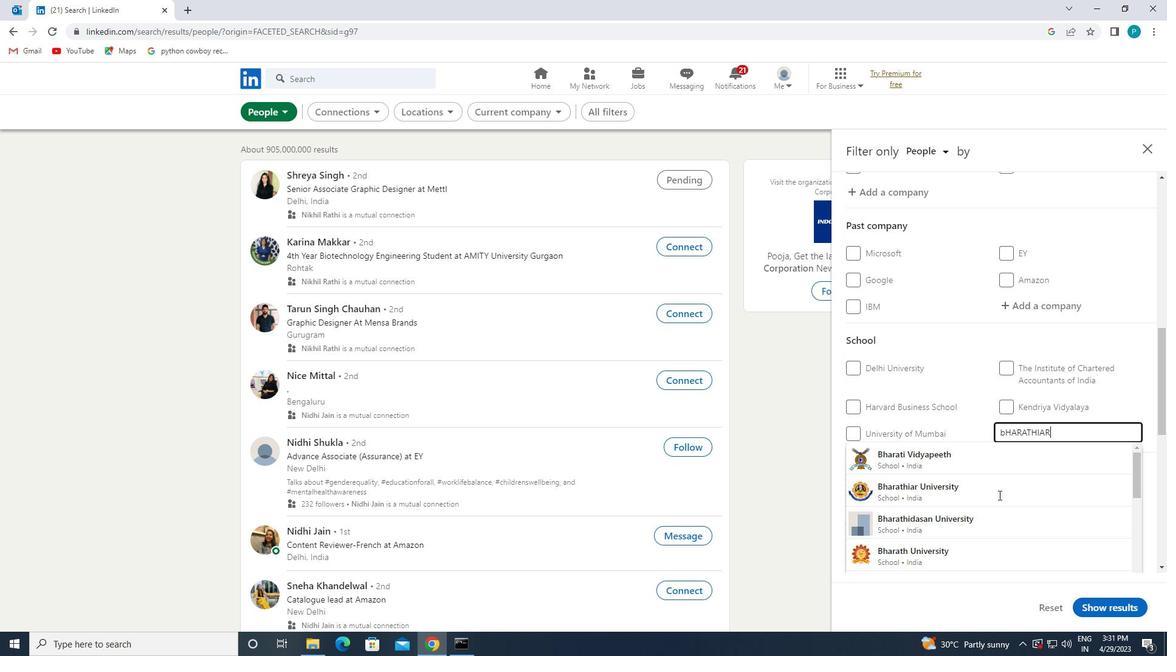 
Action: Mouse pressed left at (998, 495)
Screenshot: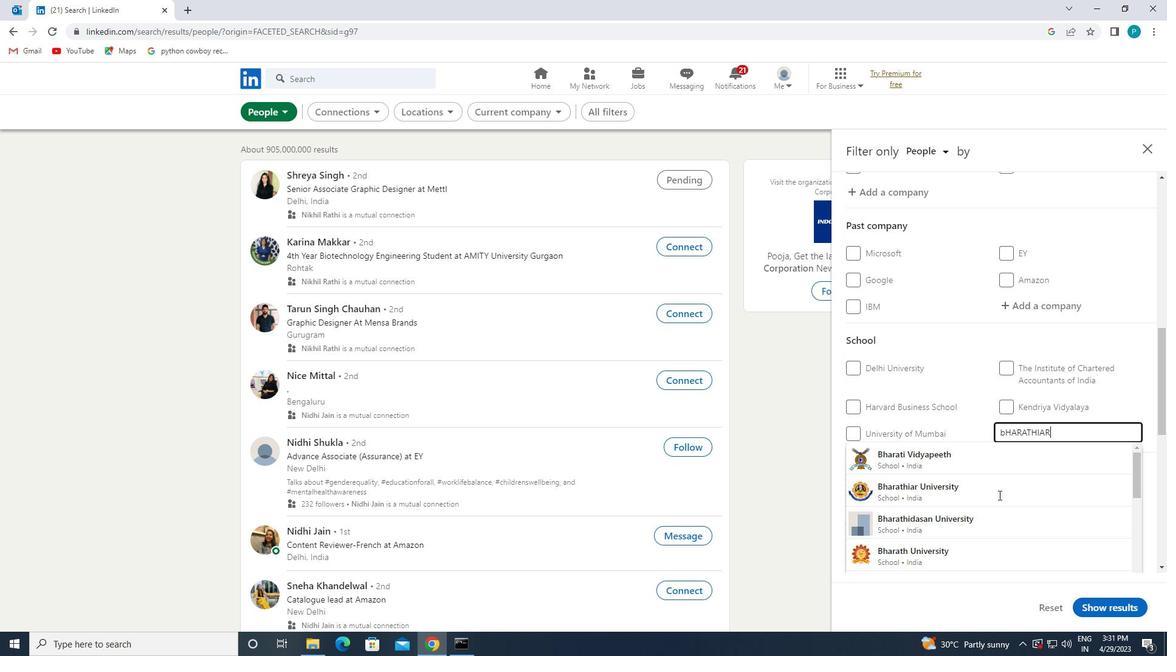 
Action: Mouse moved to (945, 491)
Screenshot: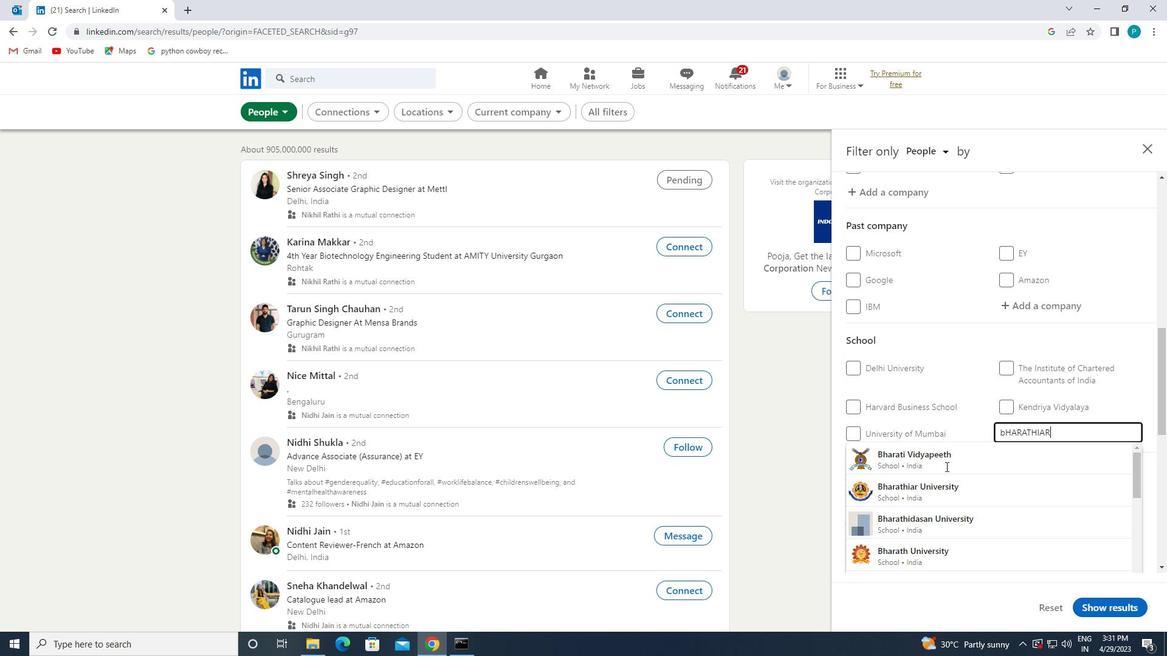 
Action: Mouse pressed left at (945, 491)
Screenshot: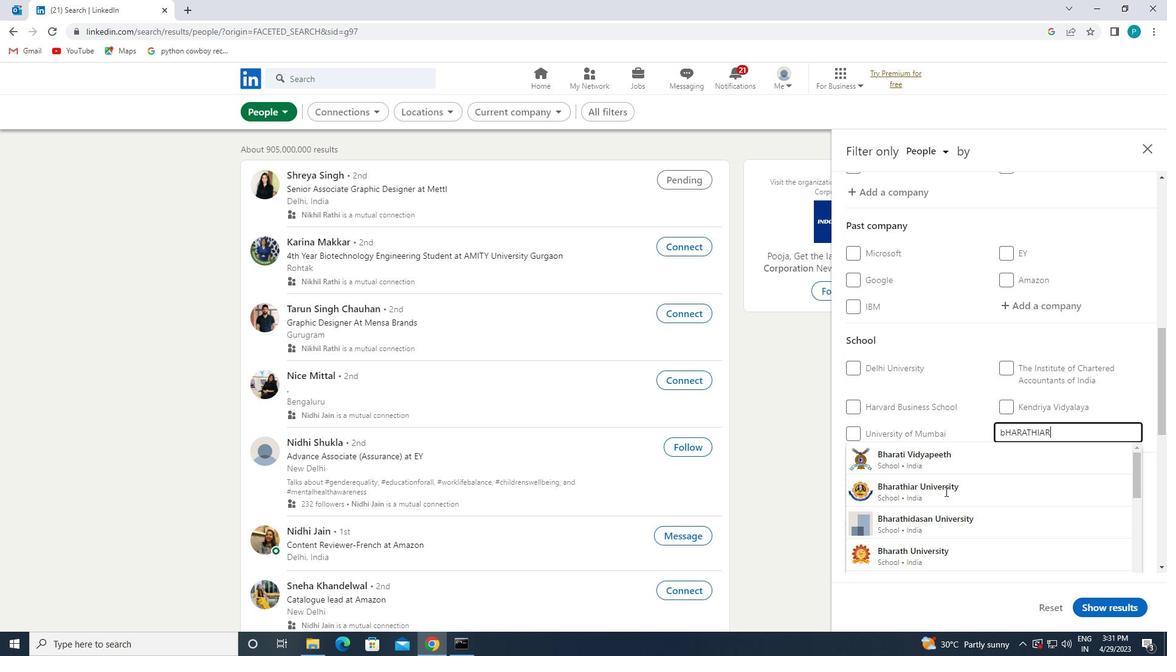 
Action: Mouse pressed left at (945, 491)
Screenshot: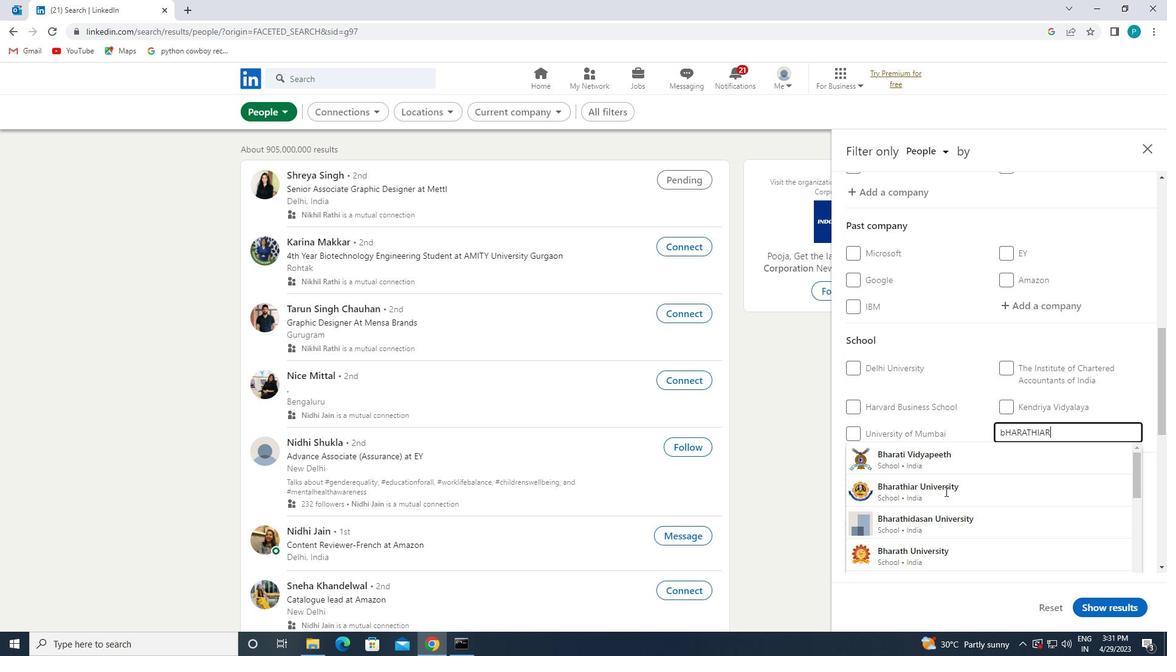 
Action: Mouse pressed left at (945, 491)
Screenshot: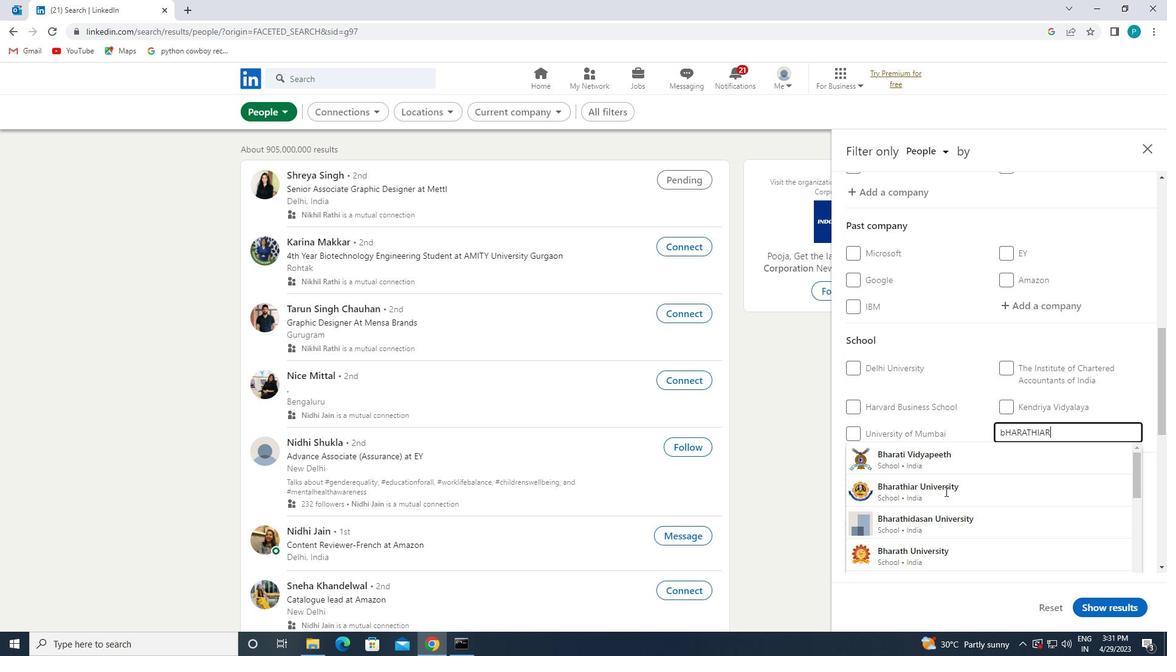
Action: Mouse pressed left at (945, 491)
Screenshot: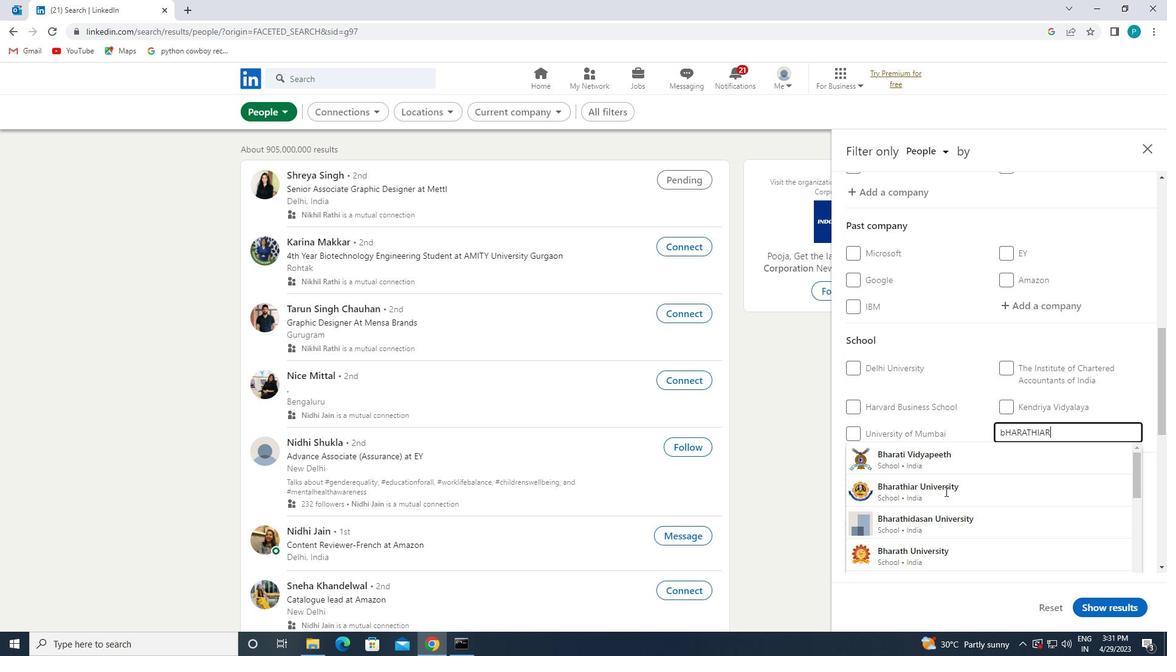 
Action: Mouse scrolled (945, 491) with delta (0, 0)
Screenshot: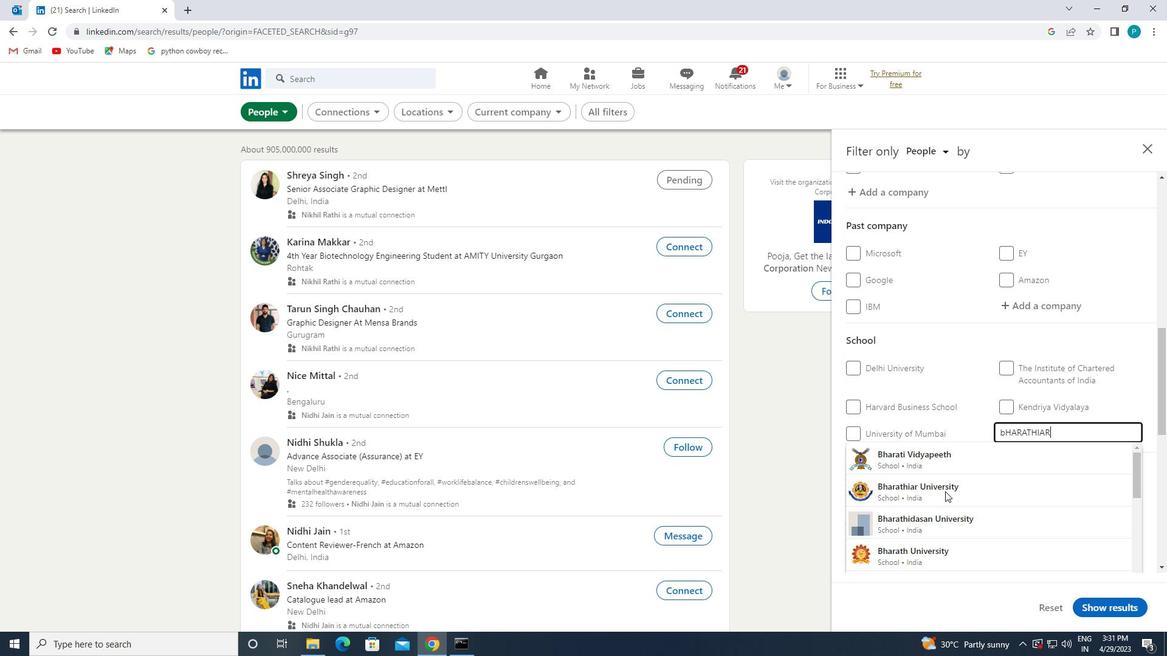 
Action: Mouse scrolled (945, 491) with delta (0, 0)
Screenshot: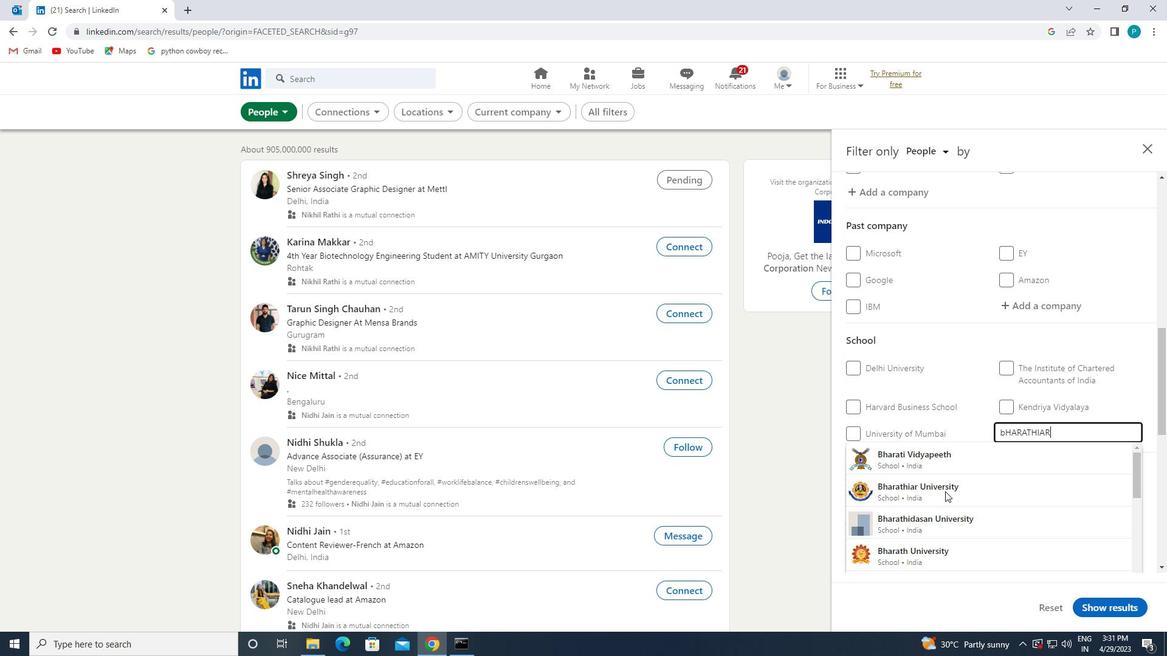 
Action: Mouse moved to (1019, 480)
Screenshot: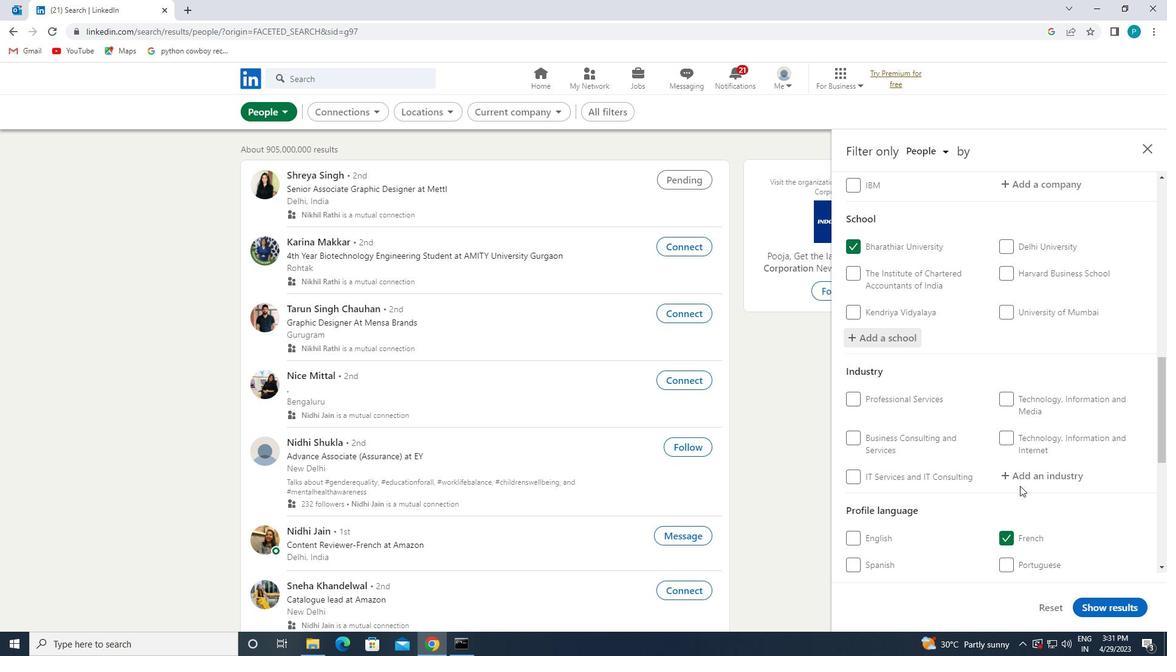 
Action: Mouse pressed left at (1019, 480)
Screenshot: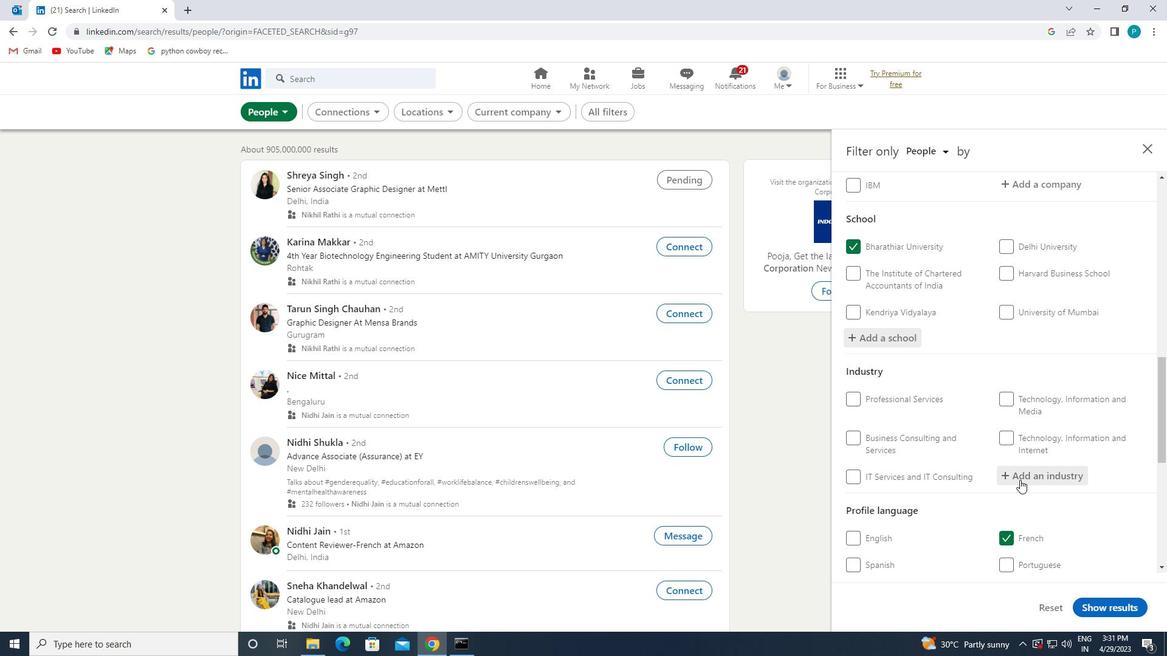 
Action: Key pressed <Key.caps_lock>C<Key.caps_lock><Key.backspace>C<Key.caps_lock>OMMUNITY
Screenshot: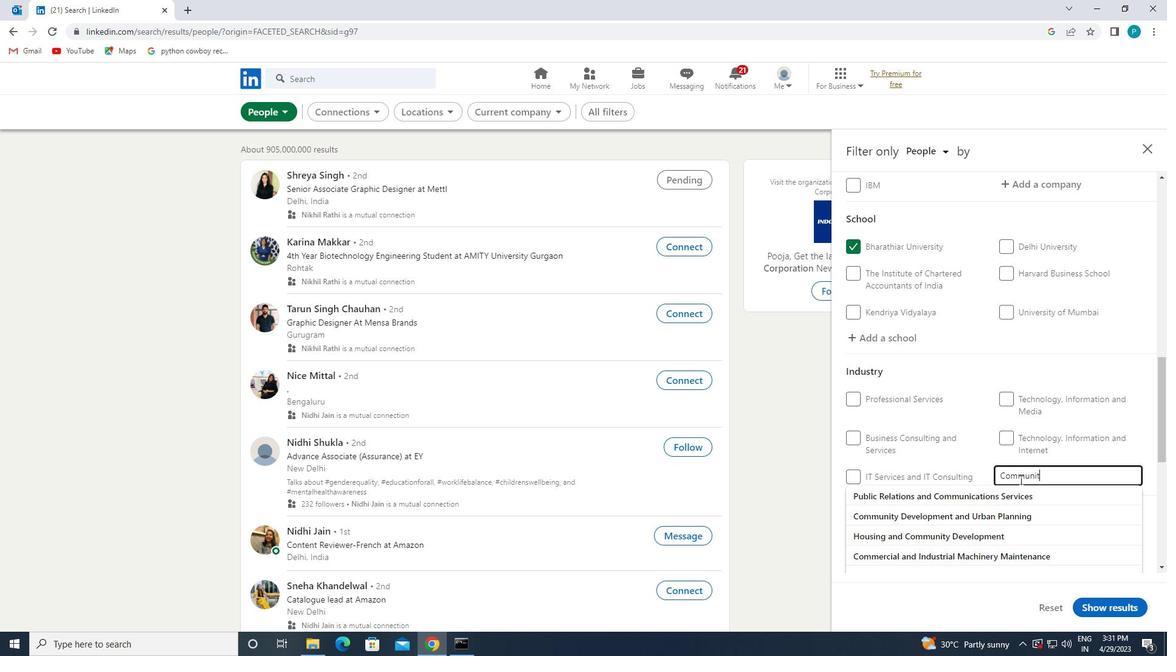 
Action: Mouse moved to (980, 498)
Screenshot: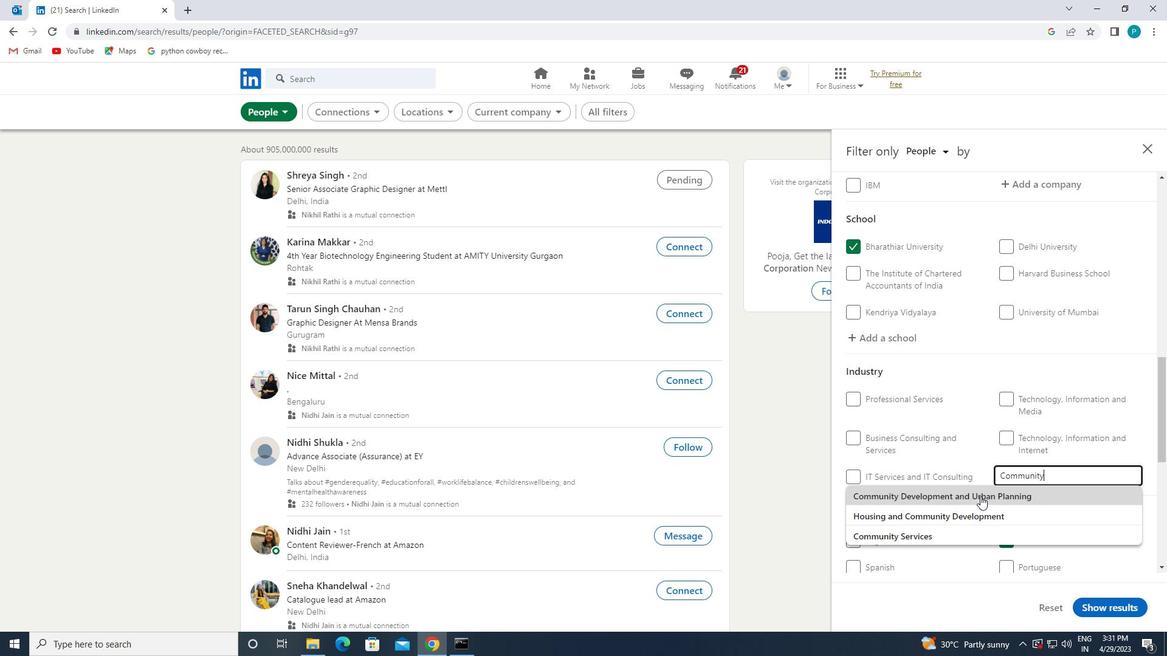 
Action: Mouse pressed left at (980, 498)
Screenshot: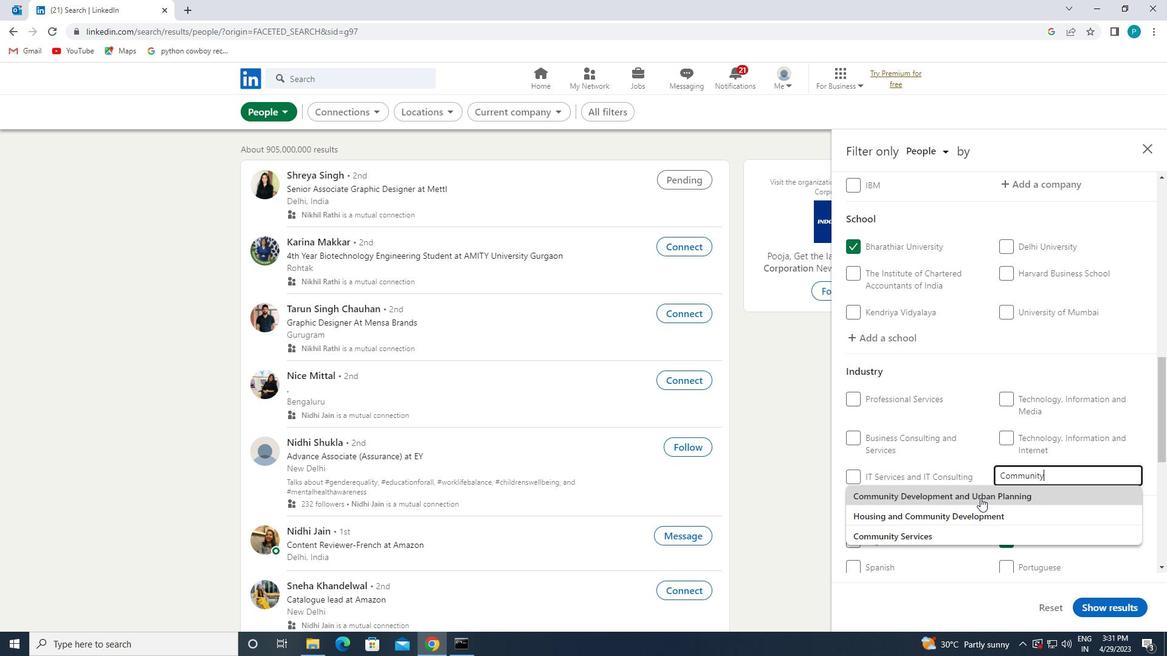 
Action: Mouse scrolled (980, 497) with delta (0, 0)
Screenshot: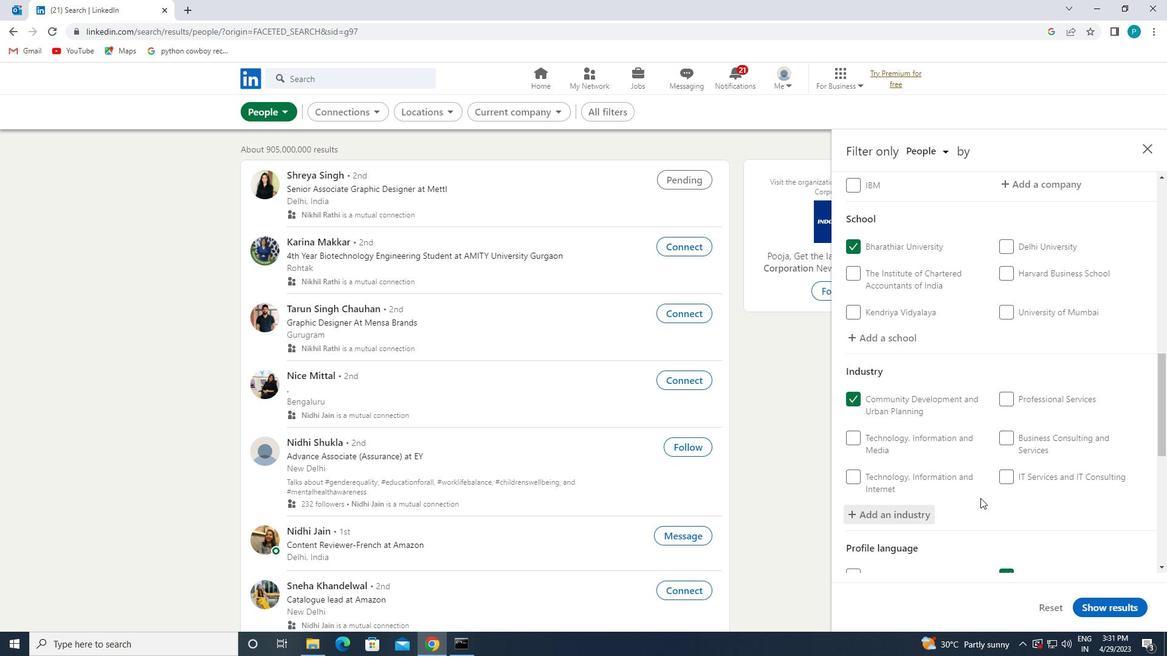 
Action: Mouse scrolled (980, 497) with delta (0, 0)
Screenshot: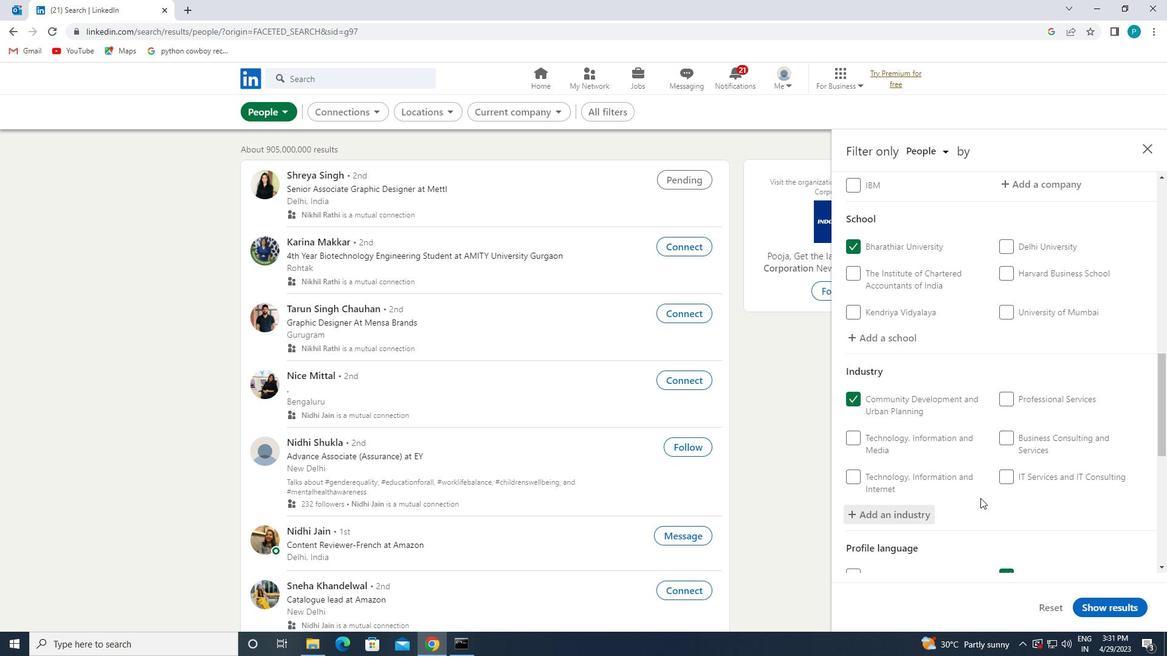 
Action: Mouse scrolled (980, 497) with delta (0, 0)
Screenshot: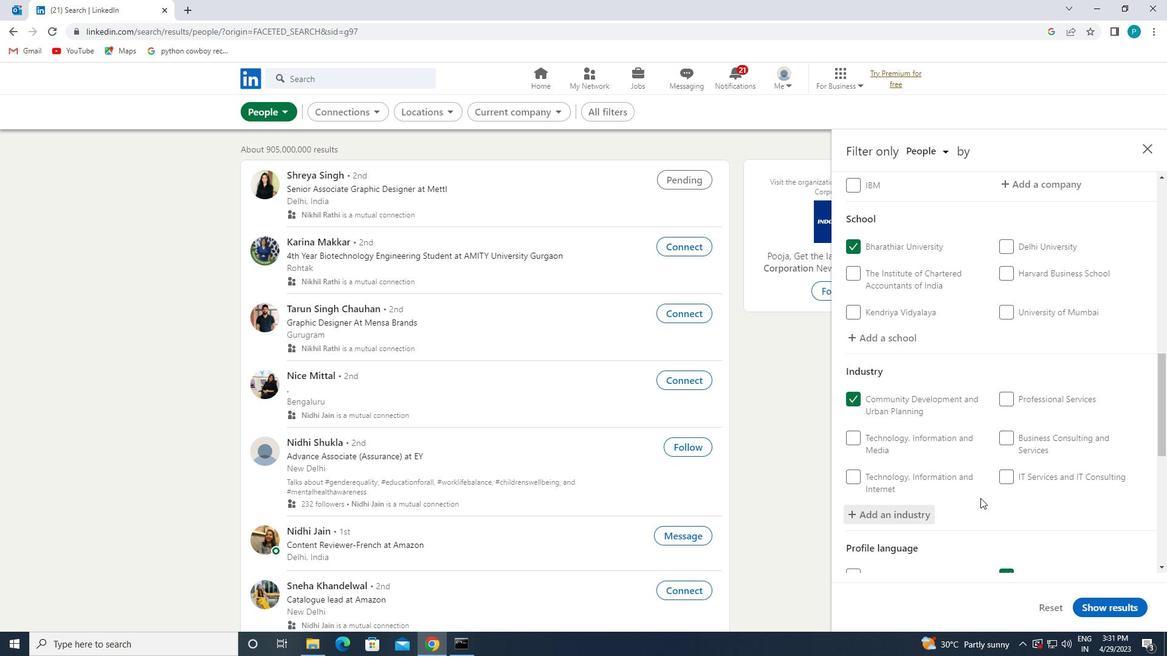 
Action: Mouse moved to (1040, 511)
Screenshot: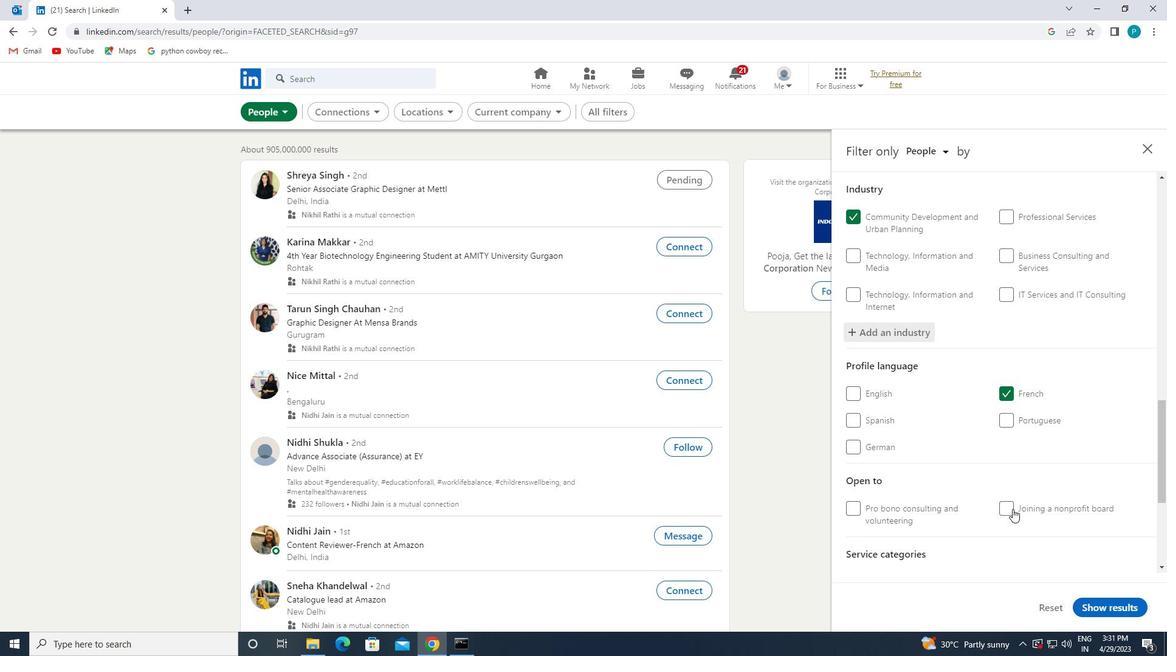 
Action: Mouse scrolled (1040, 511) with delta (0, 0)
Screenshot: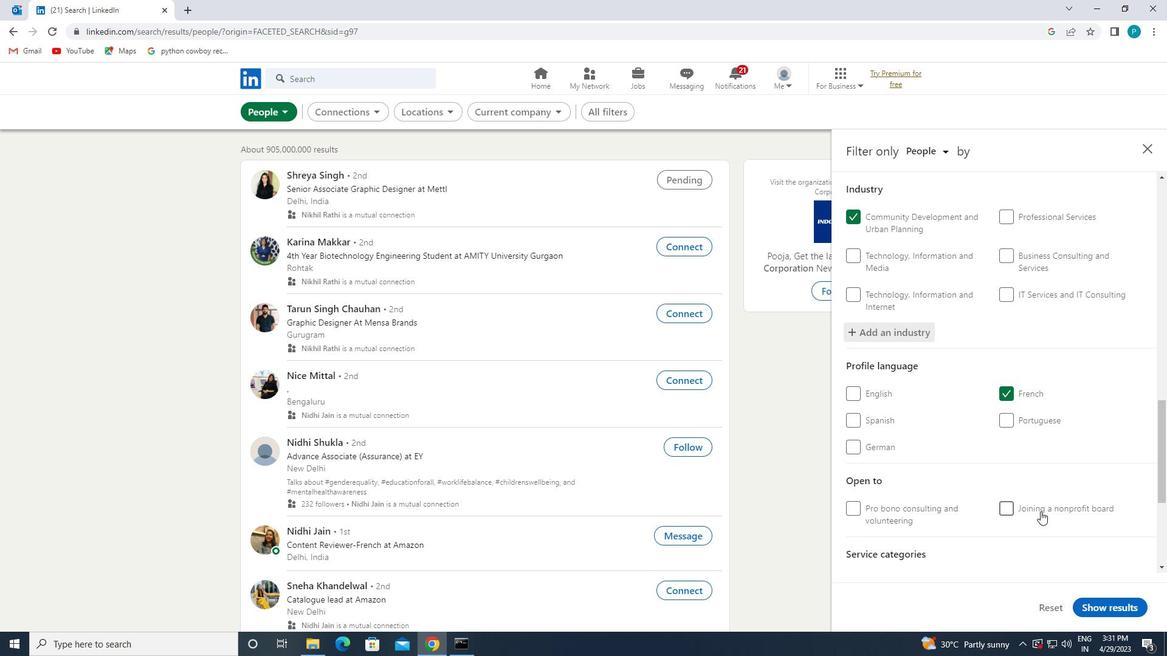 
Action: Mouse scrolled (1040, 511) with delta (0, 0)
Screenshot: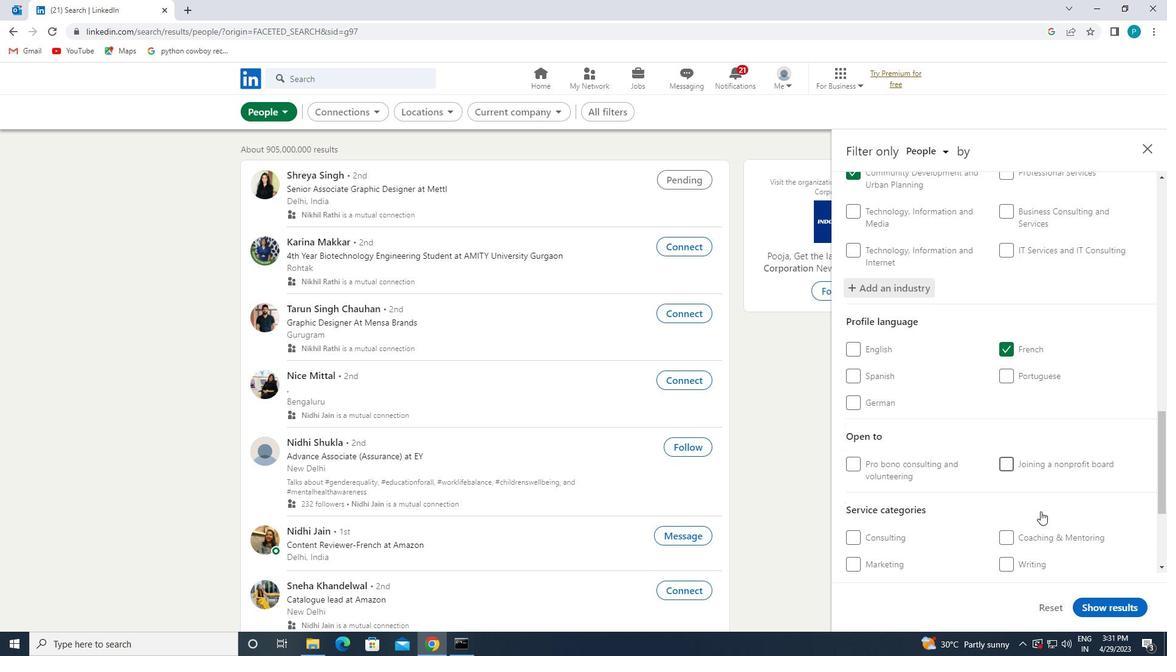 
Action: Mouse moved to (1039, 508)
Screenshot: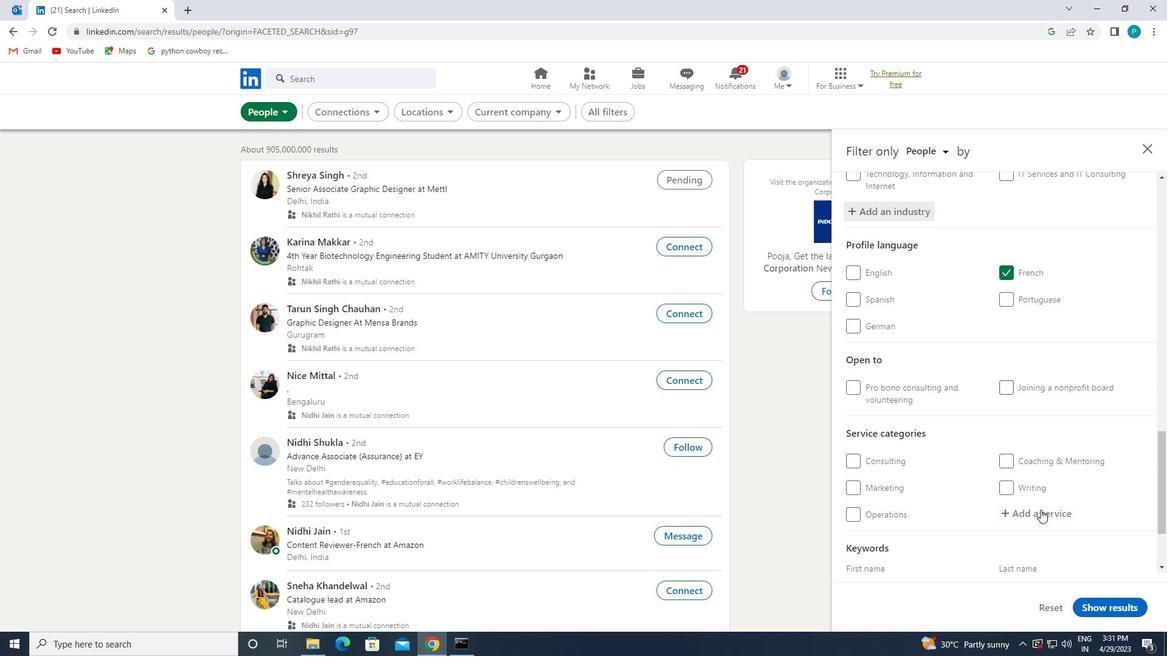 
Action: Mouse pressed left at (1039, 508)
Screenshot: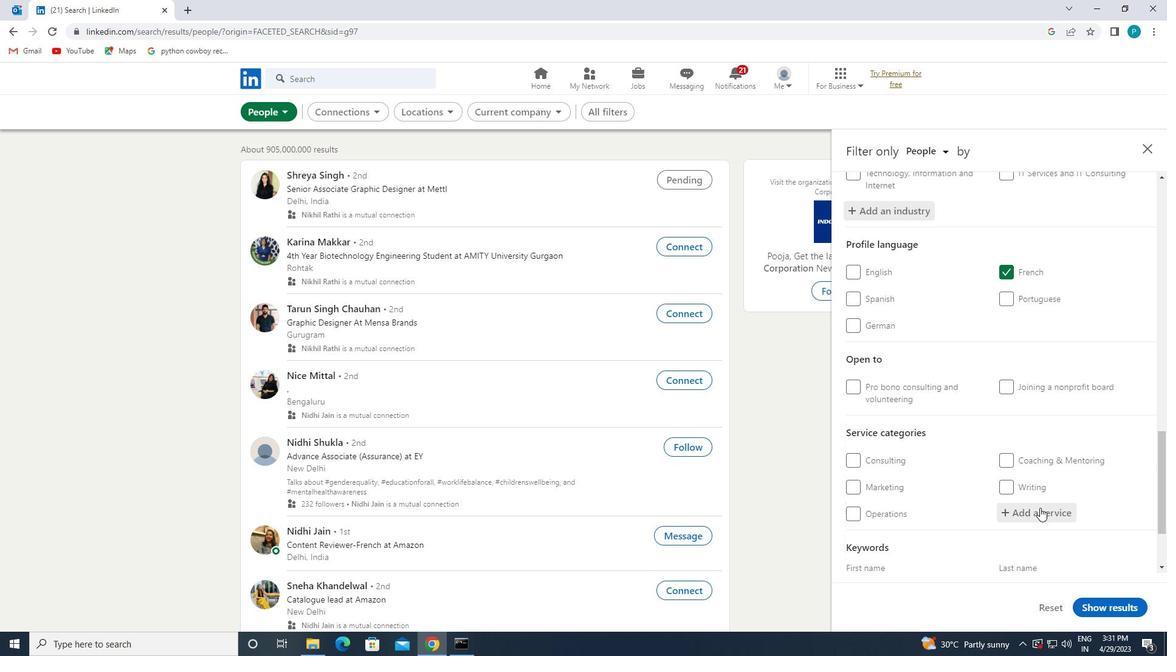 
Action: Key pressed <Key.caps_lock>P<Key.caps_lock>ORTRAIT
Screenshot: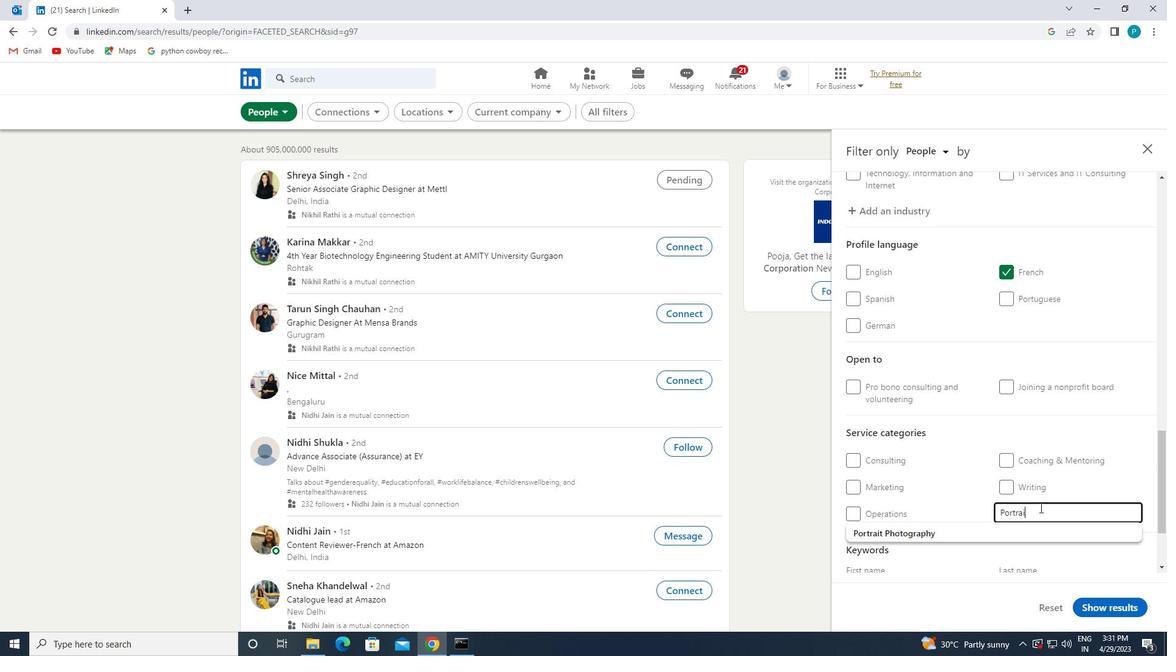
Action: Mouse moved to (937, 529)
Screenshot: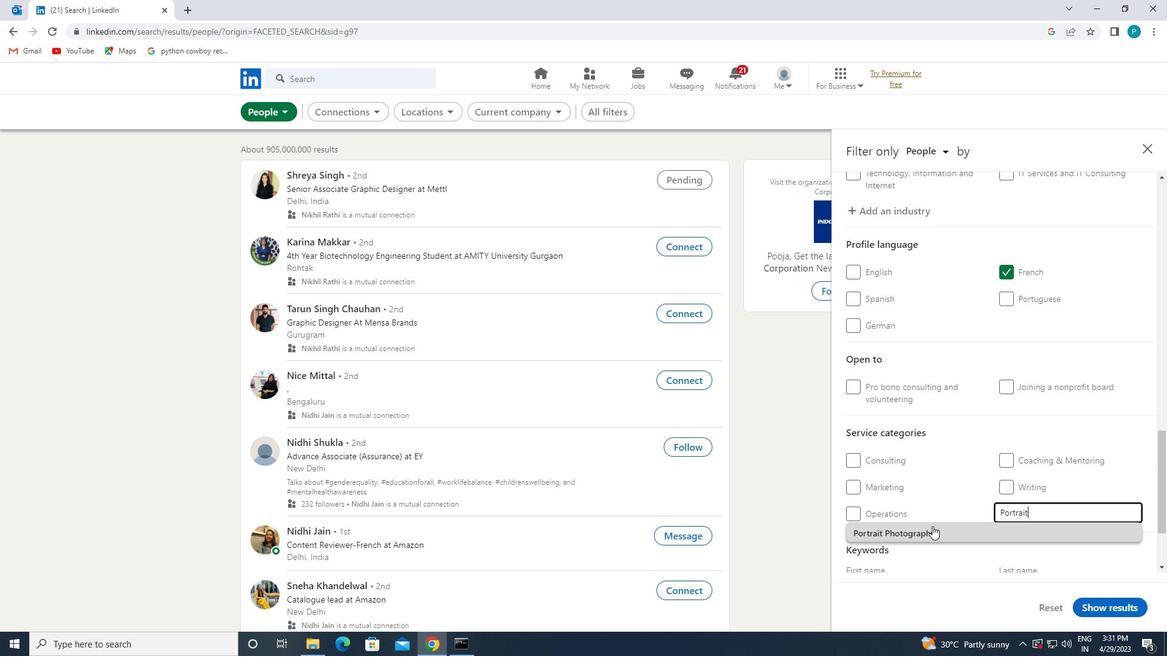 
Action: Mouse pressed left at (937, 529)
Screenshot: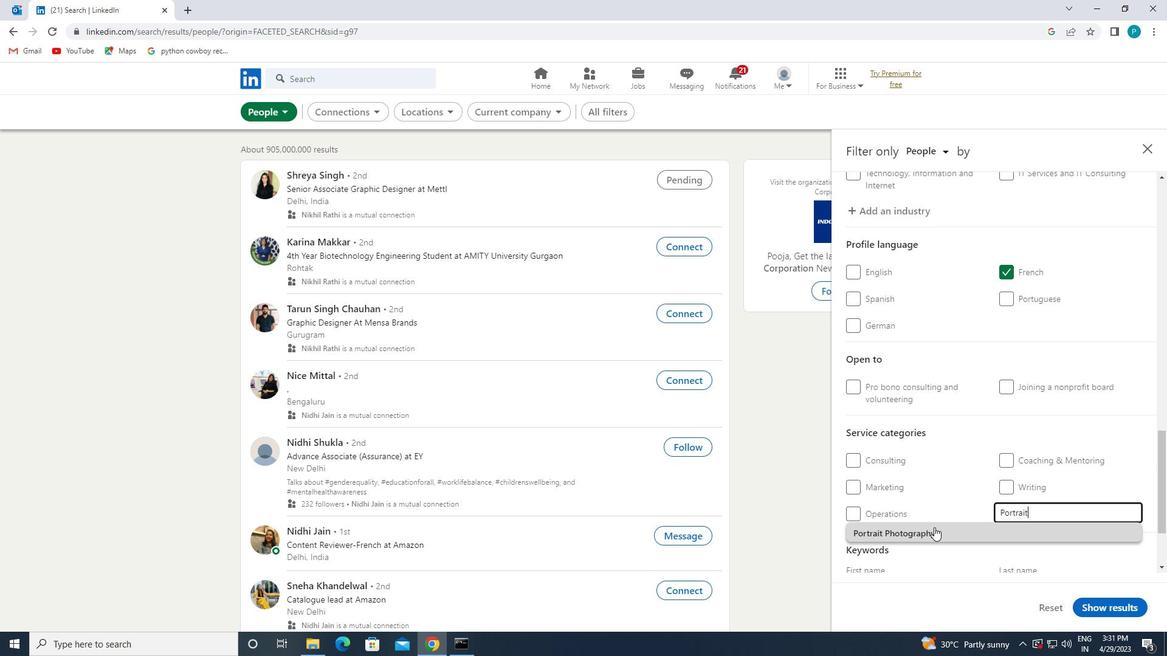 
Action: Mouse scrolled (937, 528) with delta (0, 0)
Screenshot: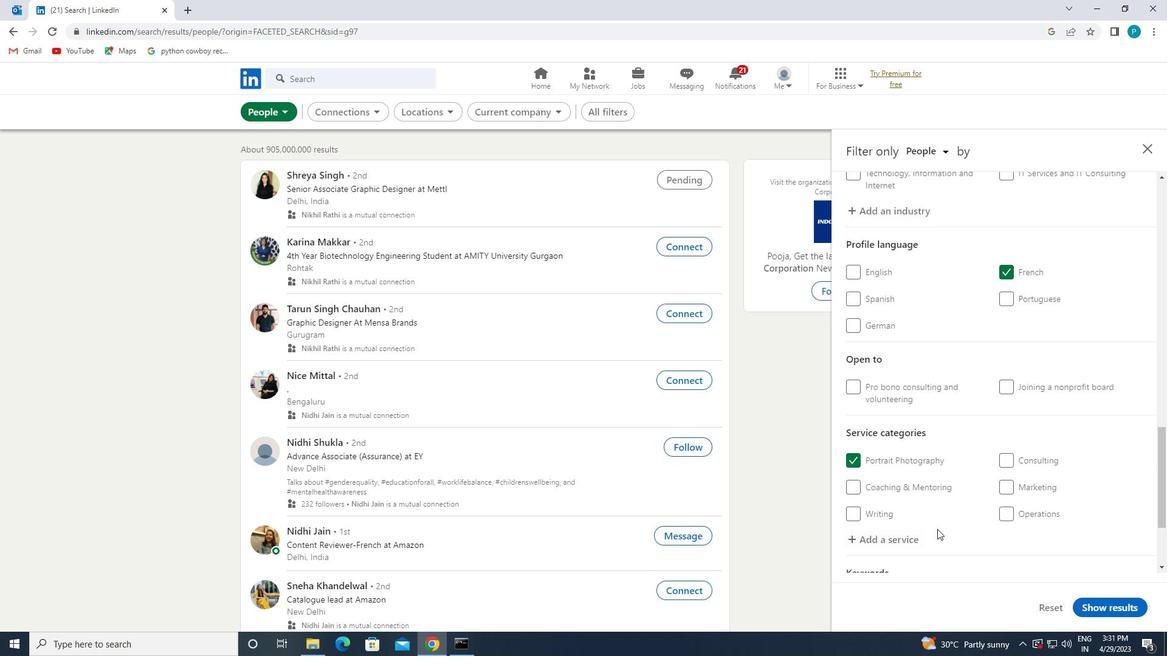 
Action: Mouse scrolled (937, 528) with delta (0, 0)
Screenshot: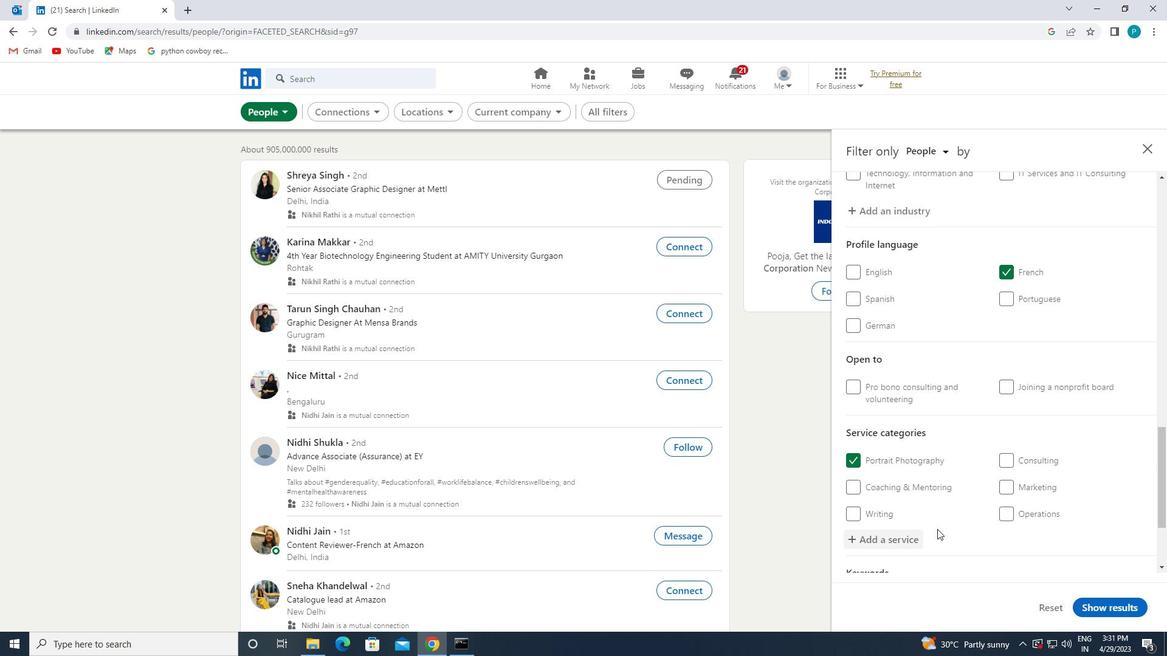 
Action: Mouse scrolled (937, 528) with delta (0, 0)
Screenshot: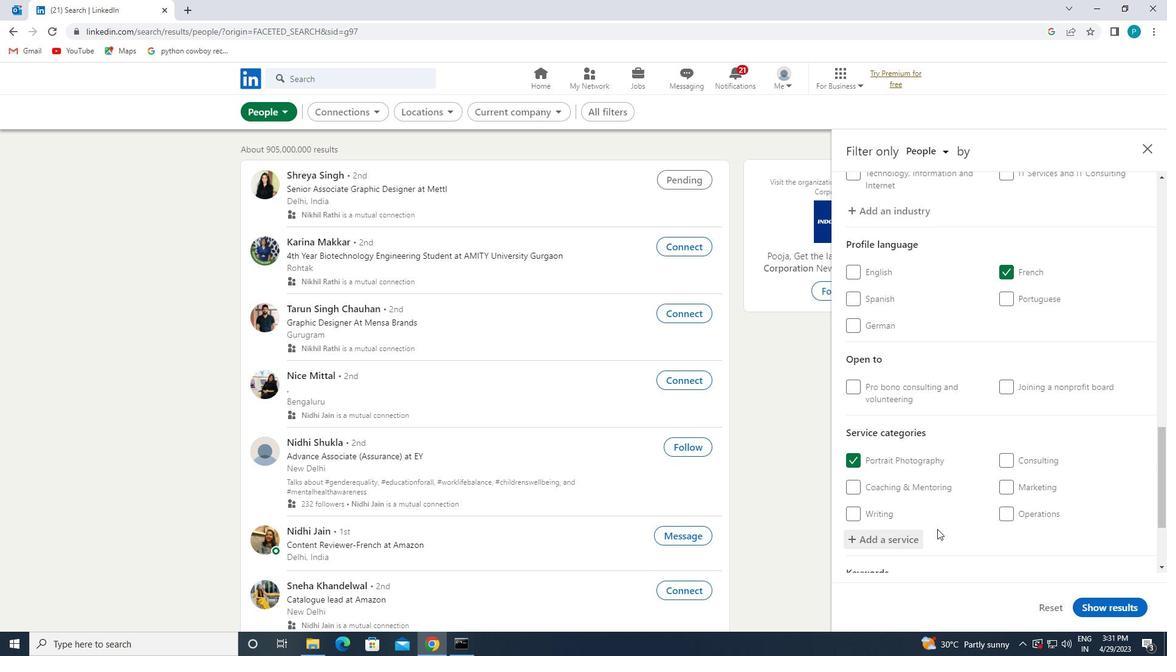 
Action: Mouse moved to (915, 519)
Screenshot: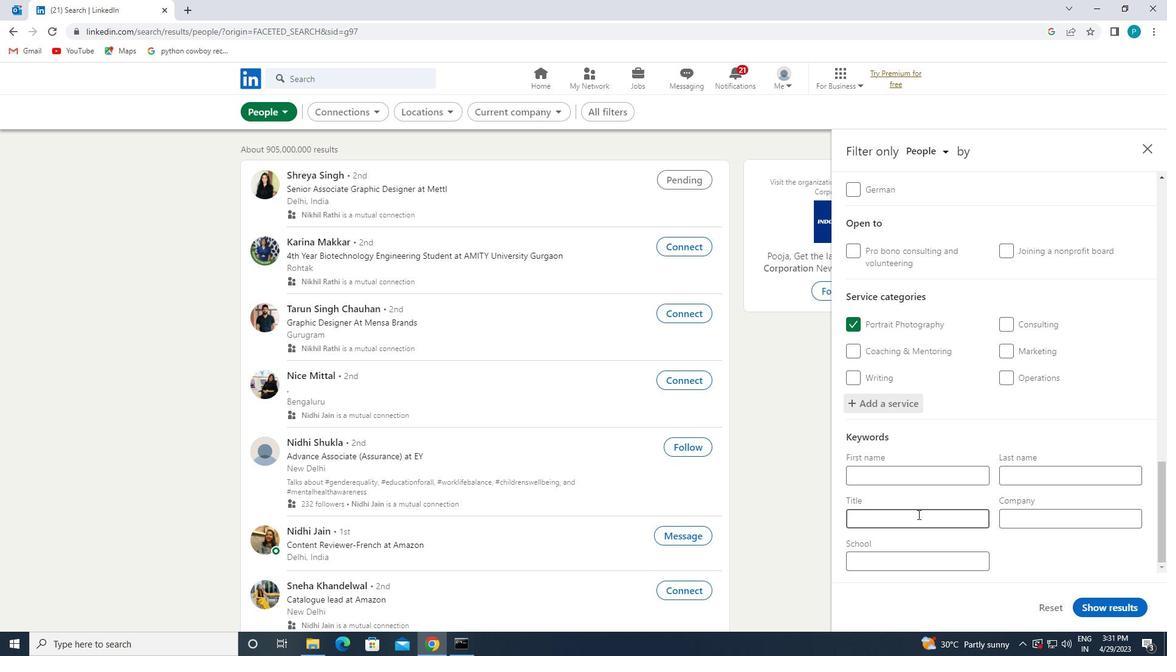 
Action: Mouse pressed left at (915, 519)
Screenshot: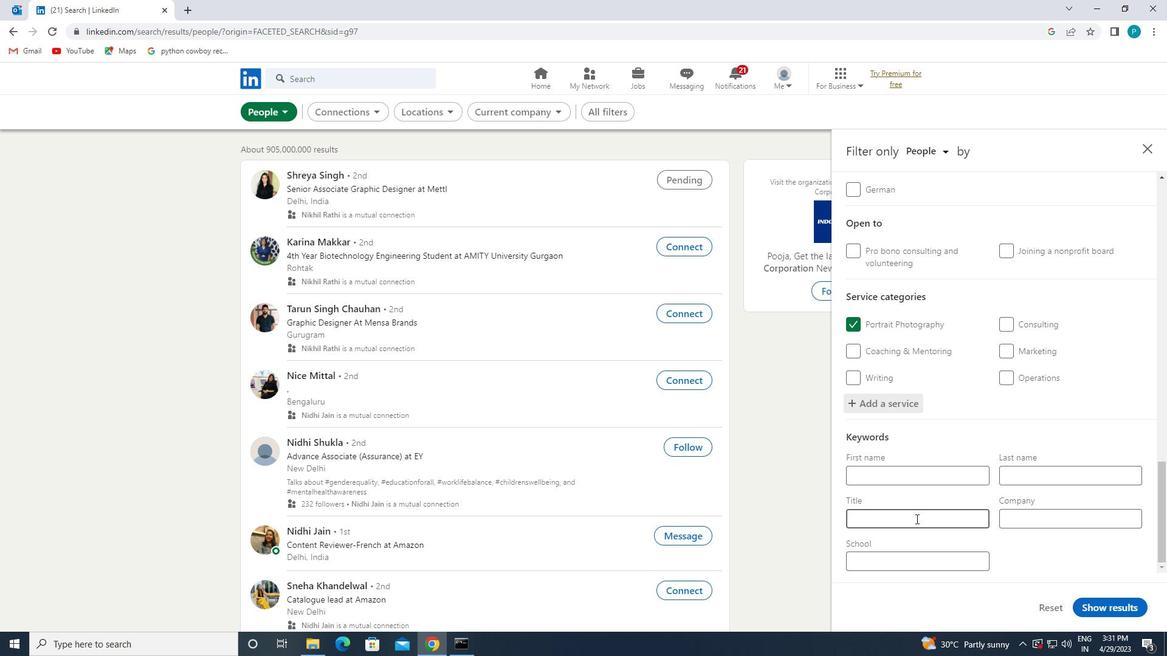 
Action: Key pressed <Key.caps_lock>A<Key.caps_lock>TTORNEY
Screenshot: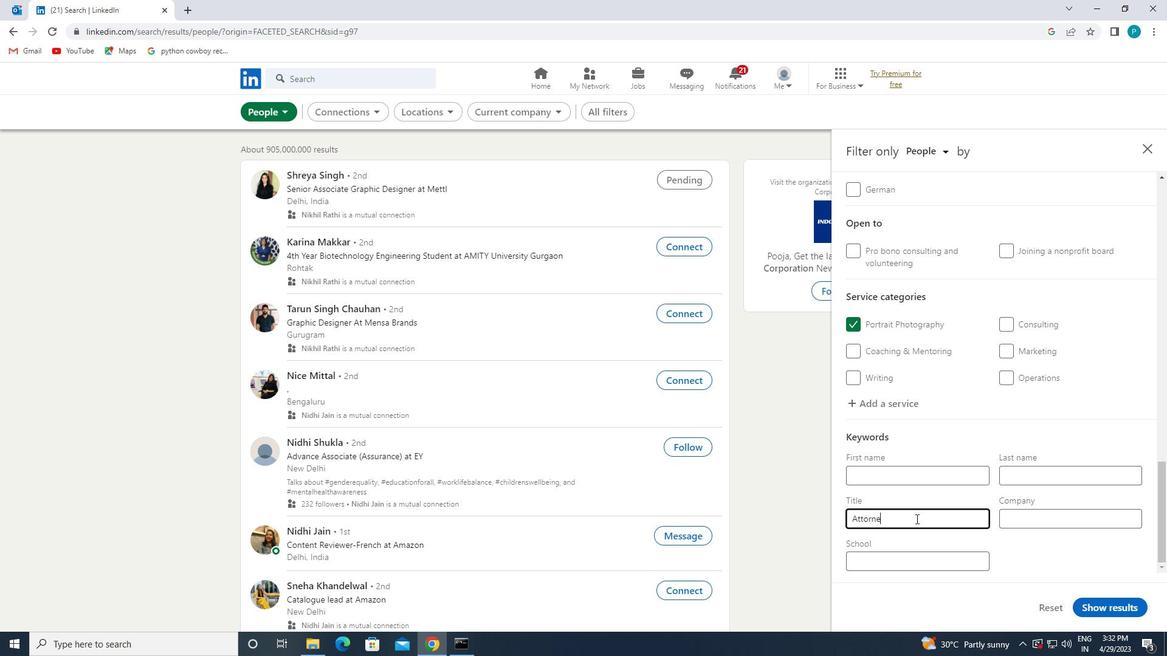 
Action: Mouse moved to (1103, 601)
Screenshot: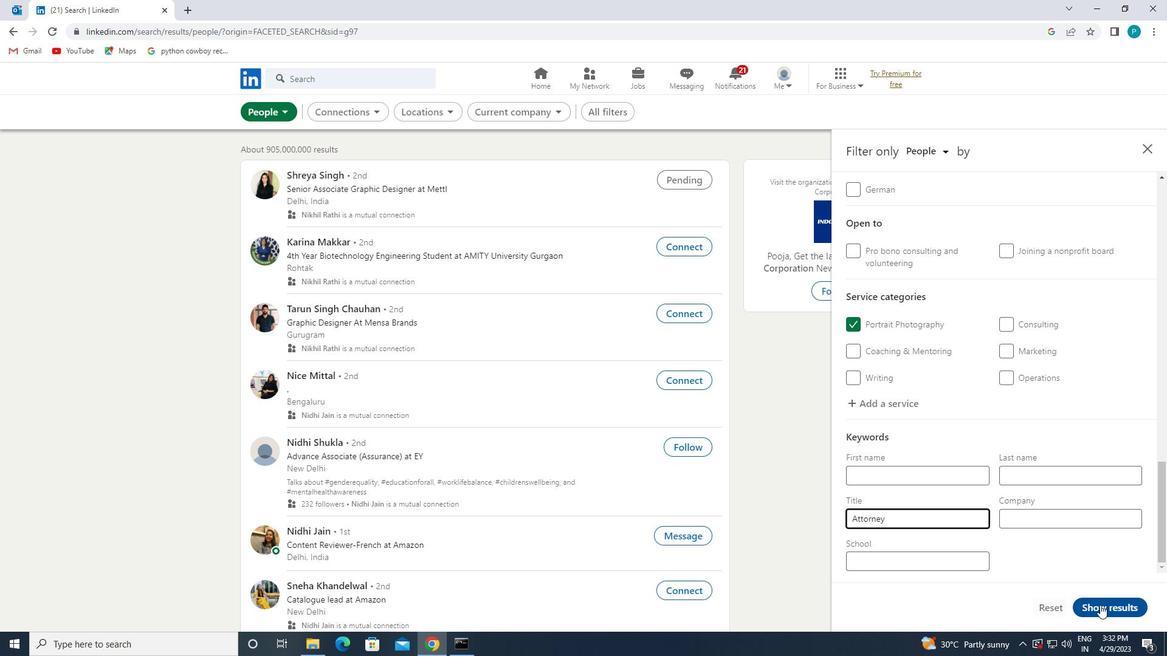 
Action: Mouse pressed left at (1103, 601)
Screenshot: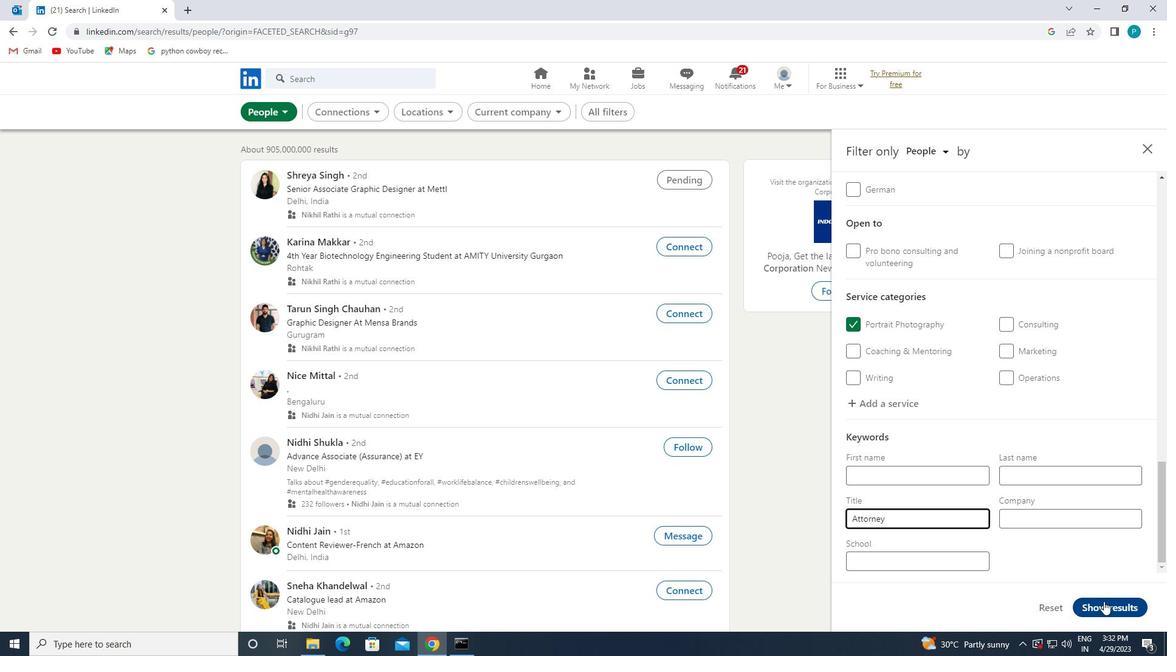
